 Task: Look for space in Zarzal, Colombia from 3rd June, 2023 to 9th June, 2023 for 2 adults in price range Rs.6000 to Rs.12000. Place can be entire place with 1  bedroom having 1 bed and 1 bathroom. Property type can be house, flat, guest house, hotel. Booking option can be shelf check-in. Required host language is English.
Action: Mouse moved to (673, 173)
Screenshot: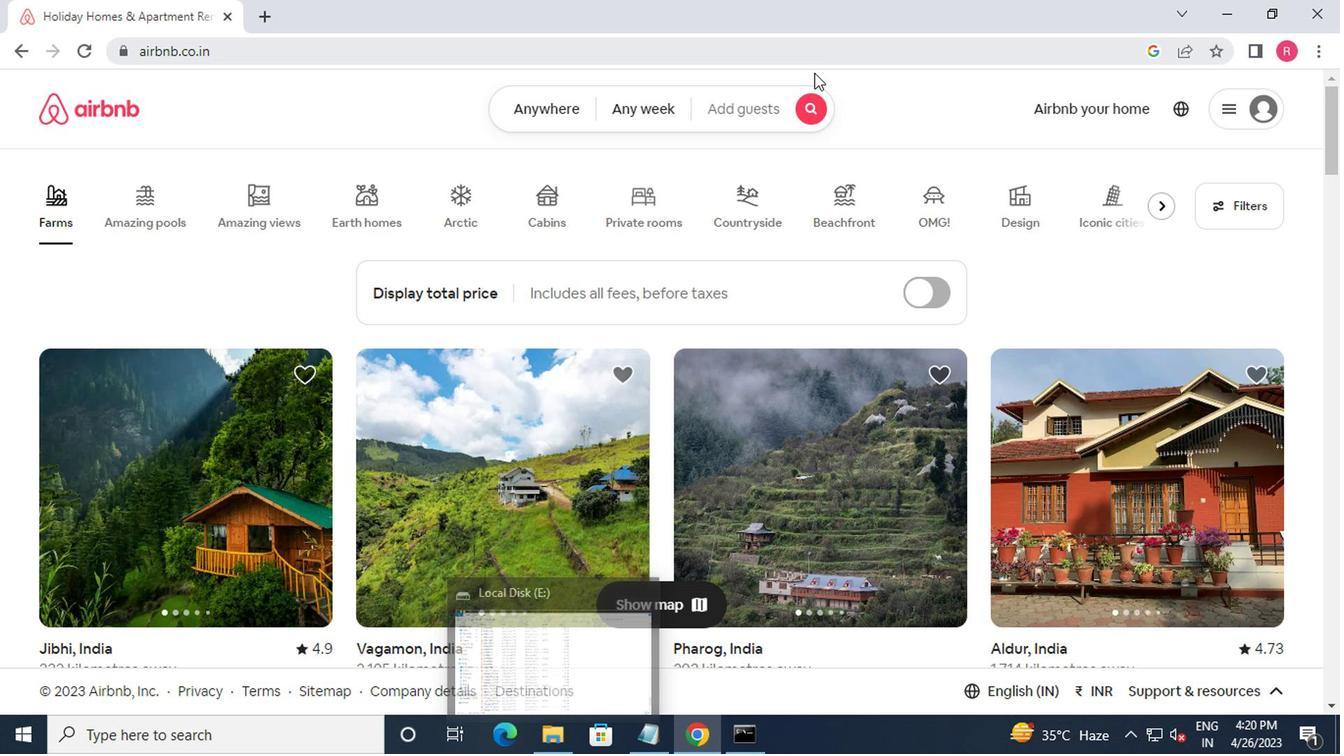 
Action: Mouse pressed left at (673, 173)
Screenshot: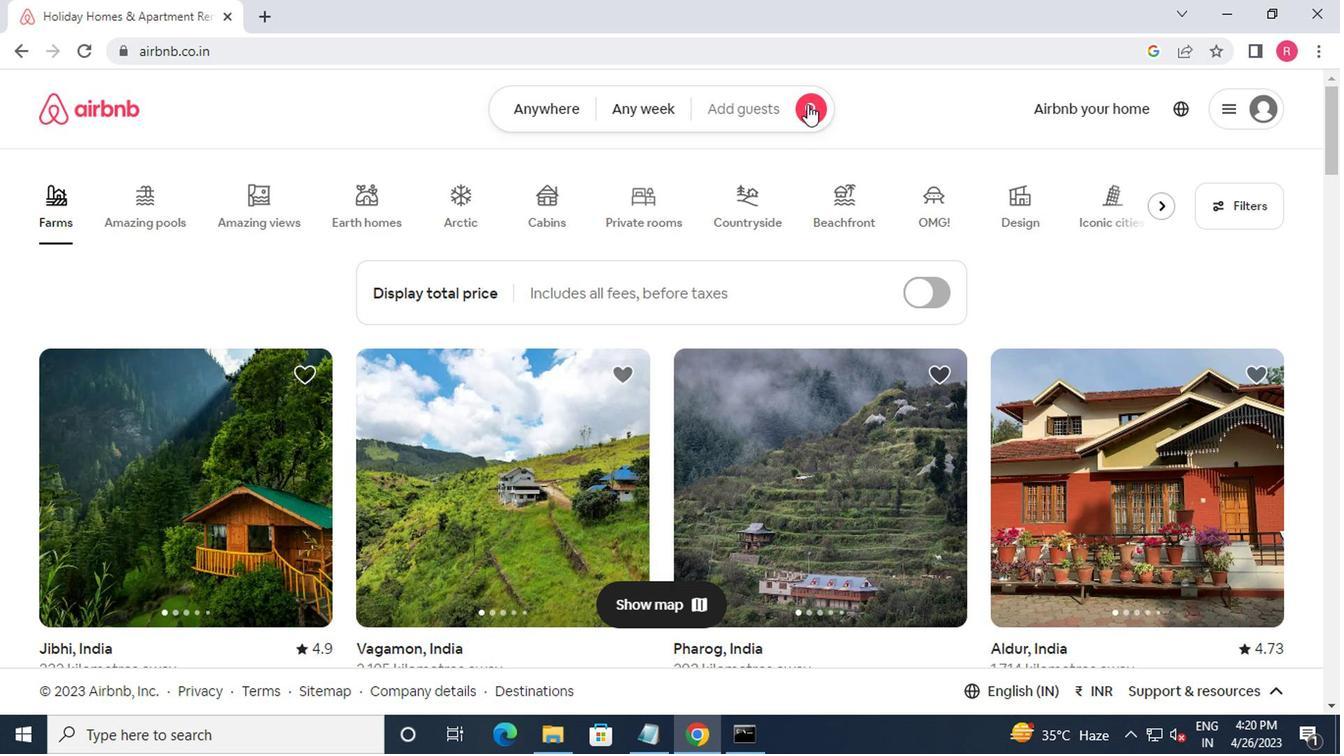
Action: Mouse moved to (387, 235)
Screenshot: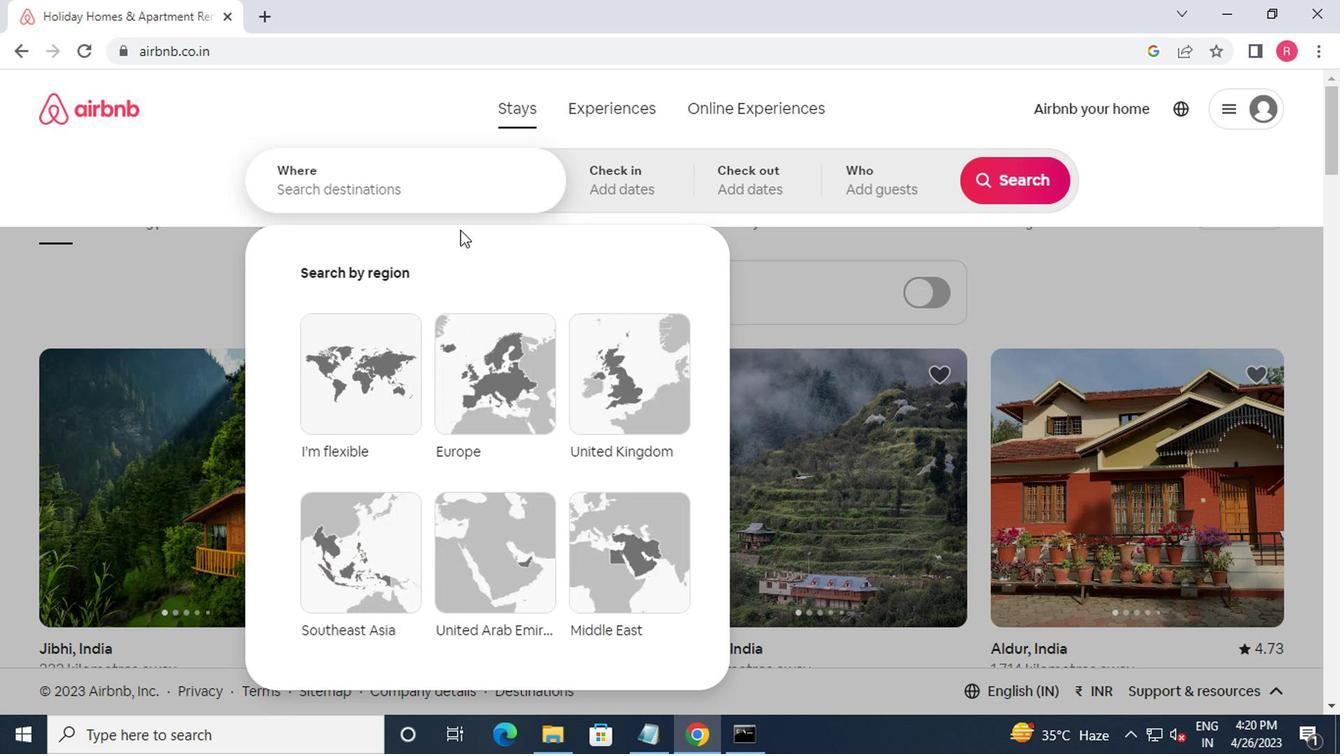 
Action: Mouse pressed left at (387, 235)
Screenshot: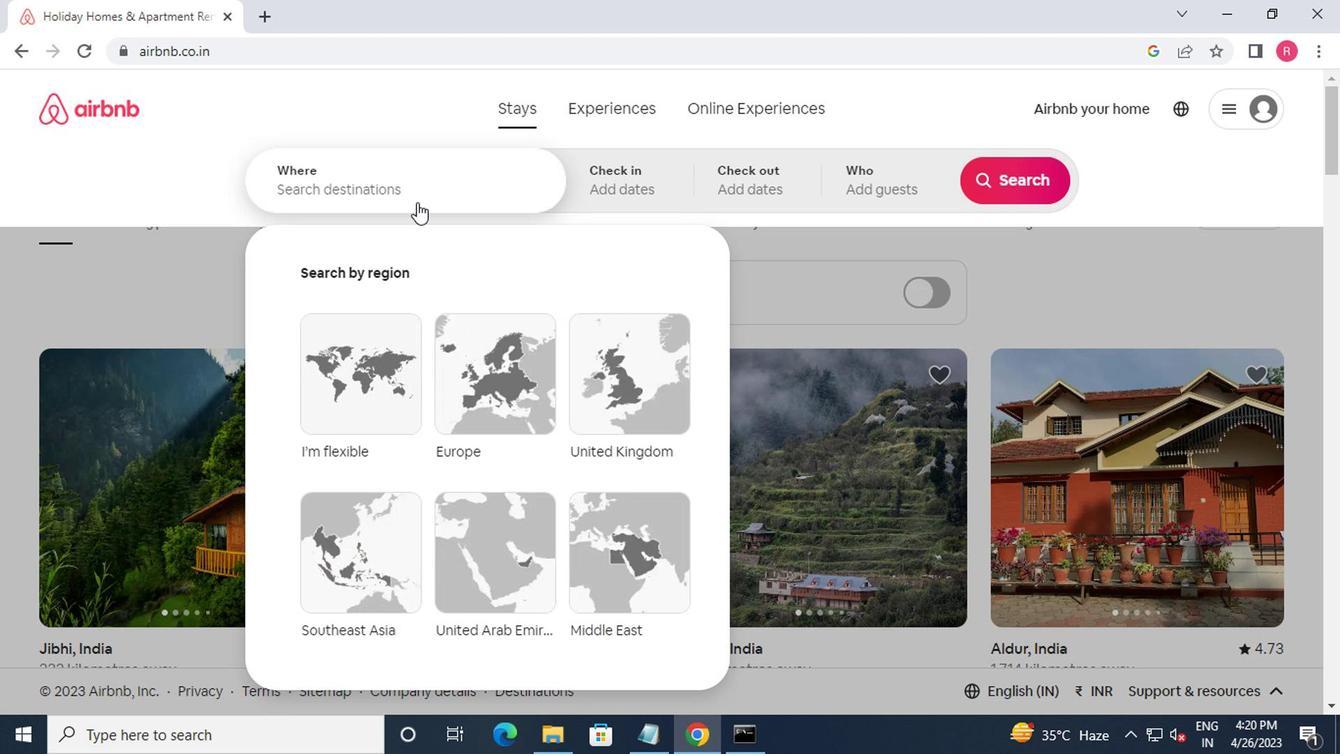 
Action: Mouse moved to (389, 236)
Screenshot: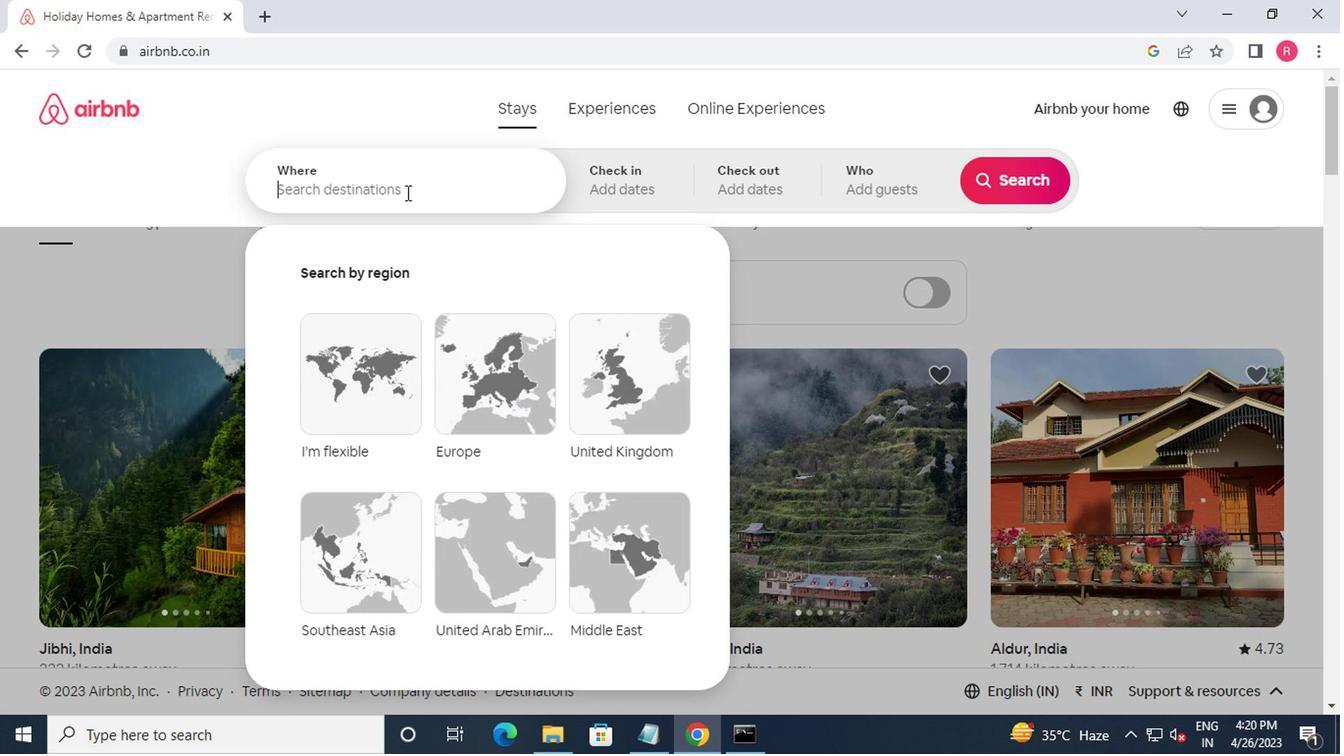 
Action: Key pressed zarzal,colo<Key.down><Key.enter>
Screenshot: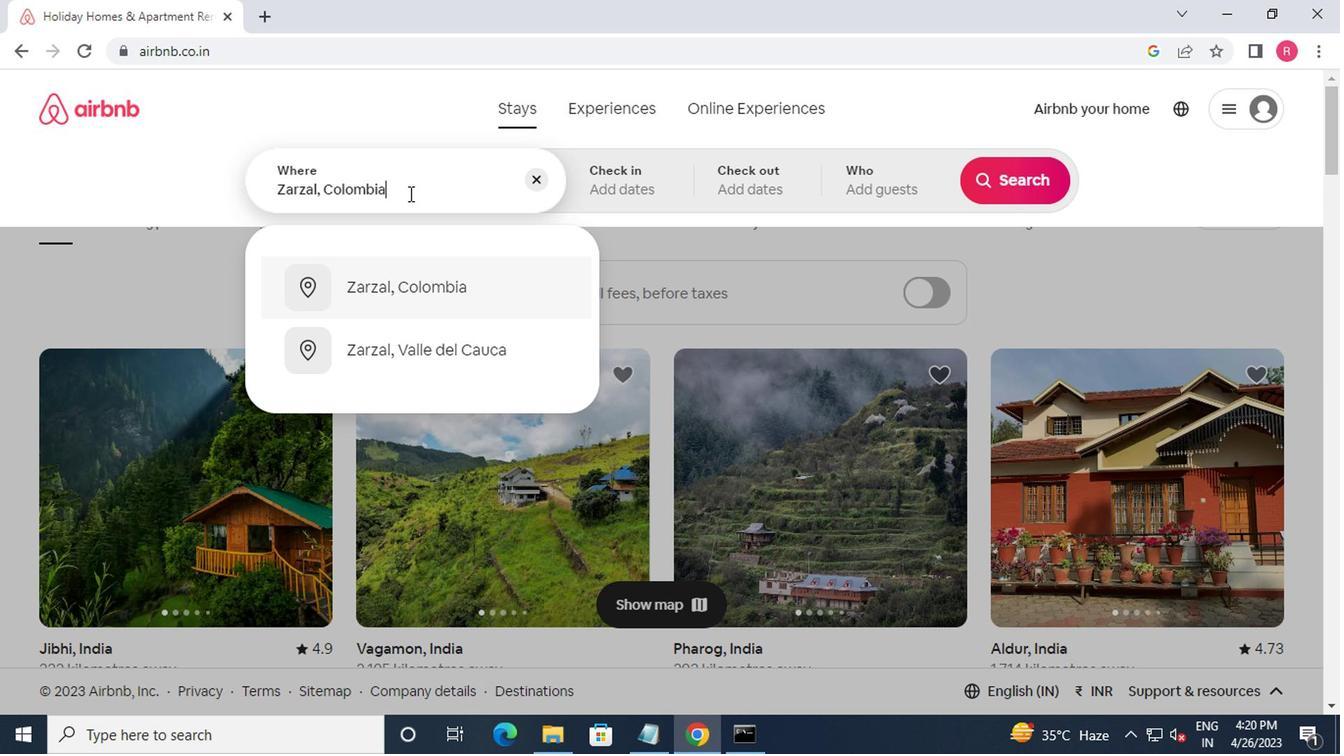 
Action: Mouse moved to (803, 326)
Screenshot: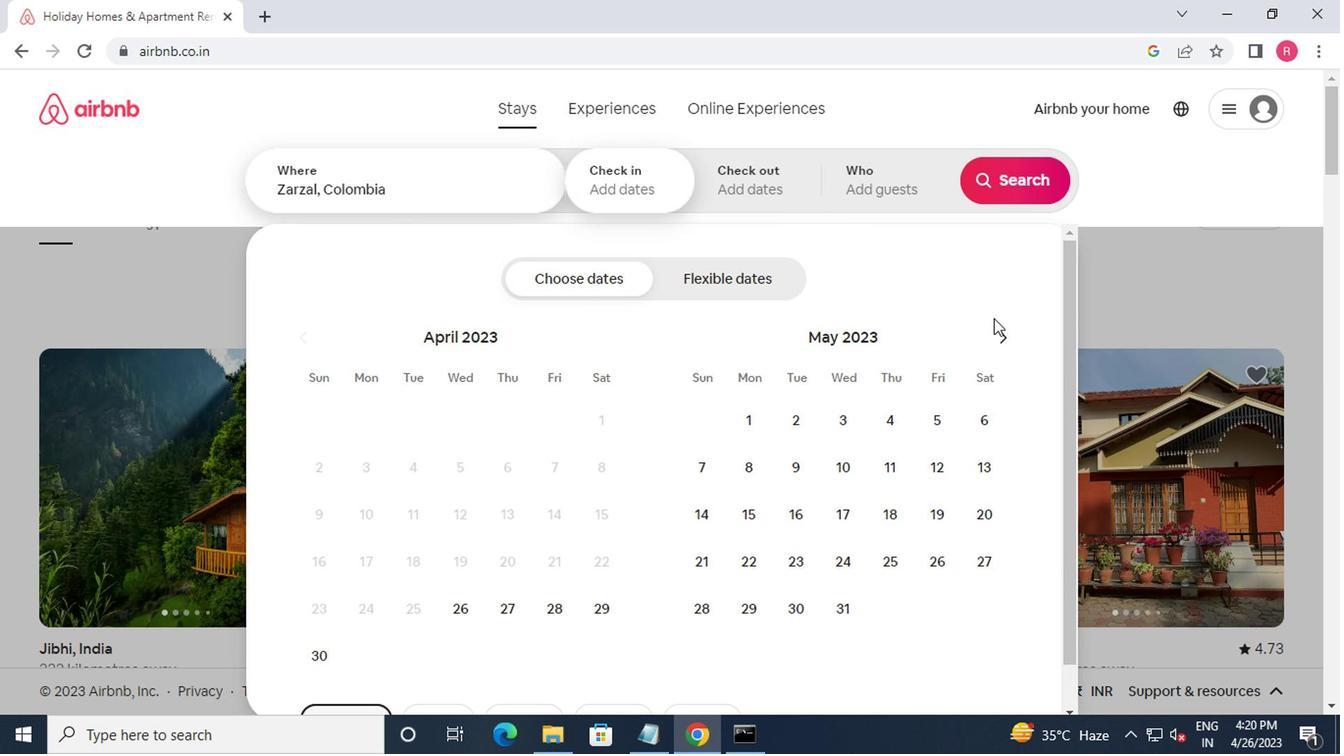 
Action: Mouse pressed left at (803, 326)
Screenshot: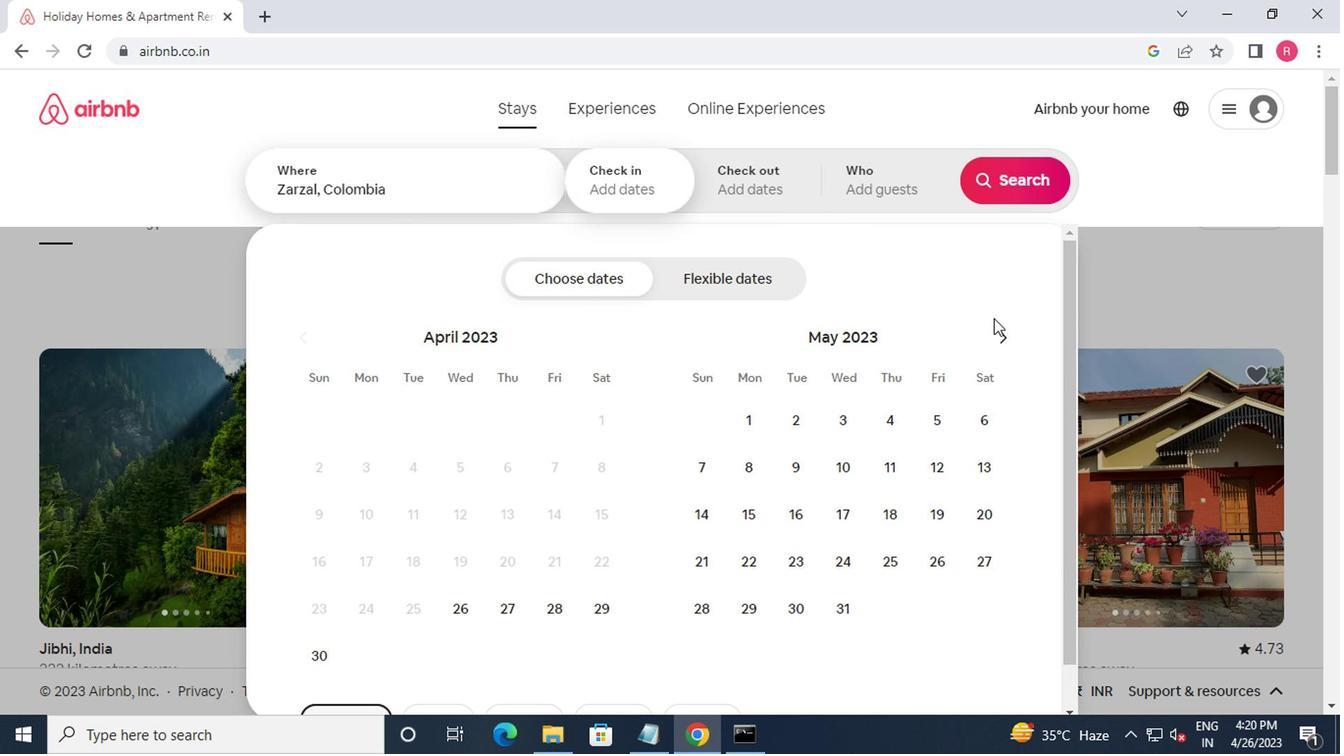 
Action: Mouse moved to (809, 340)
Screenshot: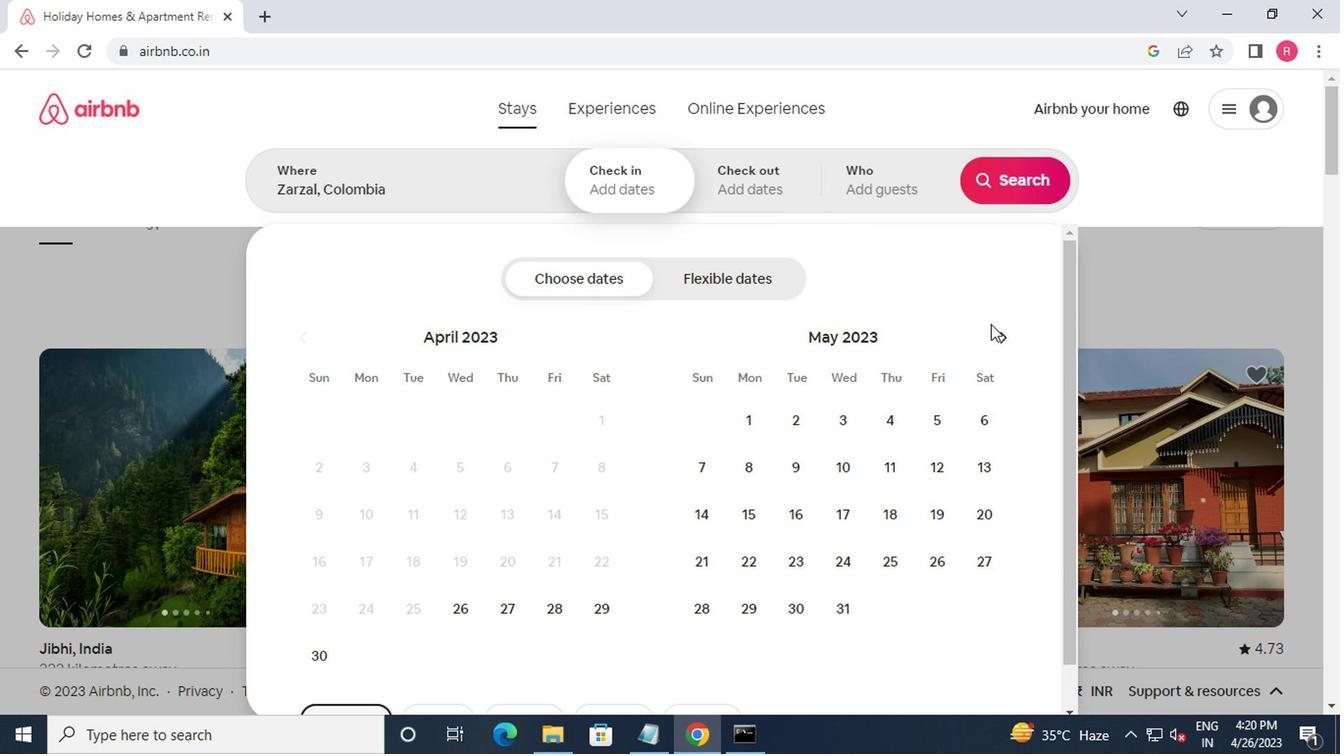 
Action: Mouse pressed left at (809, 340)
Screenshot: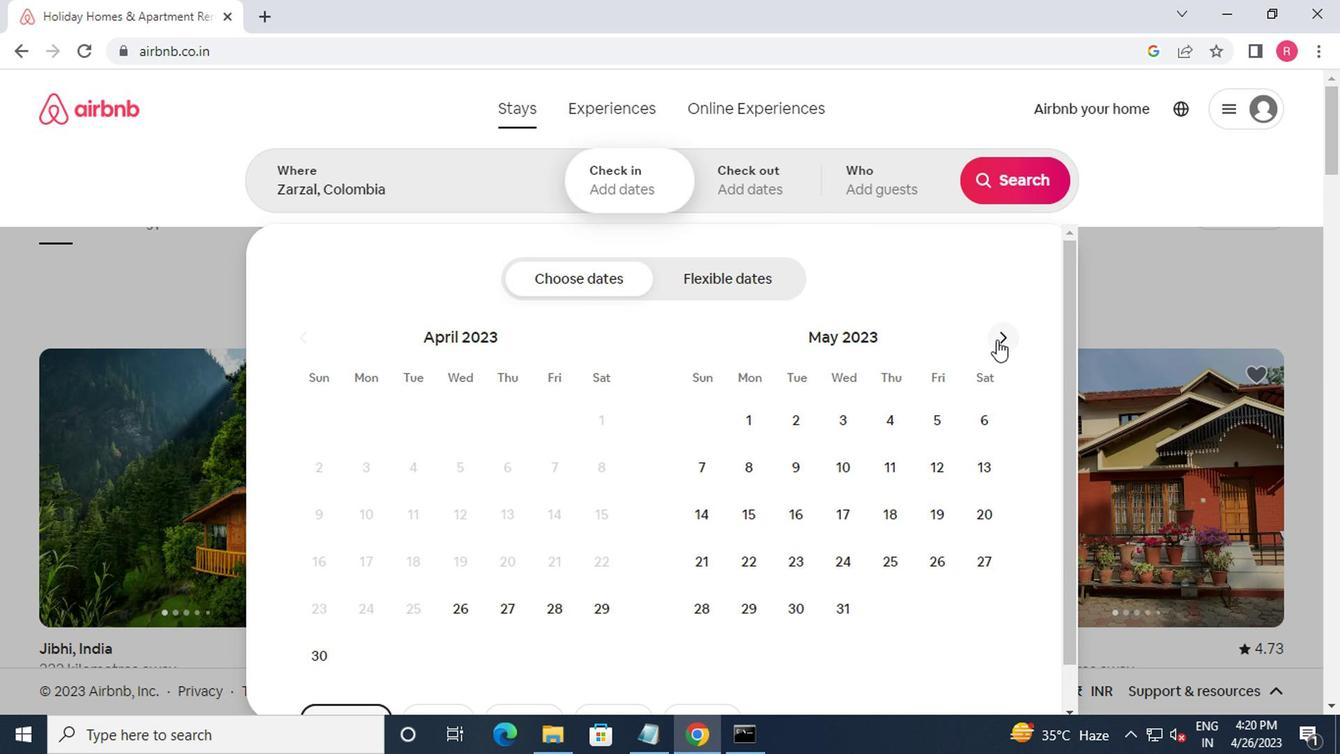 
Action: Mouse pressed left at (809, 340)
Screenshot: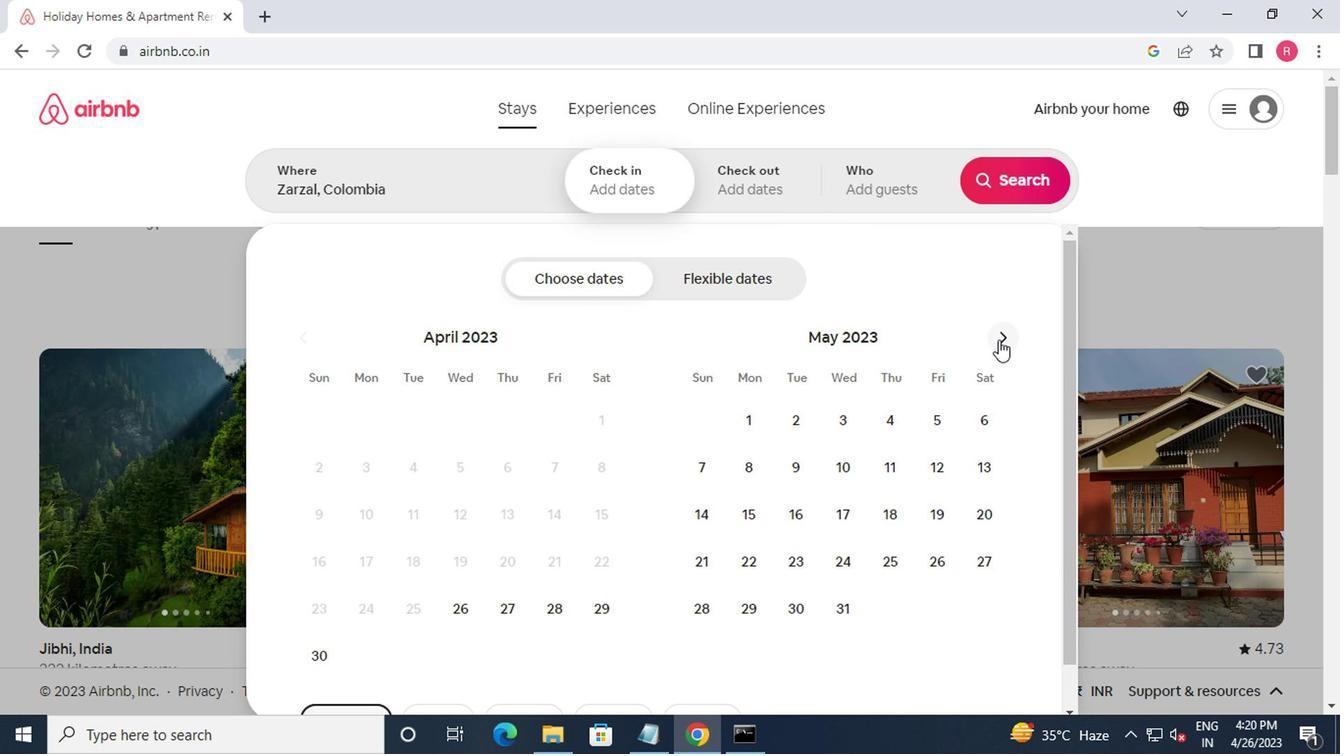 
Action: Mouse pressed left at (809, 340)
Screenshot: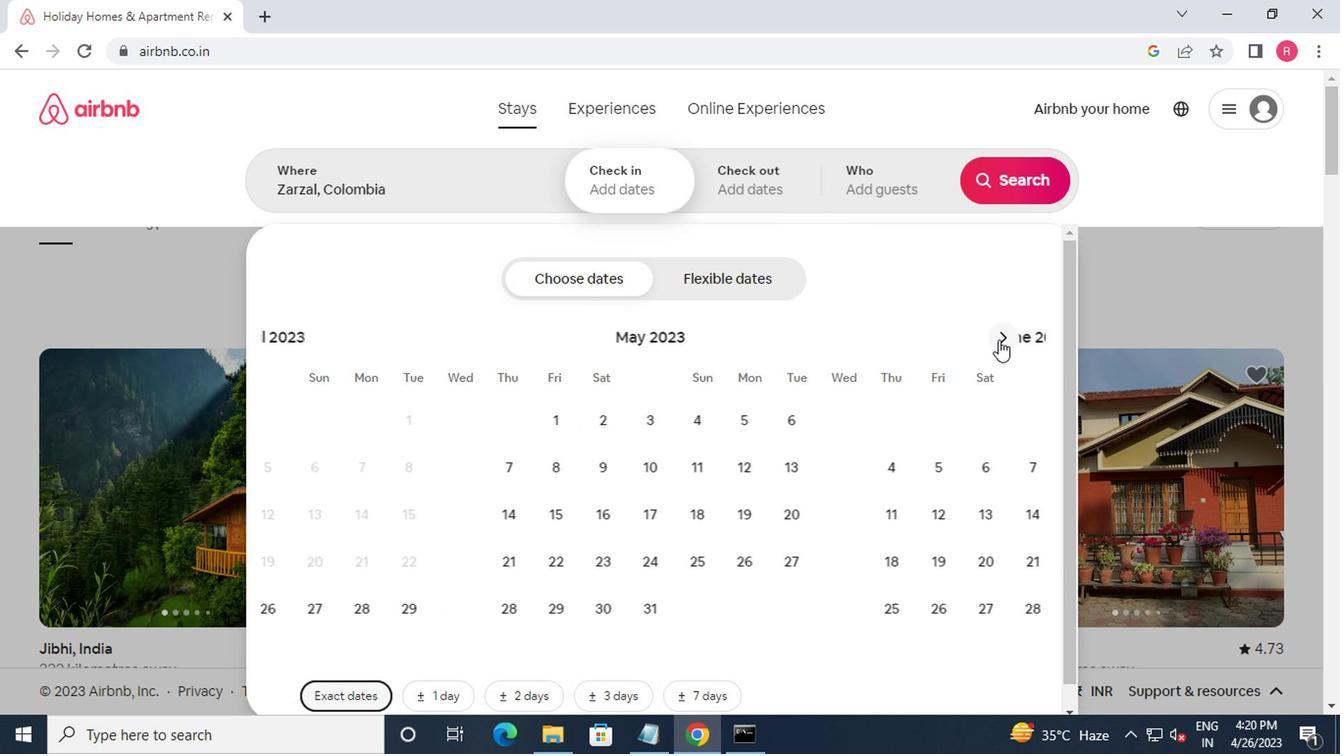 
Action: Mouse pressed left at (809, 340)
Screenshot: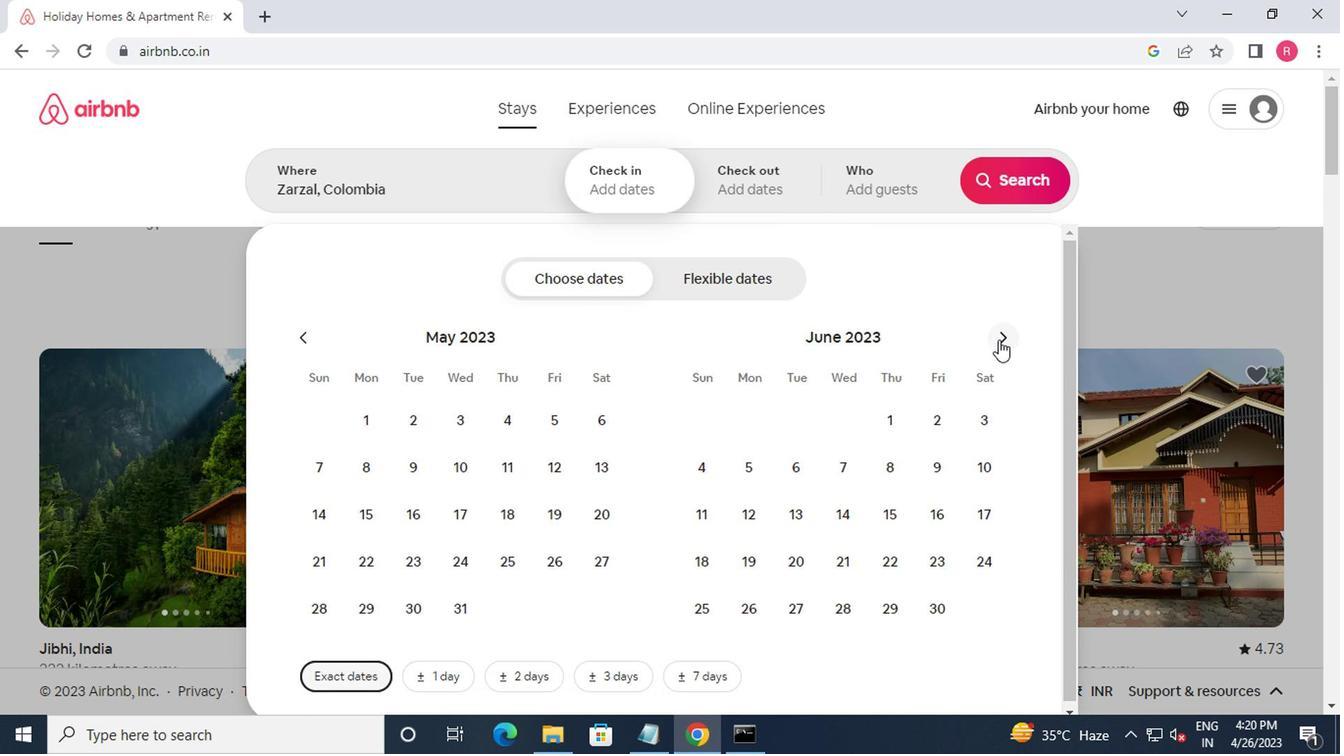 
Action: Mouse pressed left at (809, 340)
Screenshot: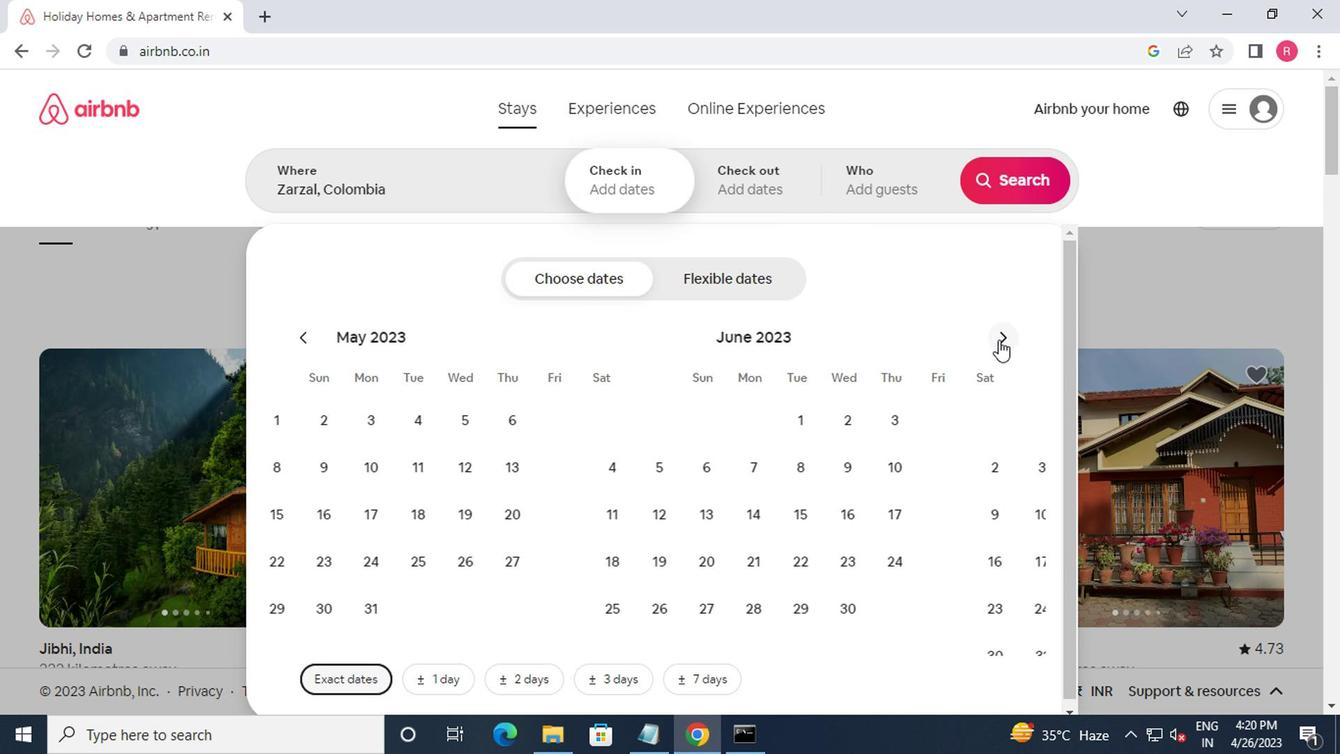 
Action: Mouse pressed left at (809, 340)
Screenshot: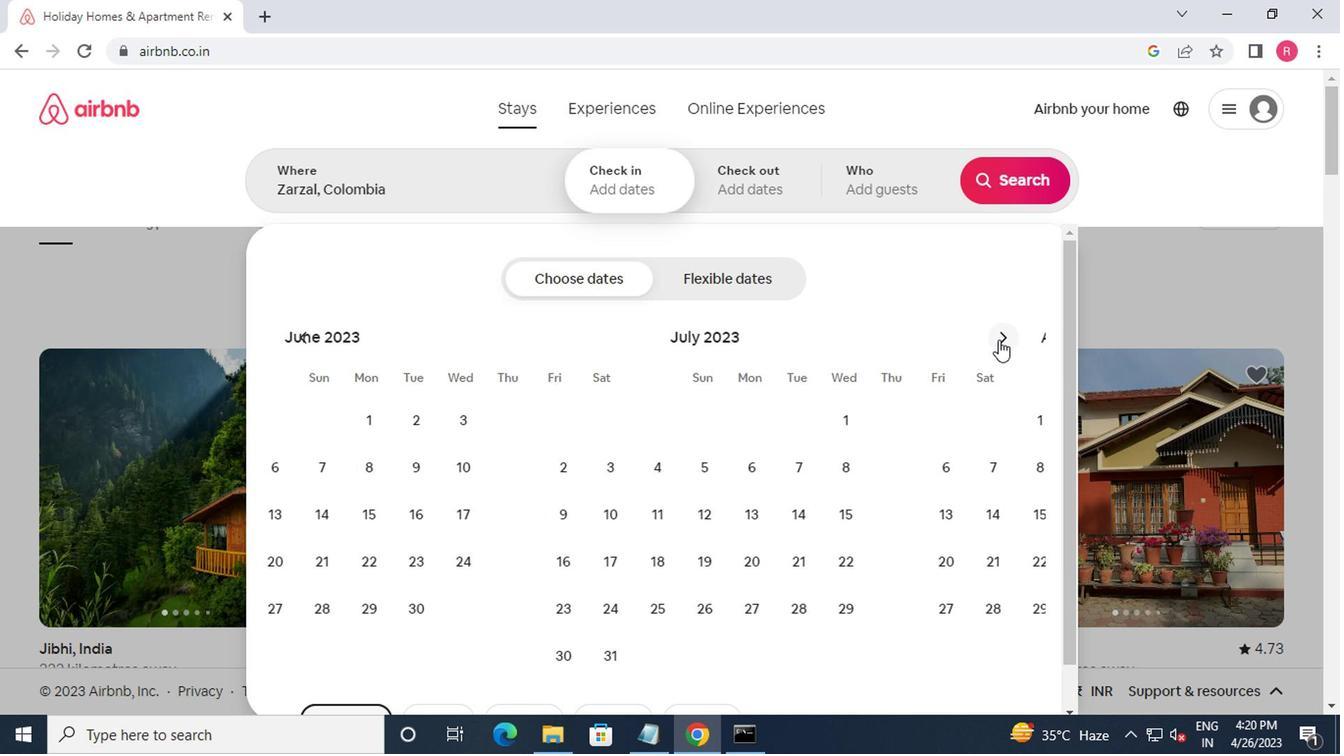 
Action: Mouse moved to (316, 335)
Screenshot: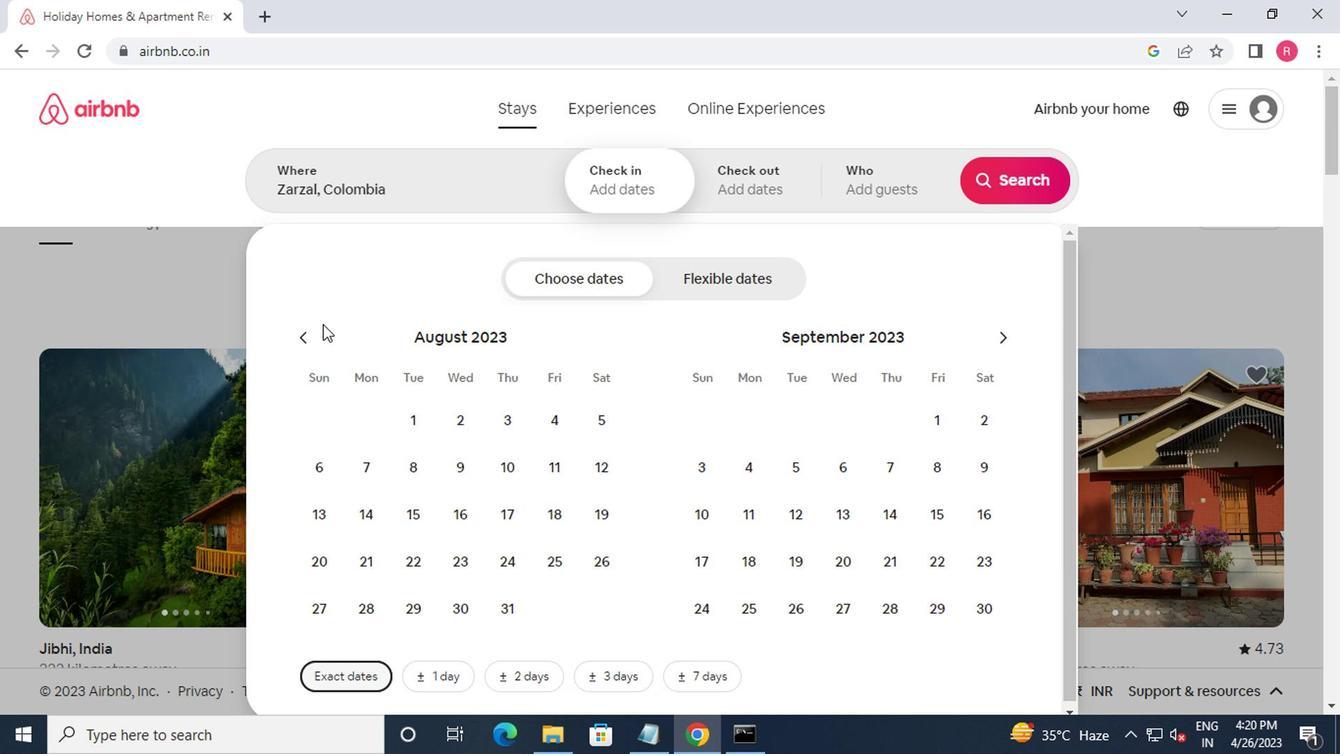 
Action: Mouse pressed left at (316, 335)
Screenshot: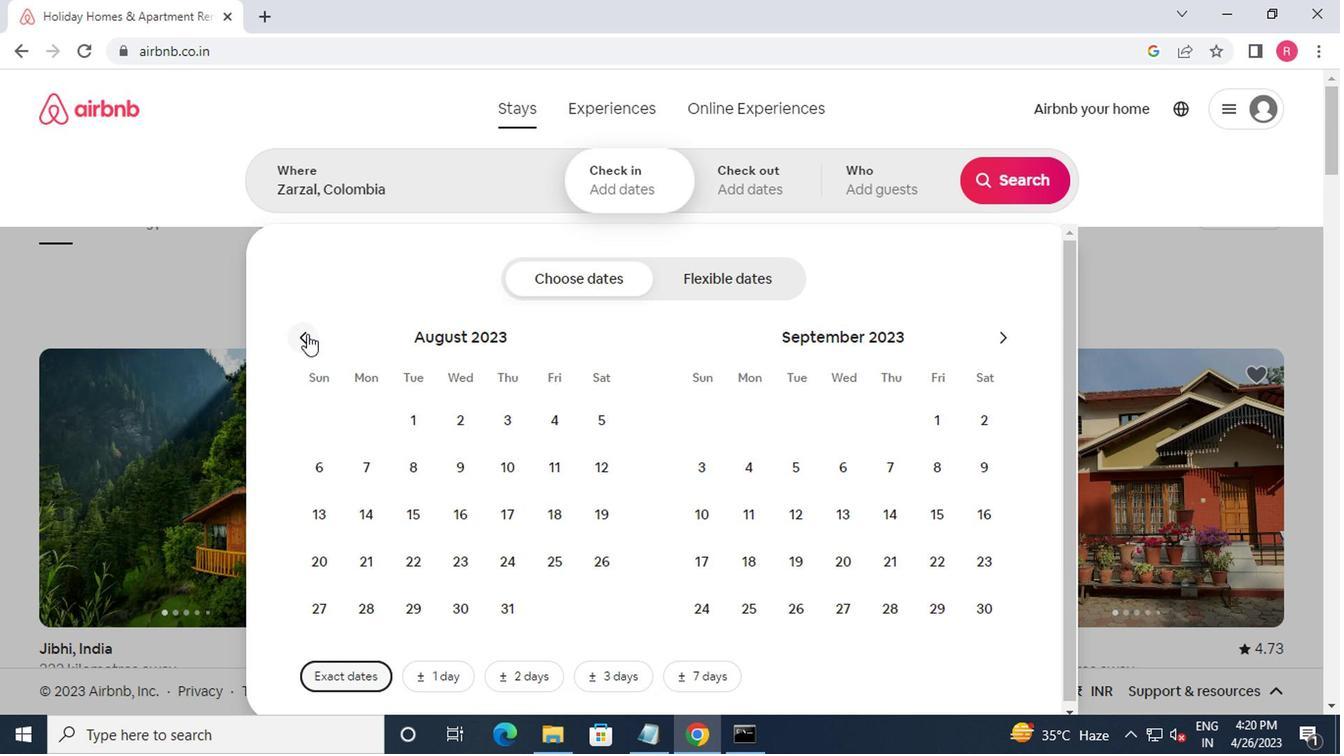 
Action: Mouse moved to (316, 335)
Screenshot: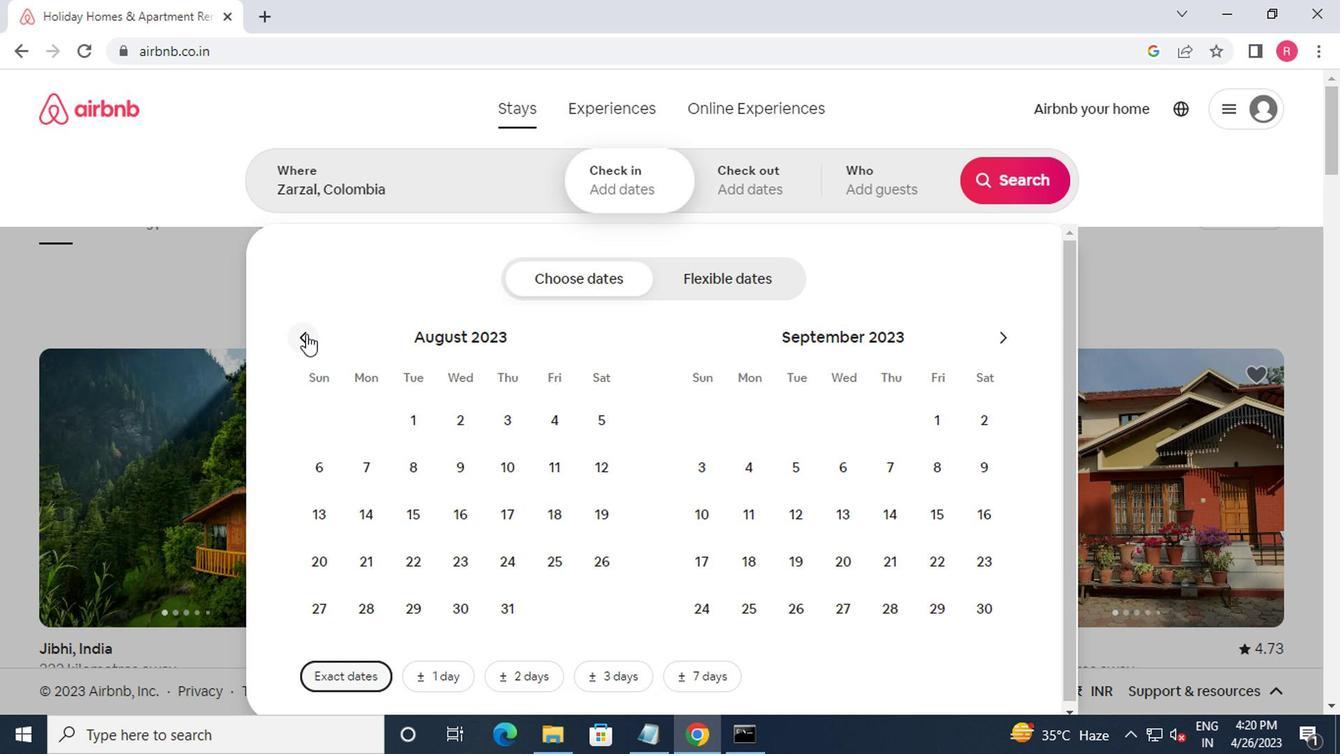 
Action: Mouse pressed left at (316, 335)
Screenshot: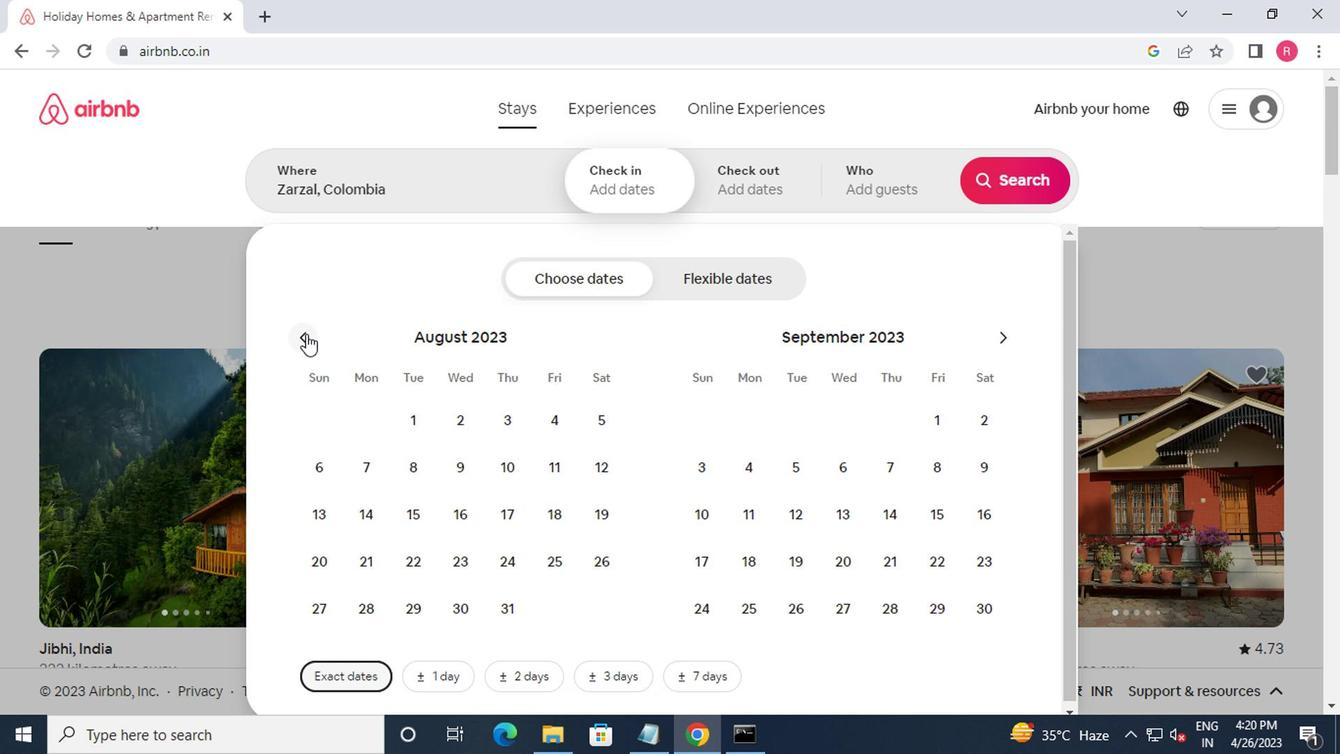 
Action: Mouse pressed left at (316, 335)
Screenshot: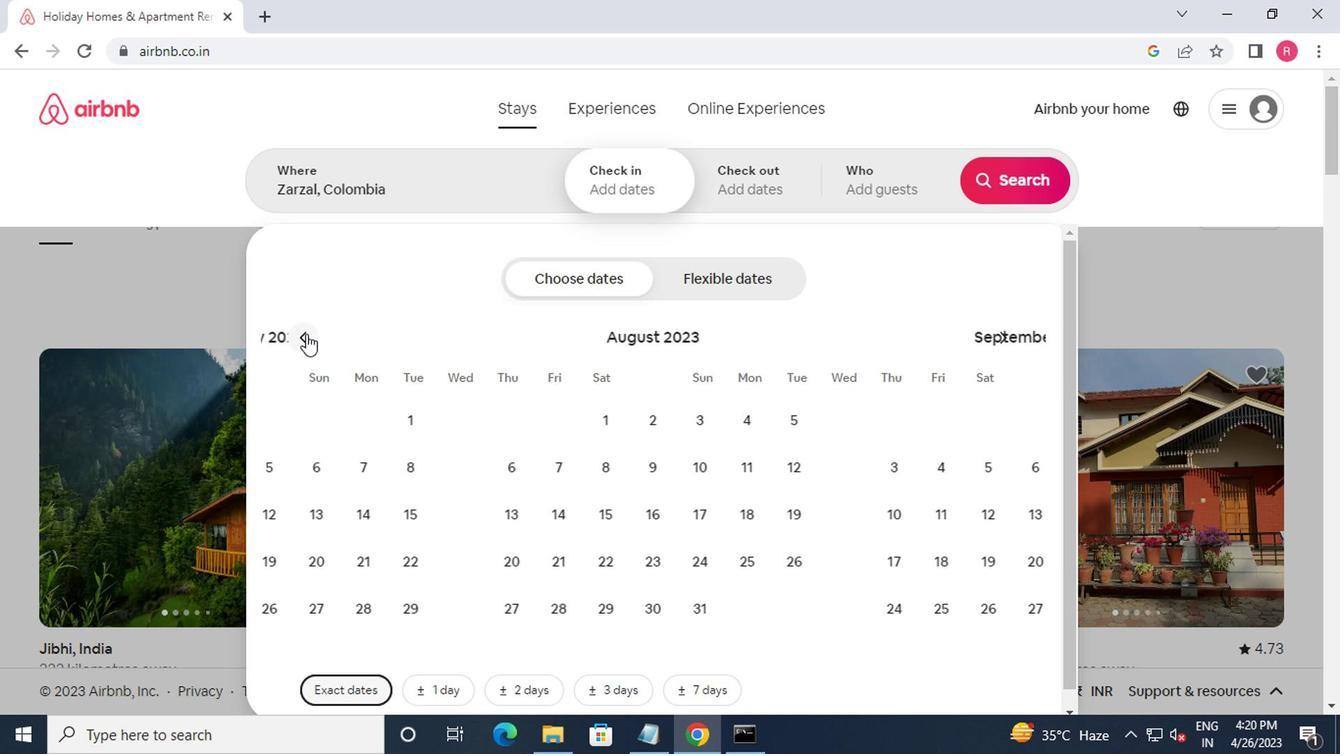 
Action: Mouse moved to (492, 426)
Screenshot: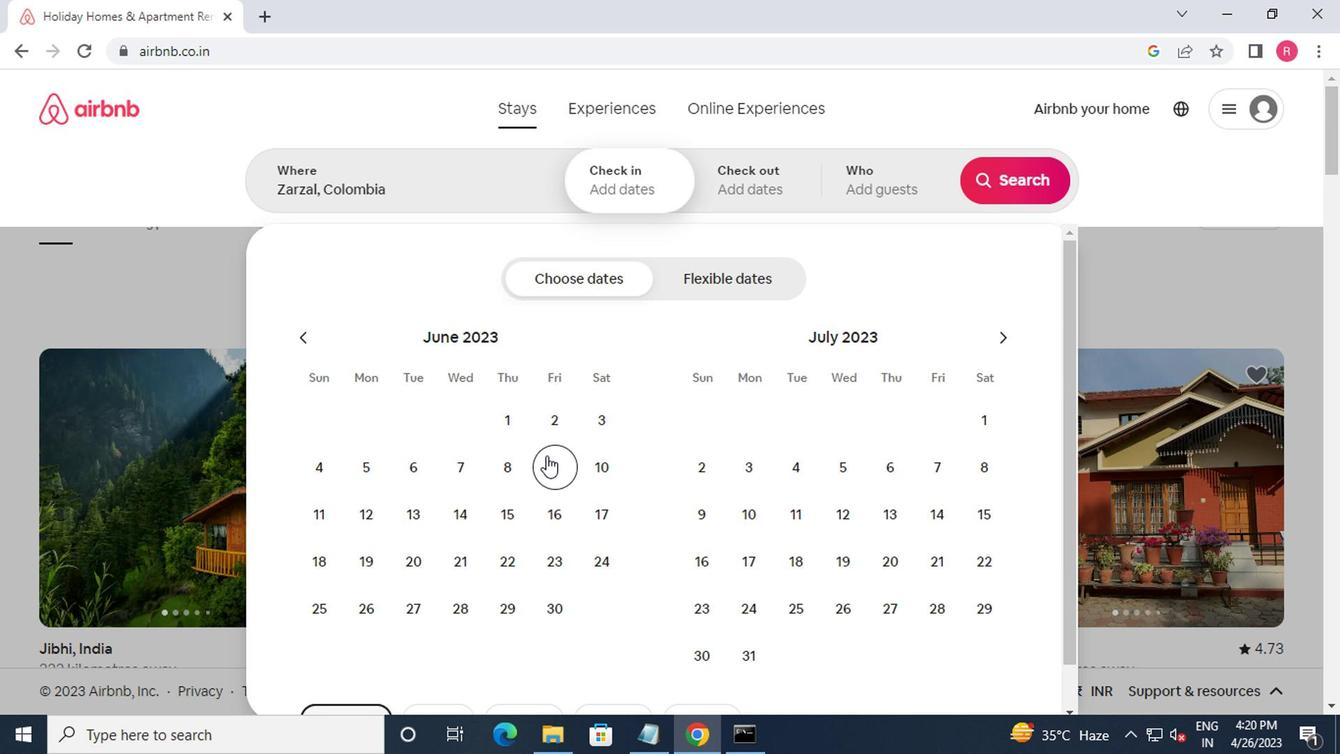 
Action: Mouse pressed left at (492, 426)
Screenshot: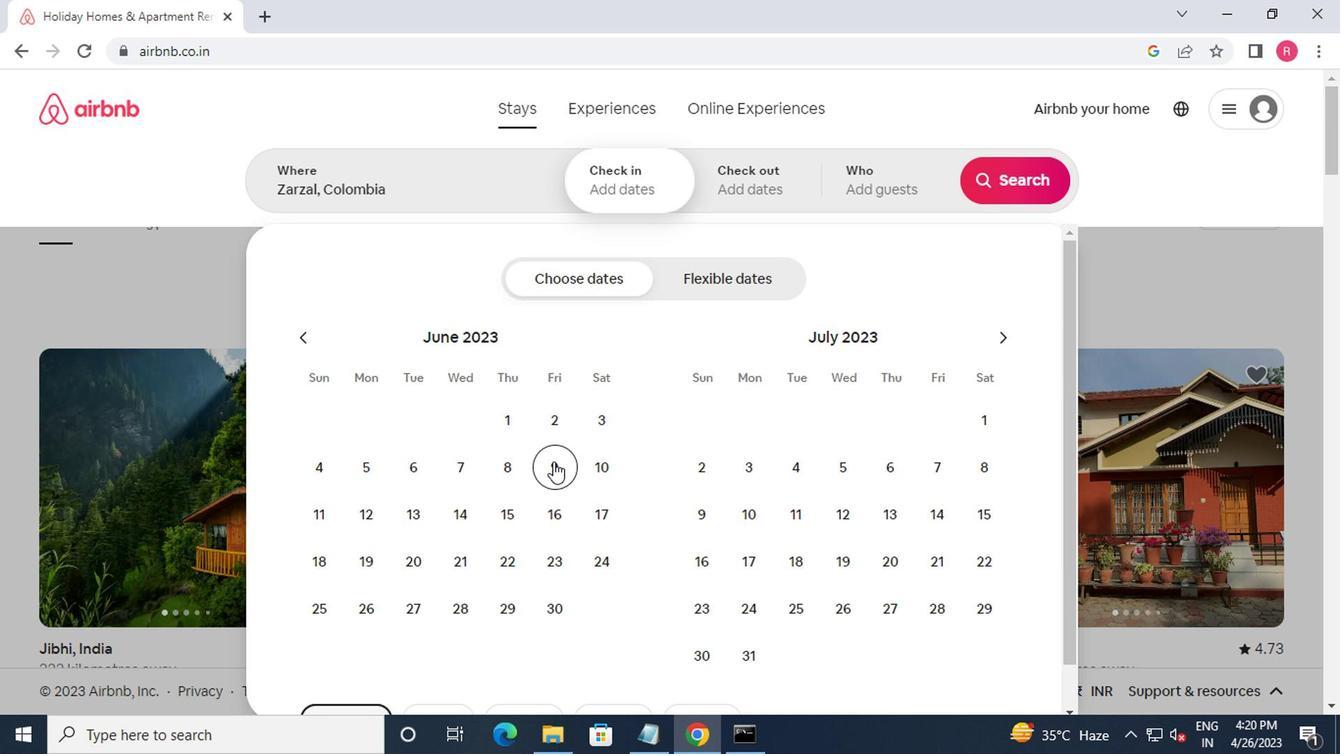 
Action: Mouse moved to (519, 405)
Screenshot: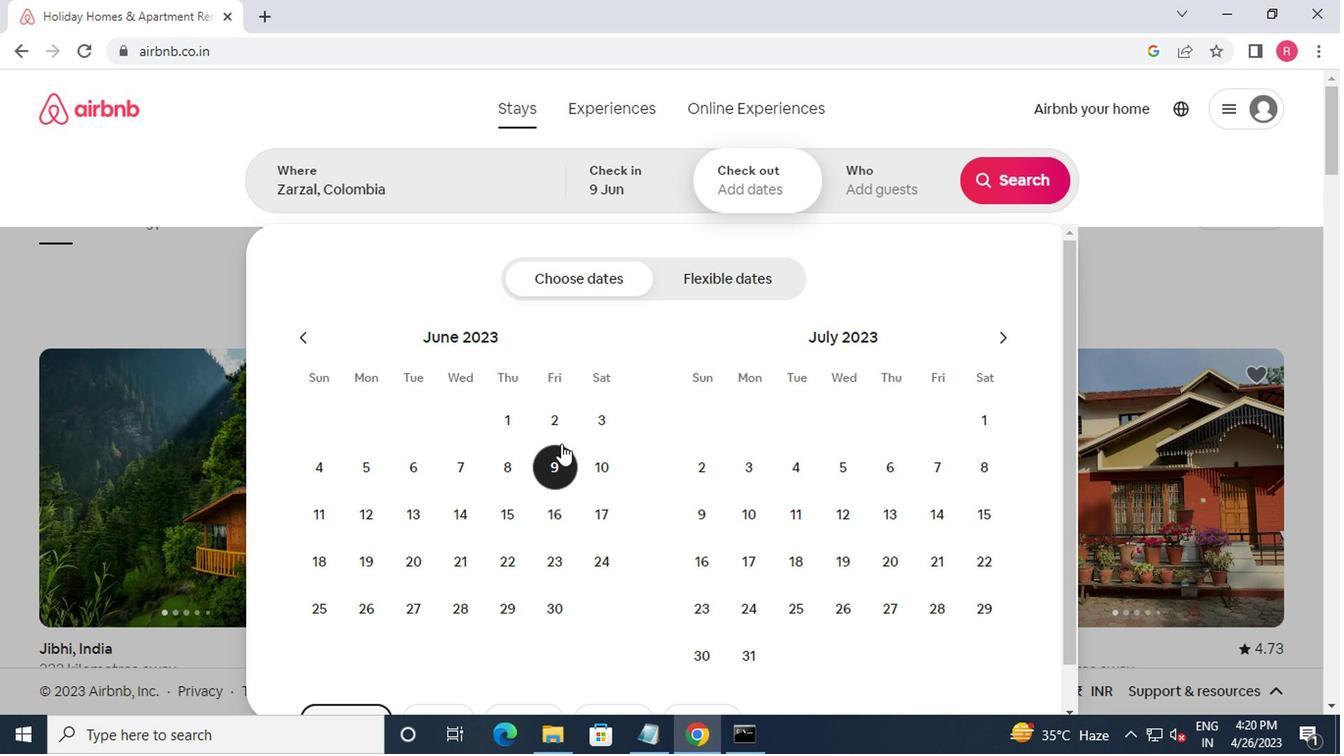 
Action: Mouse pressed left at (519, 405)
Screenshot: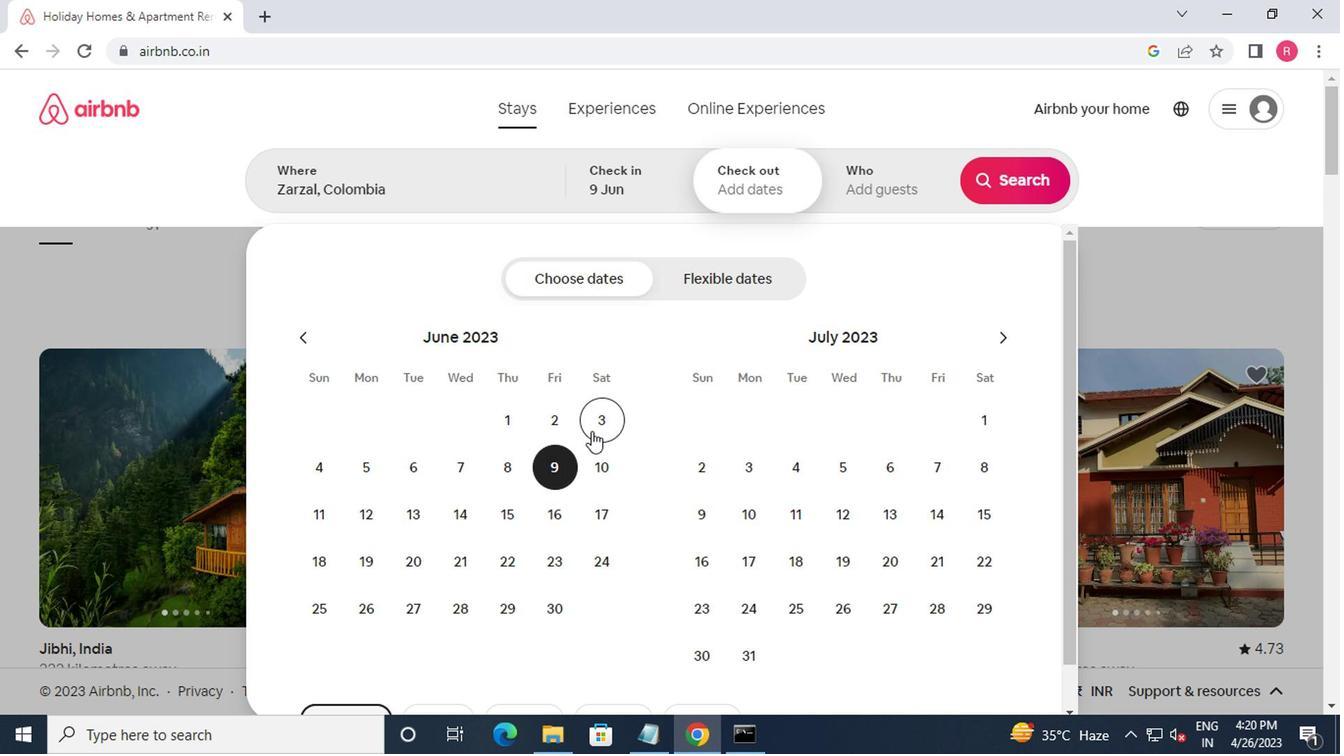 
Action: Mouse moved to (495, 423)
Screenshot: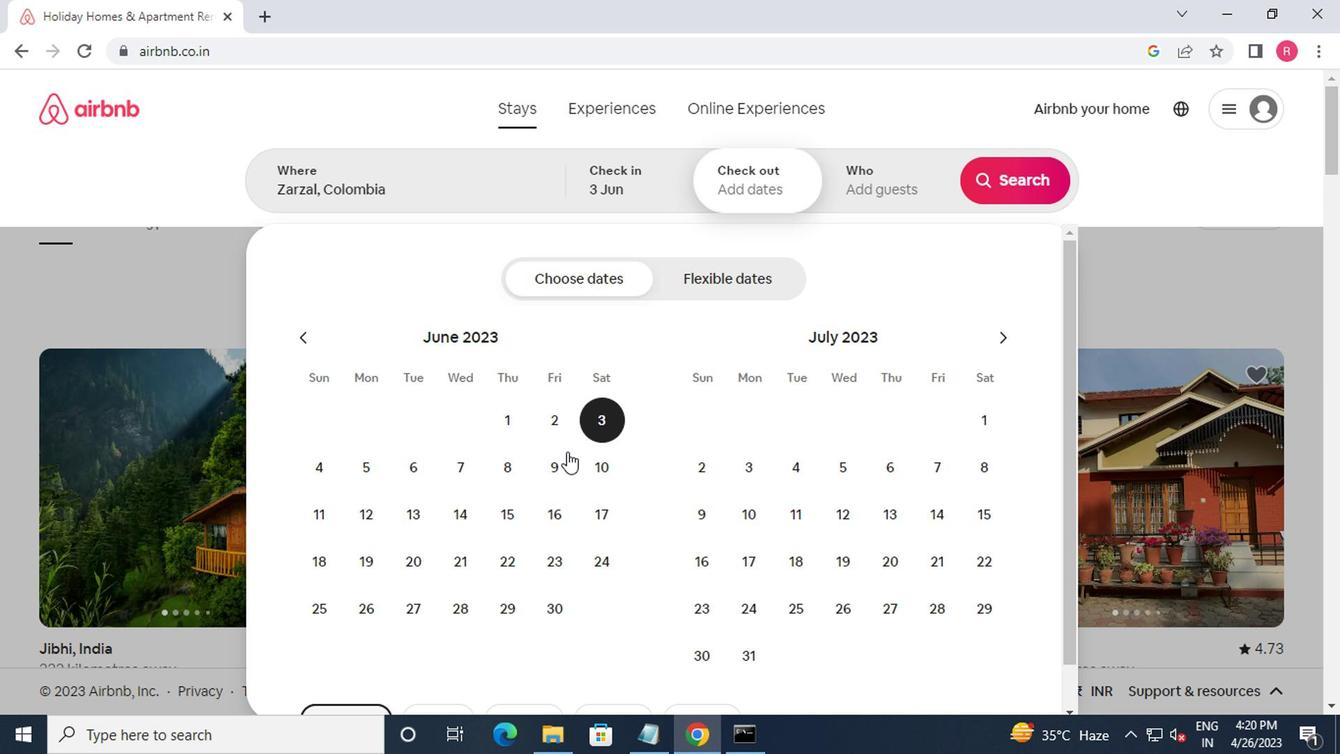 
Action: Mouse pressed left at (495, 423)
Screenshot: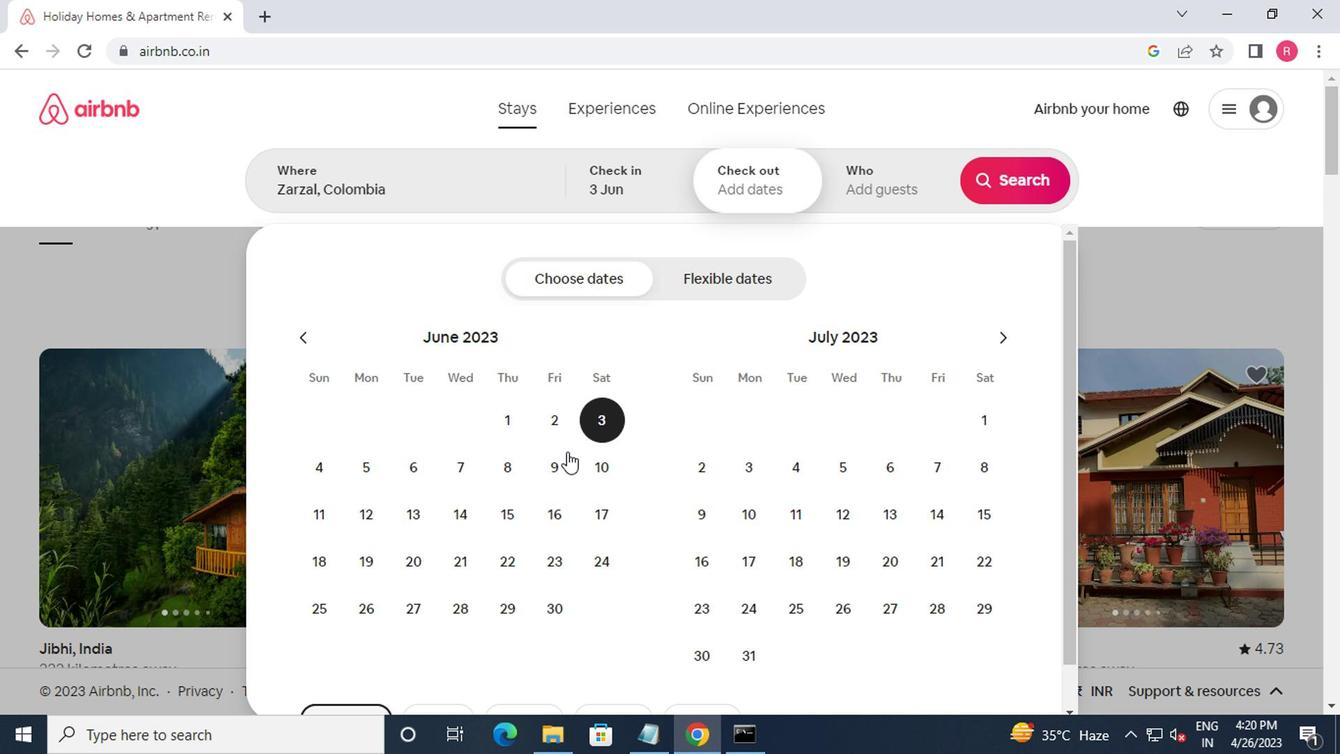 
Action: Mouse moved to (712, 241)
Screenshot: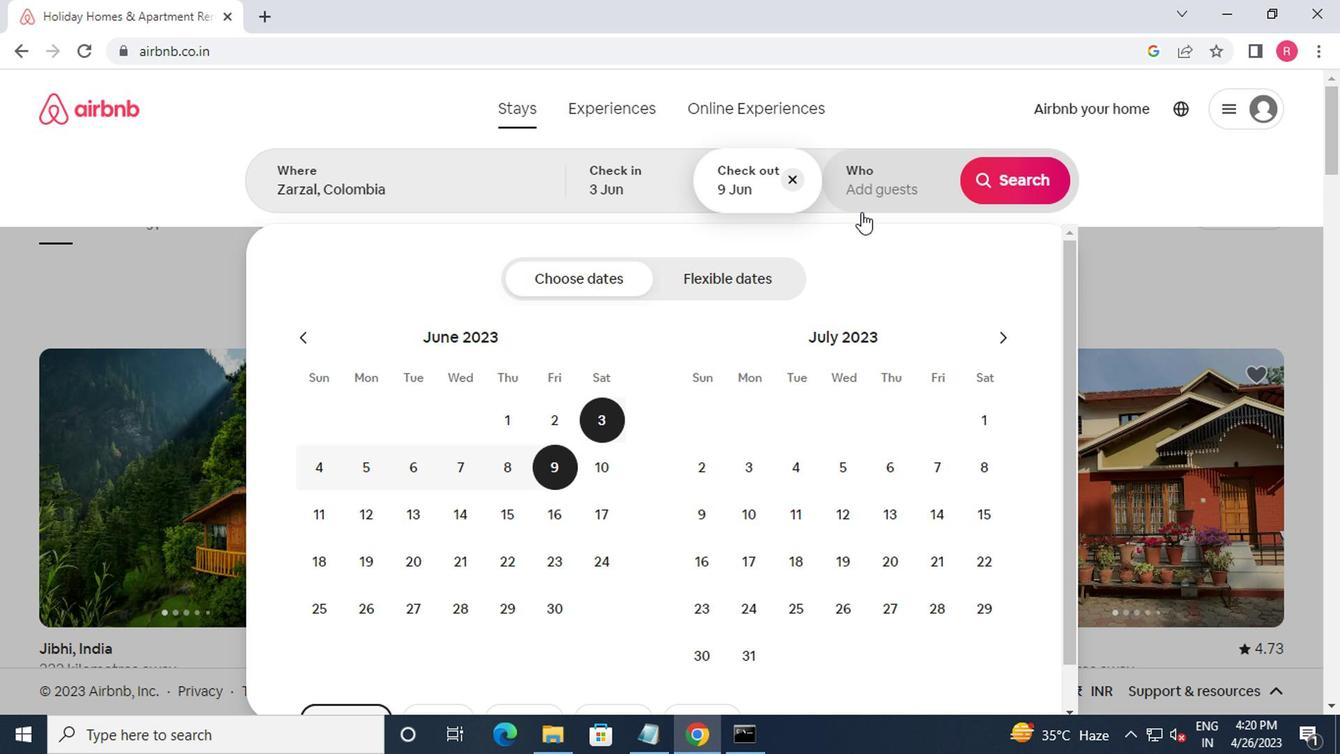 
Action: Mouse pressed left at (712, 241)
Screenshot: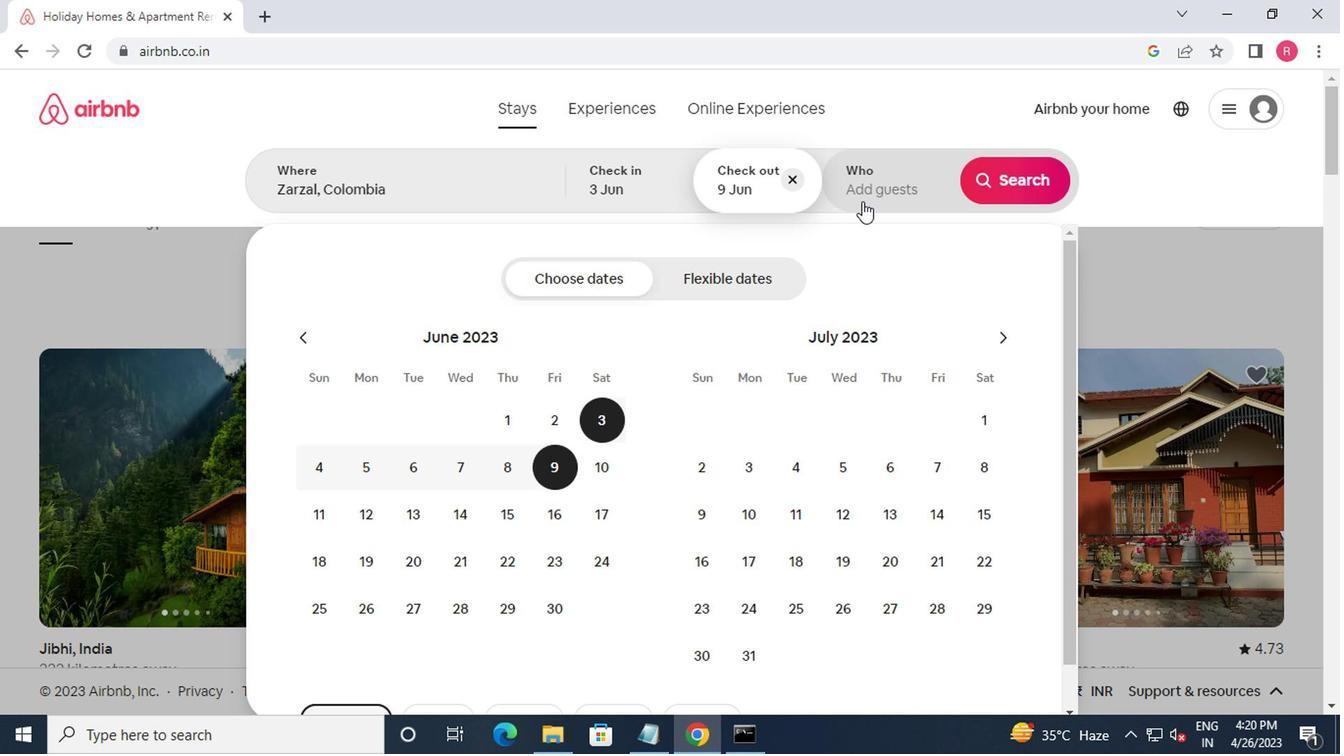 
Action: Mouse moved to (816, 301)
Screenshot: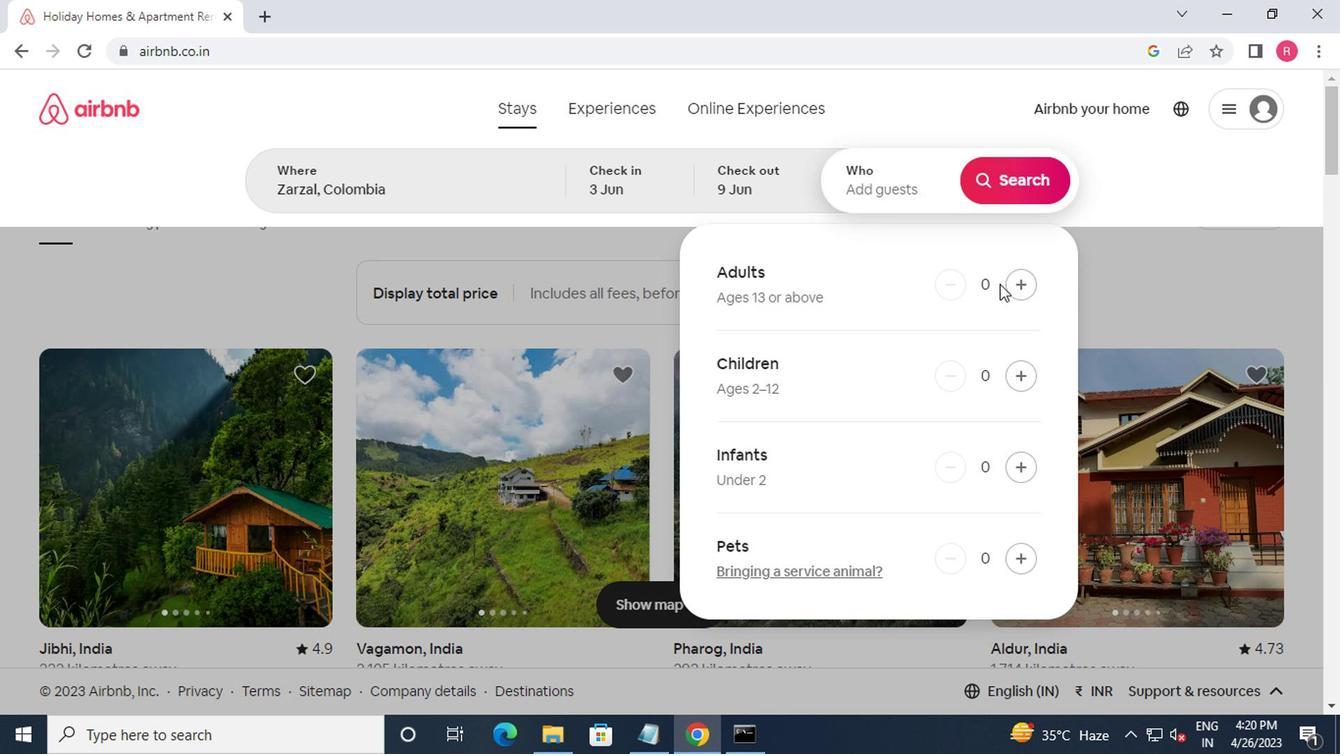 
Action: Mouse pressed left at (816, 301)
Screenshot: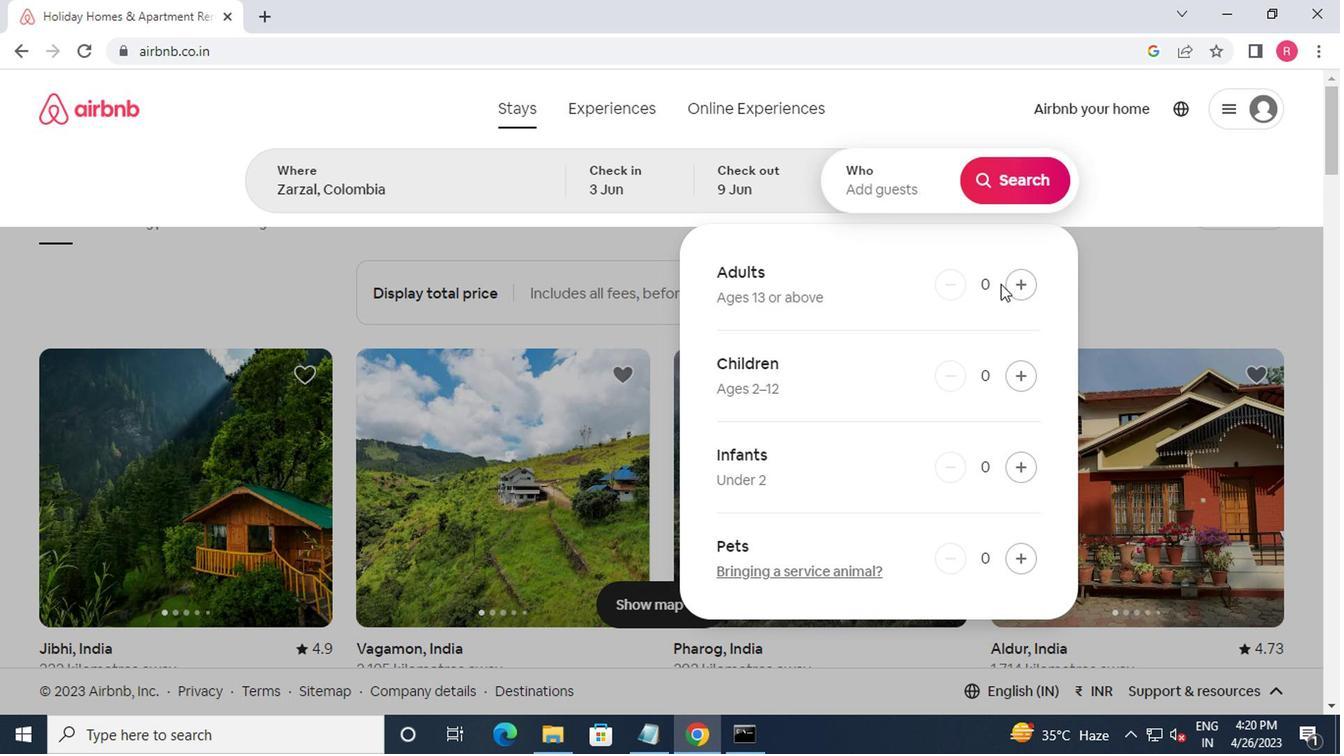 
Action: Mouse moved to (816, 301)
Screenshot: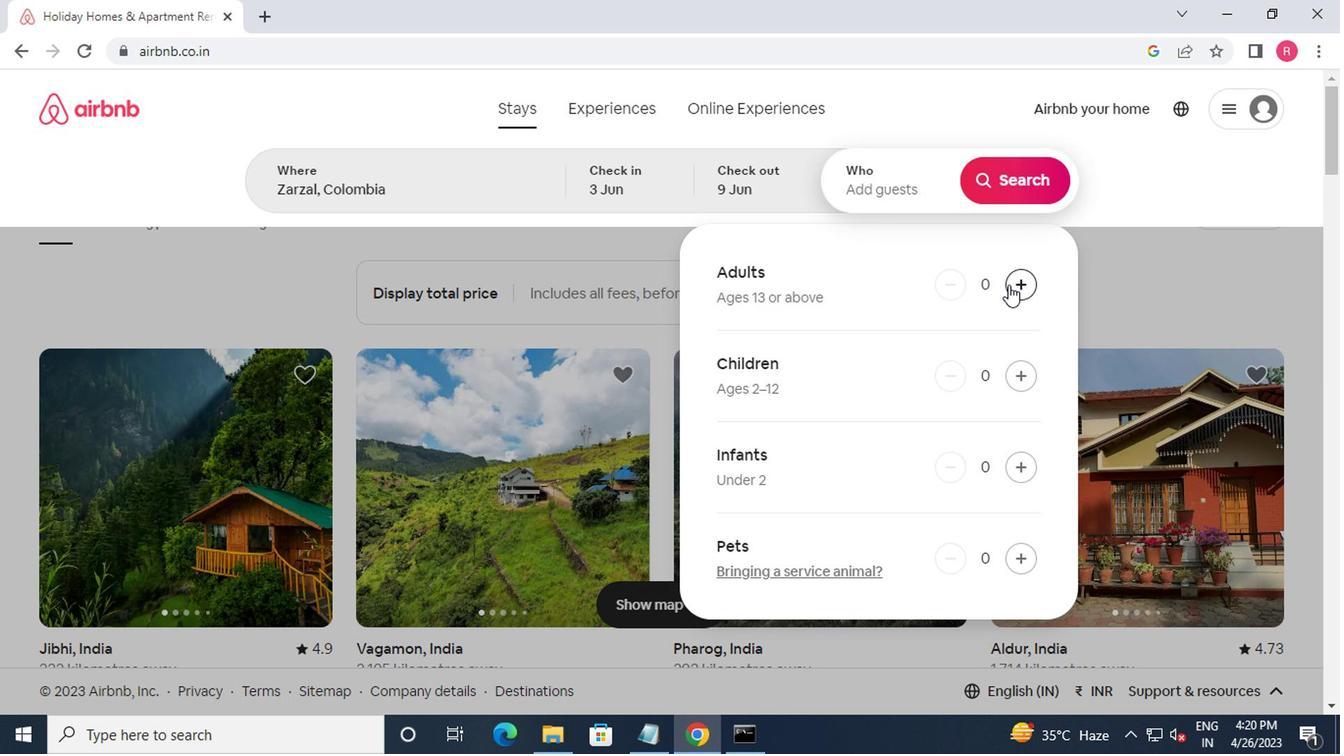 
Action: Mouse pressed left at (816, 301)
Screenshot: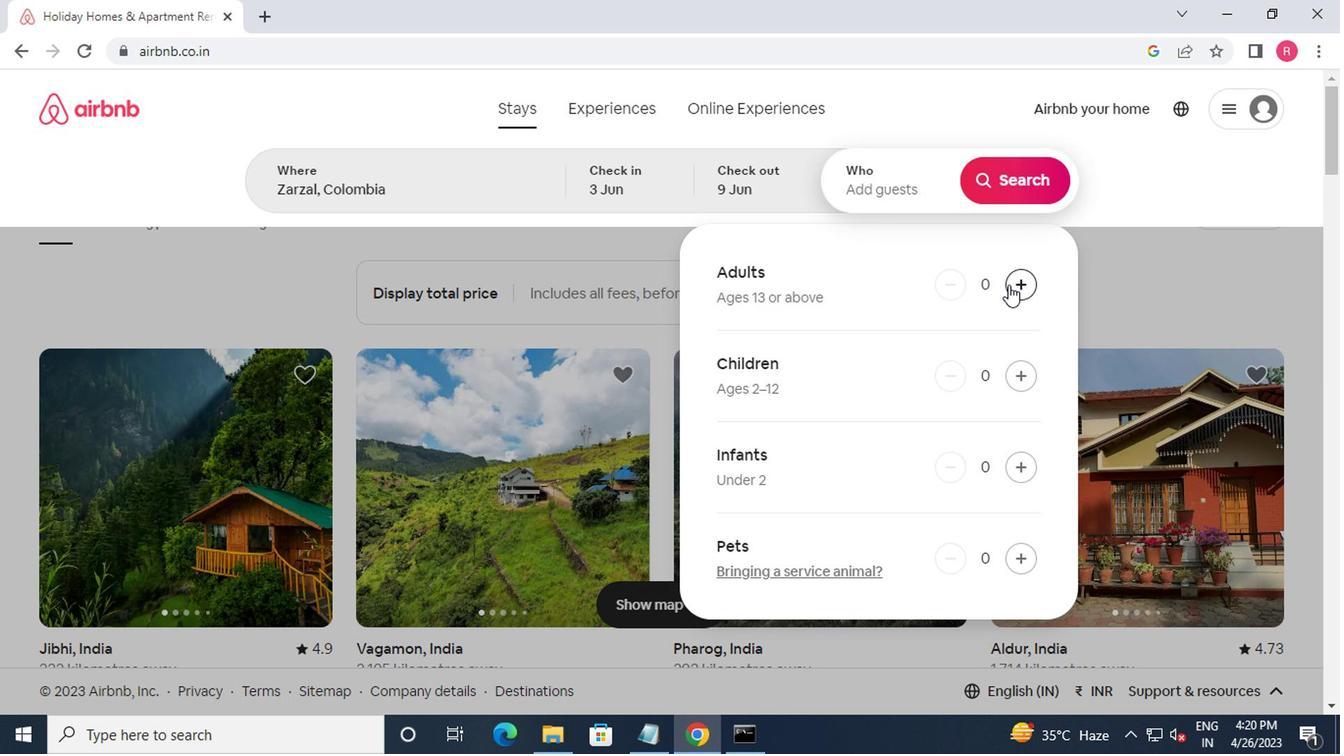 
Action: Mouse moved to (812, 235)
Screenshot: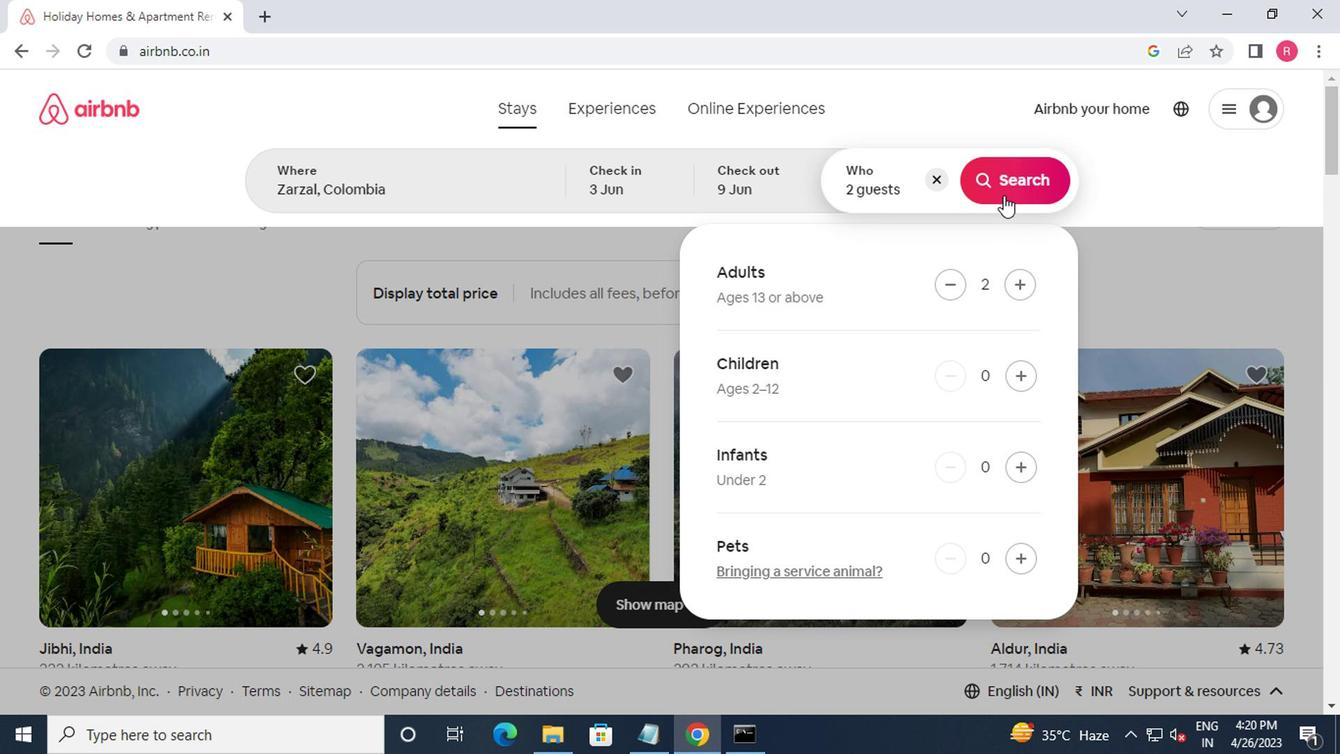 
Action: Mouse pressed left at (812, 235)
Screenshot: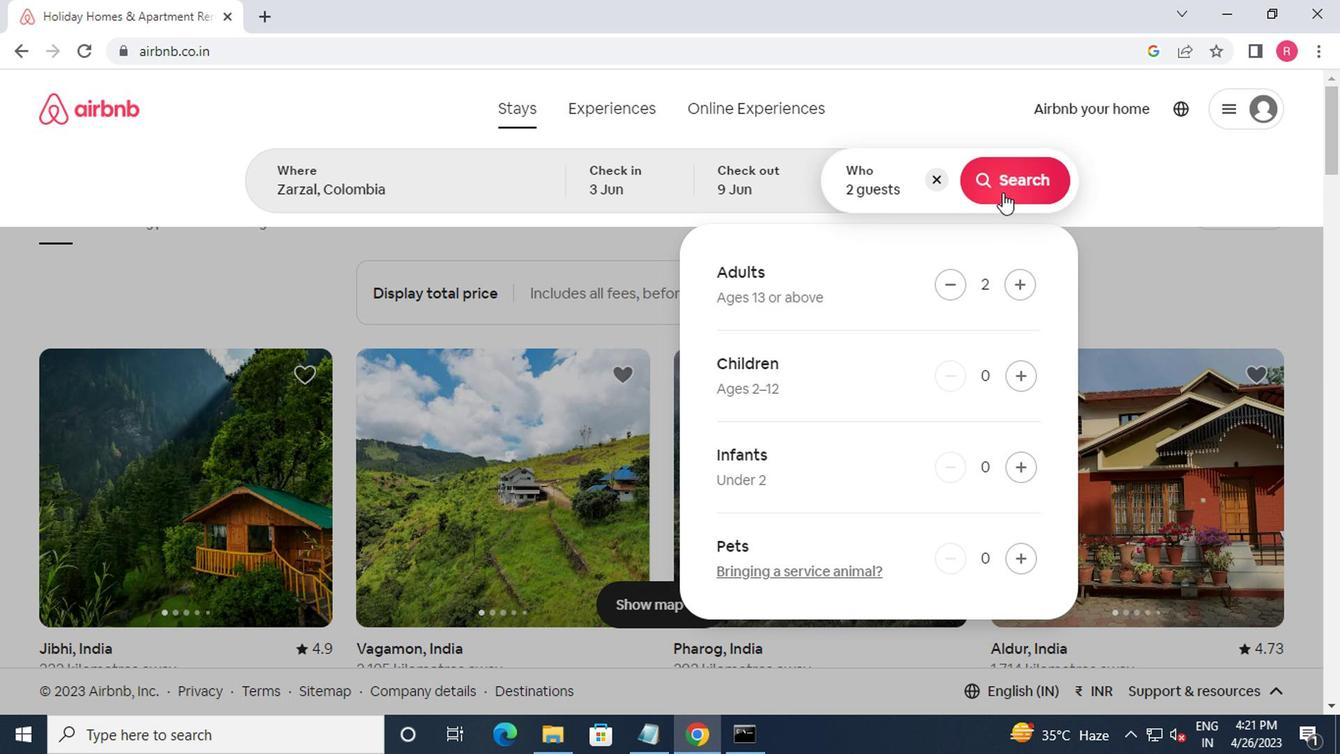 
Action: Mouse moved to (988, 226)
Screenshot: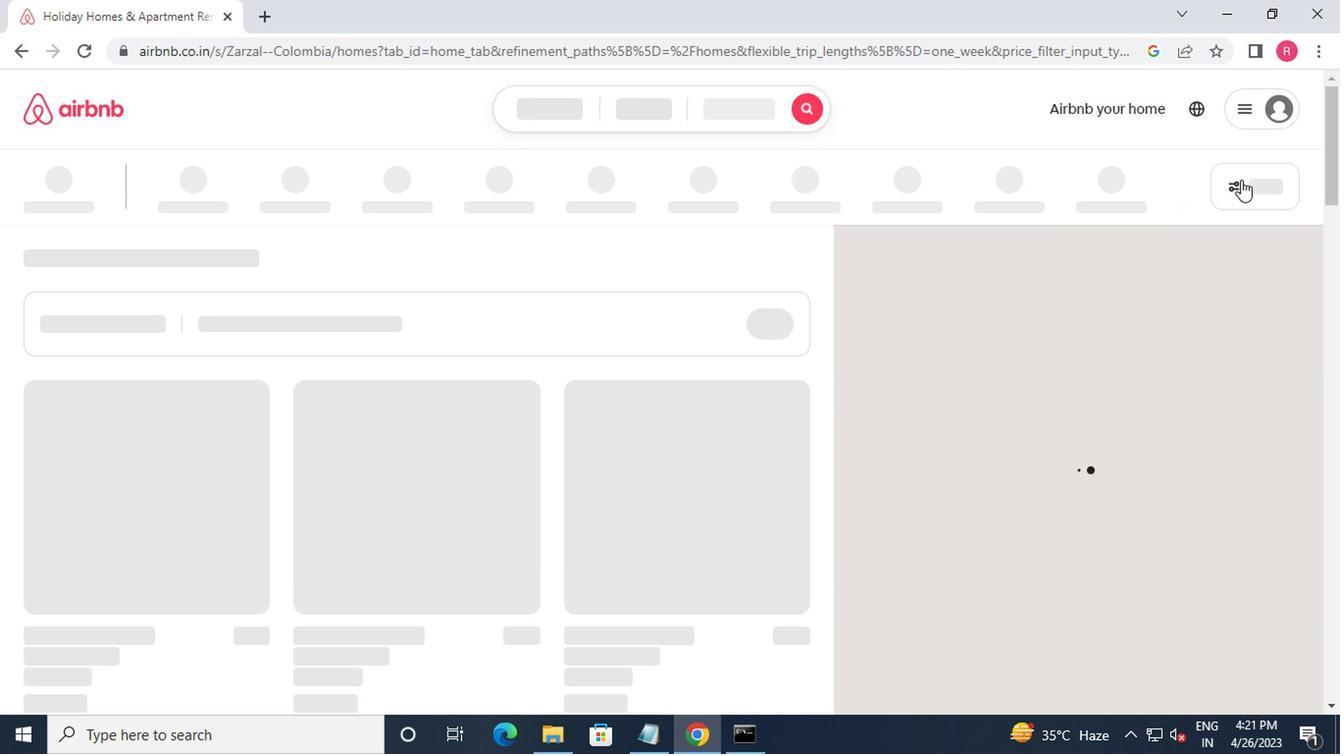 
Action: Mouse pressed left at (988, 226)
Screenshot: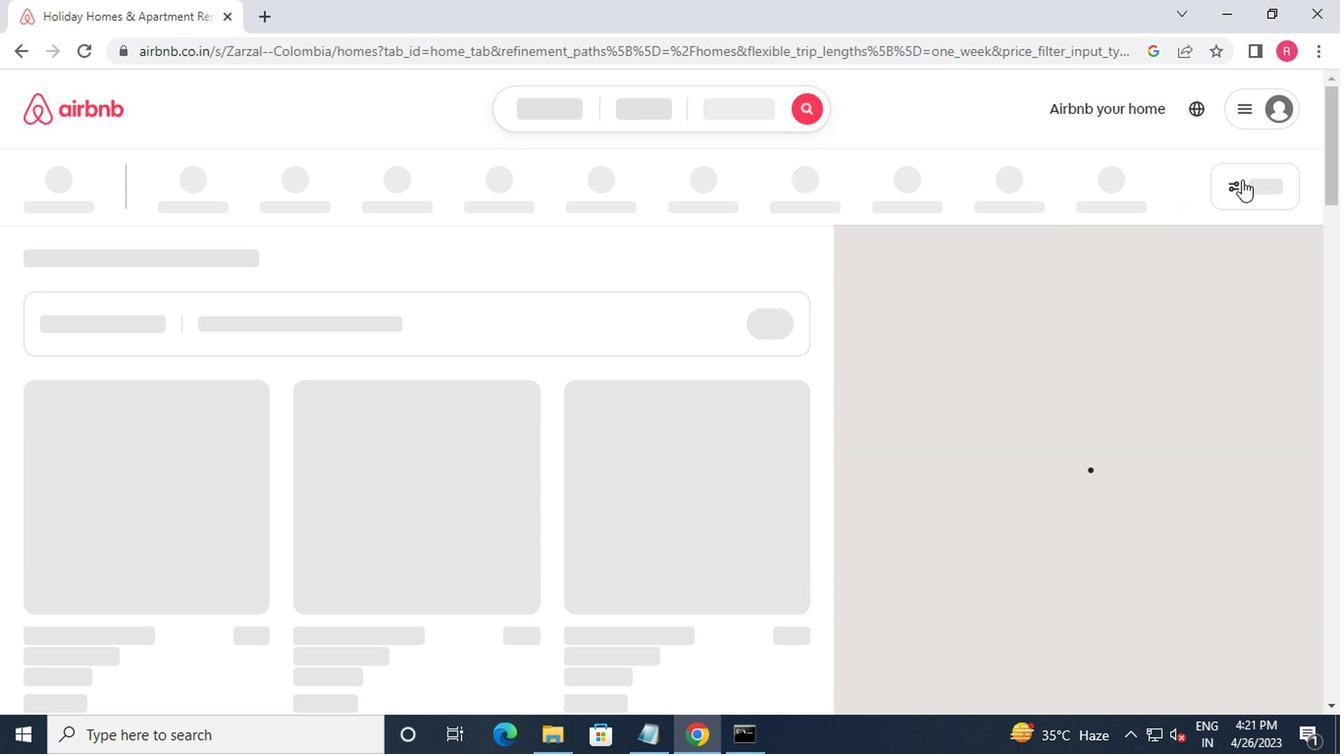
Action: Mouse moved to (1002, 231)
Screenshot: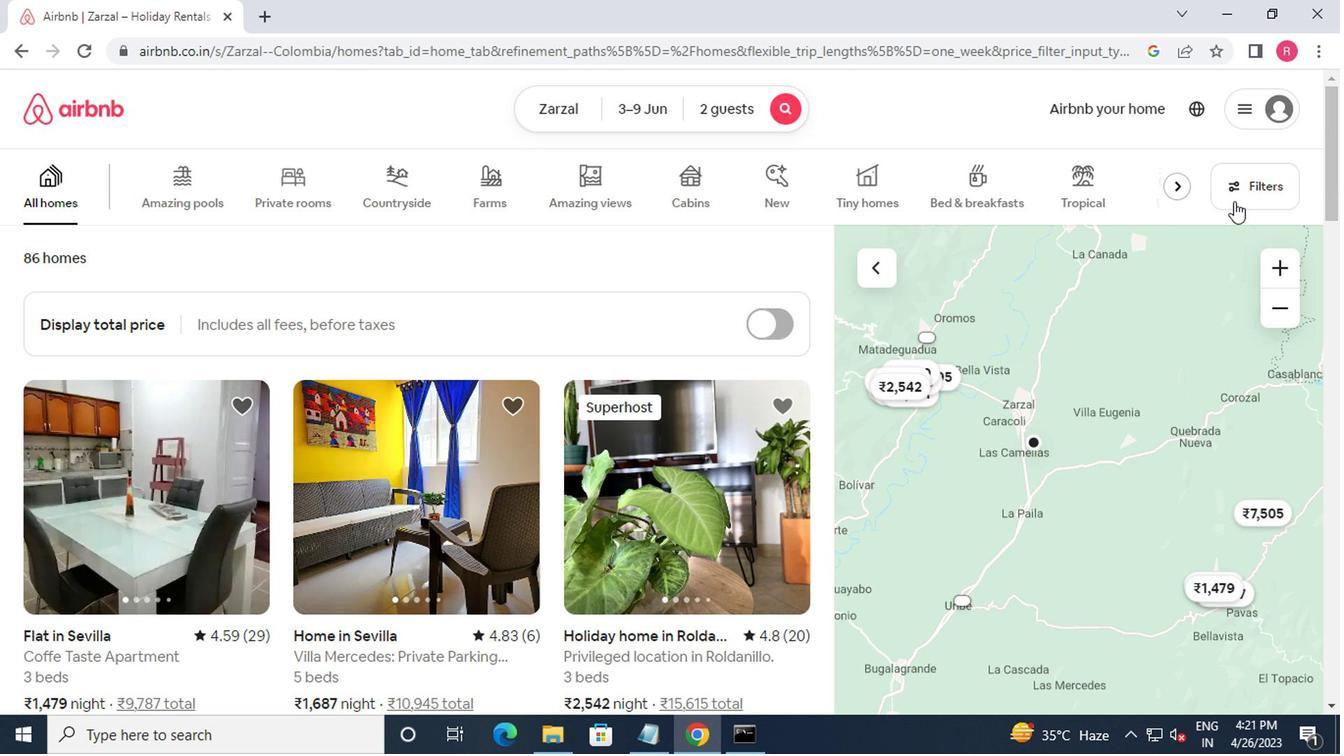 
Action: Mouse pressed left at (1002, 231)
Screenshot: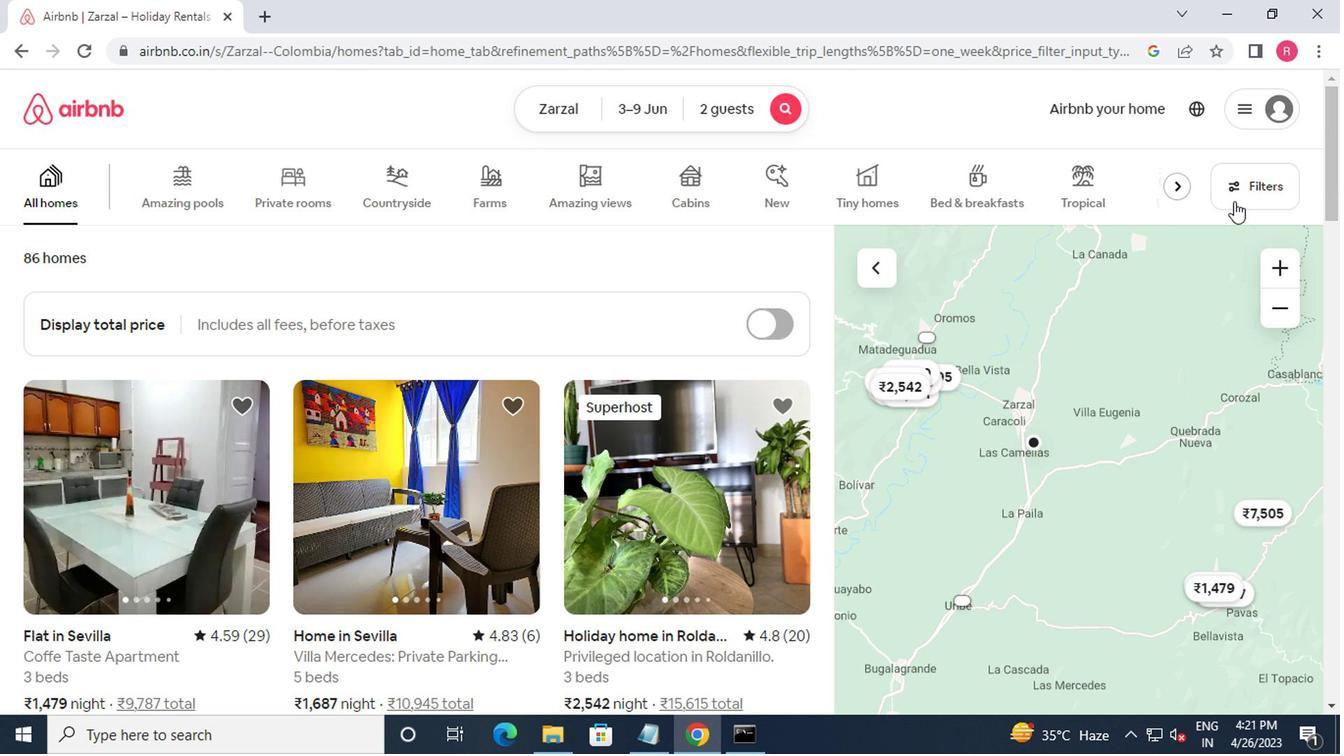 
Action: Mouse moved to (470, 409)
Screenshot: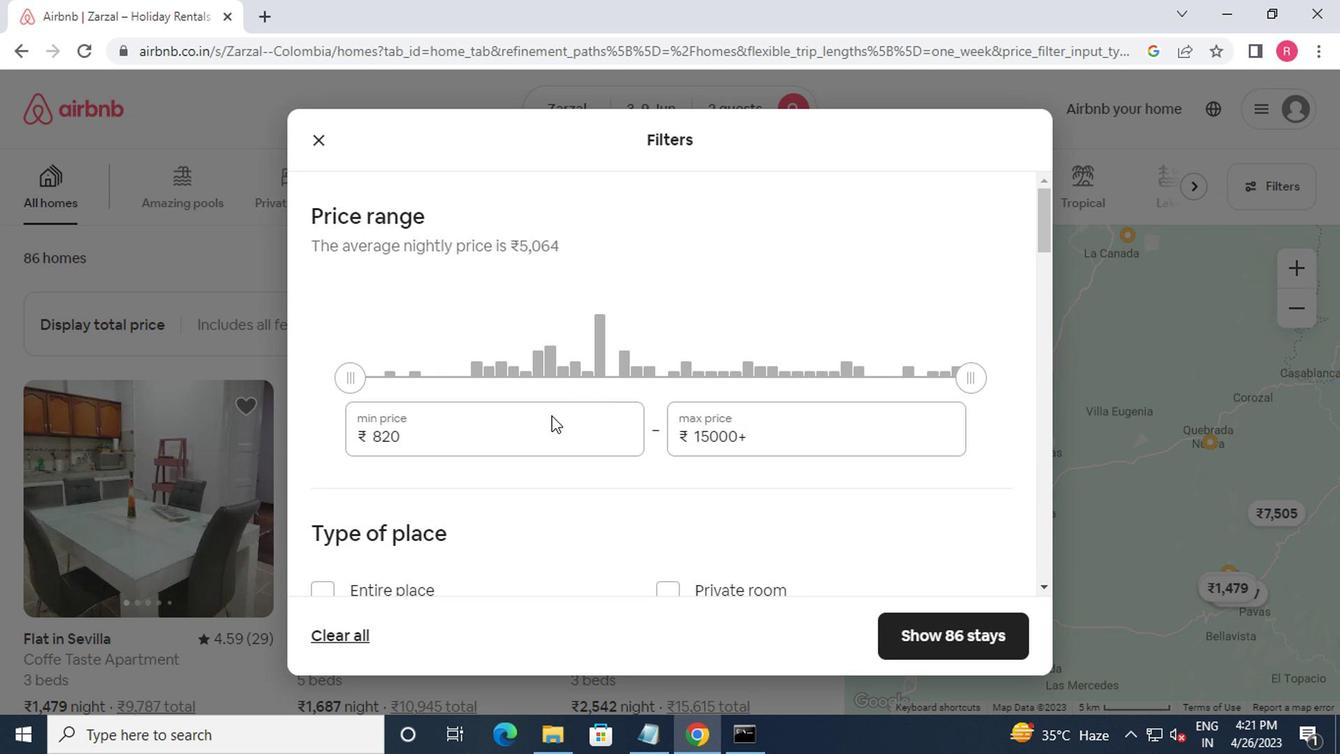
Action: Mouse pressed left at (470, 409)
Screenshot: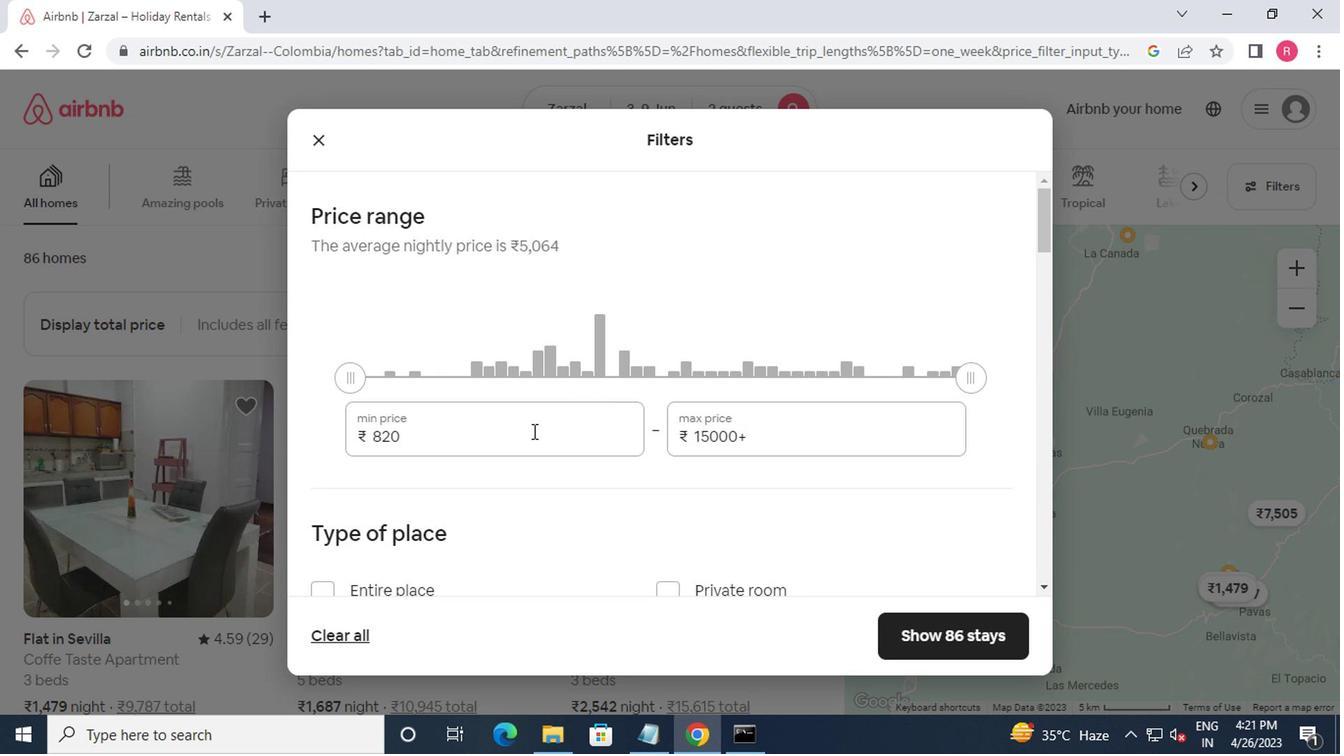 
Action: Mouse moved to (398, 431)
Screenshot: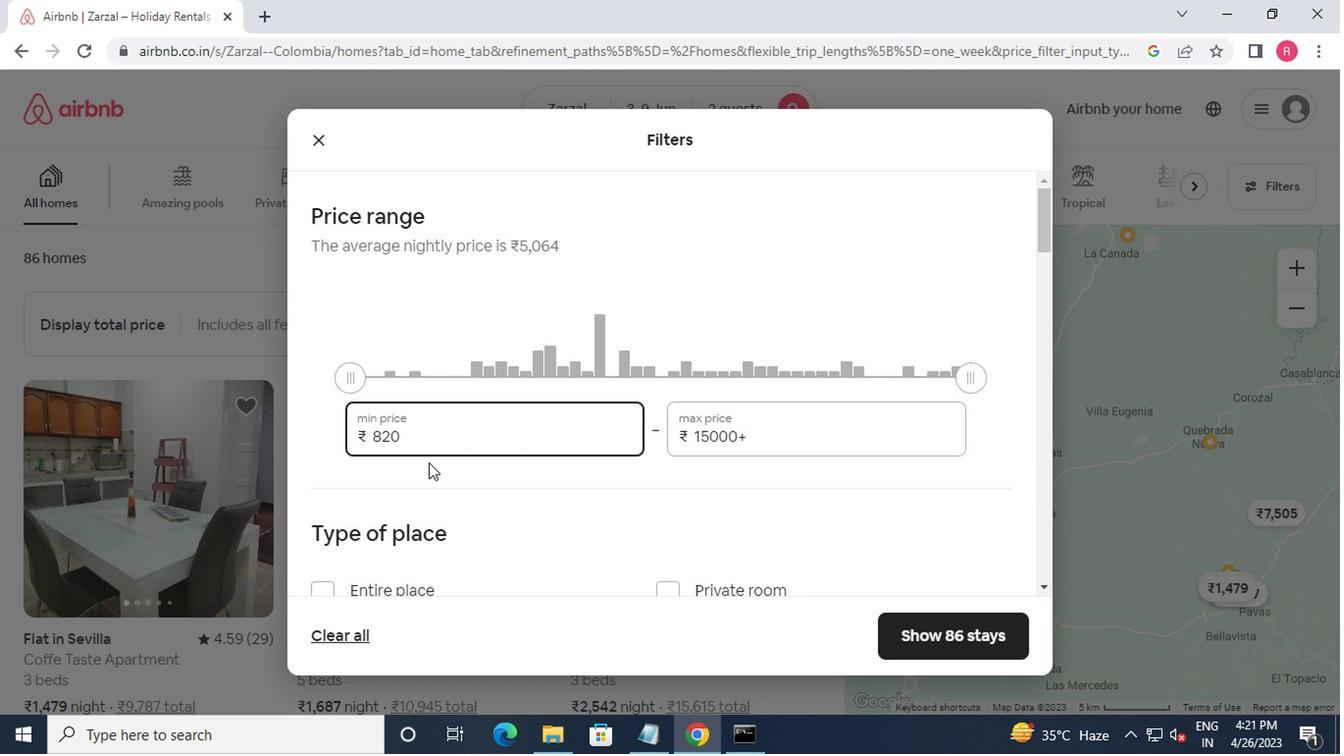 
Action: Key pressed <Key.backspace><Key.backspace><Key.backspace><Key.backspace>690<Key.backspace><Key.backspace>000<Key.tab>12000
Screenshot: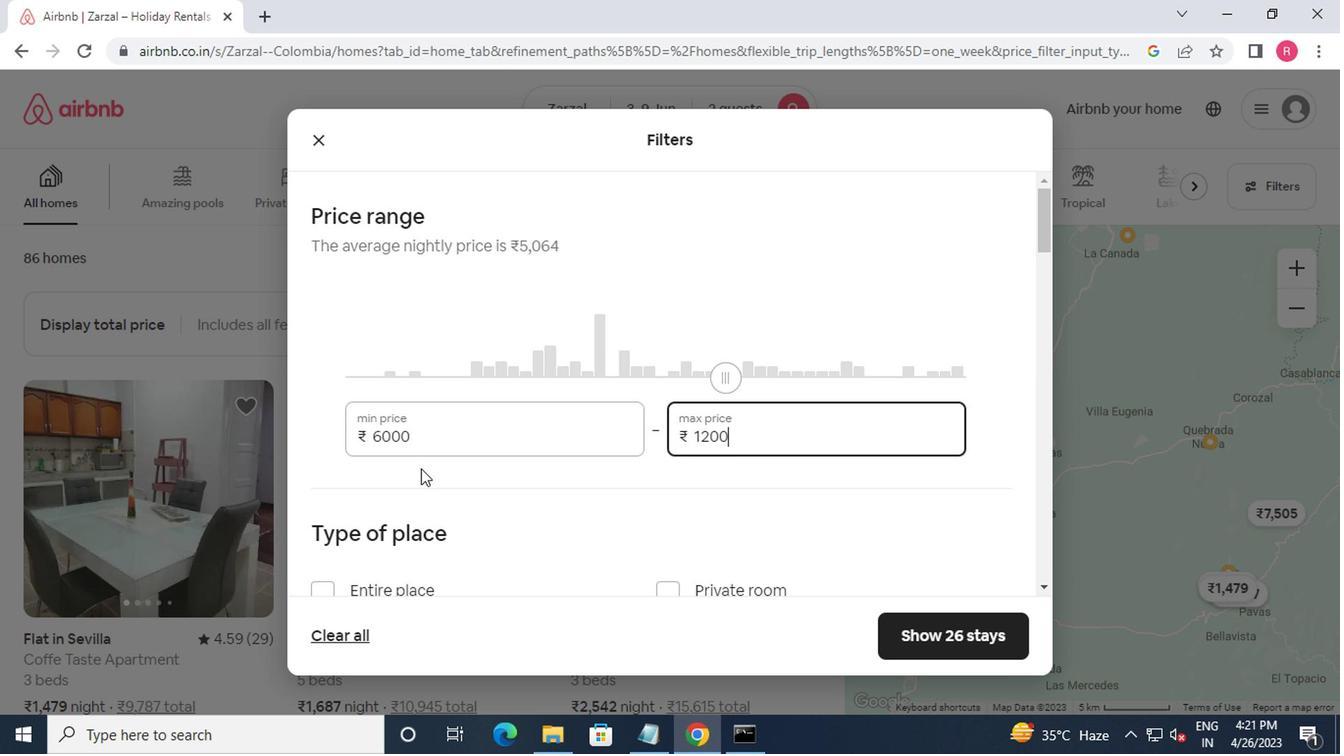 
Action: Mouse moved to (349, 457)
Screenshot: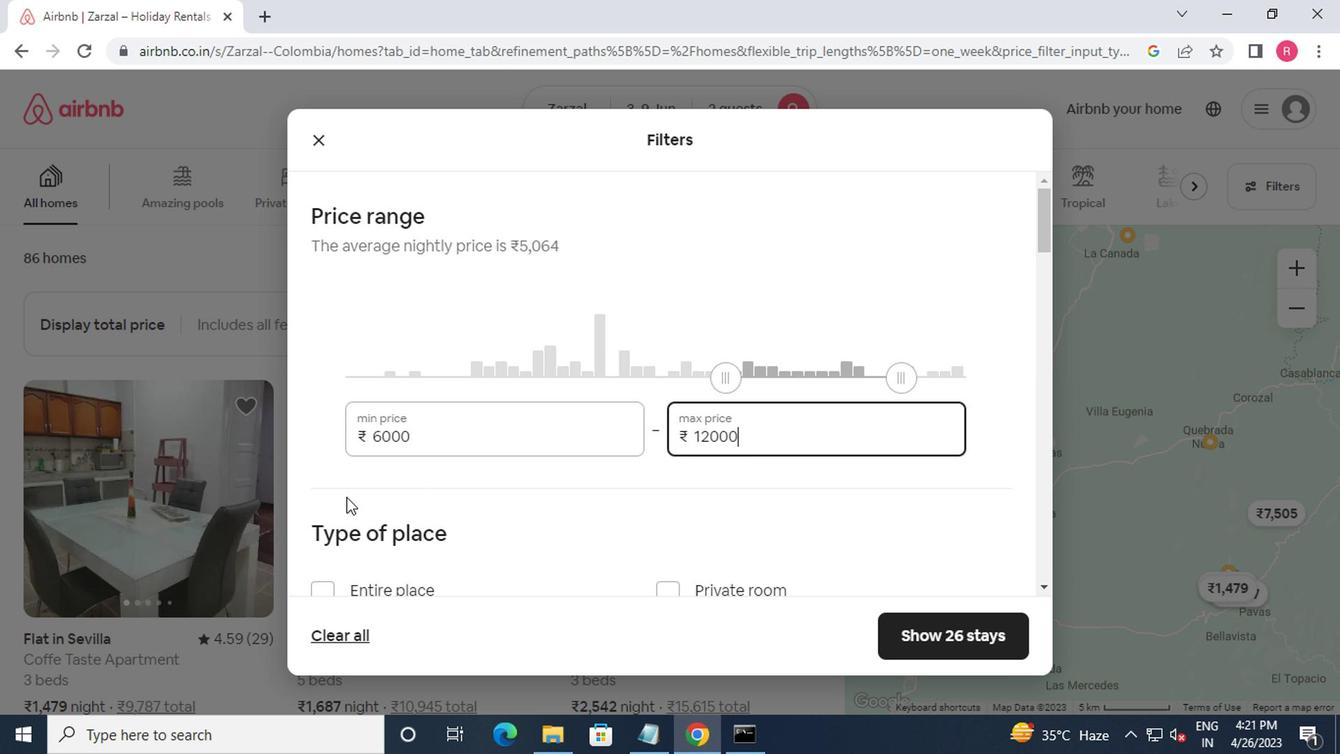
Action: Mouse scrolled (349, 456) with delta (0, 0)
Screenshot: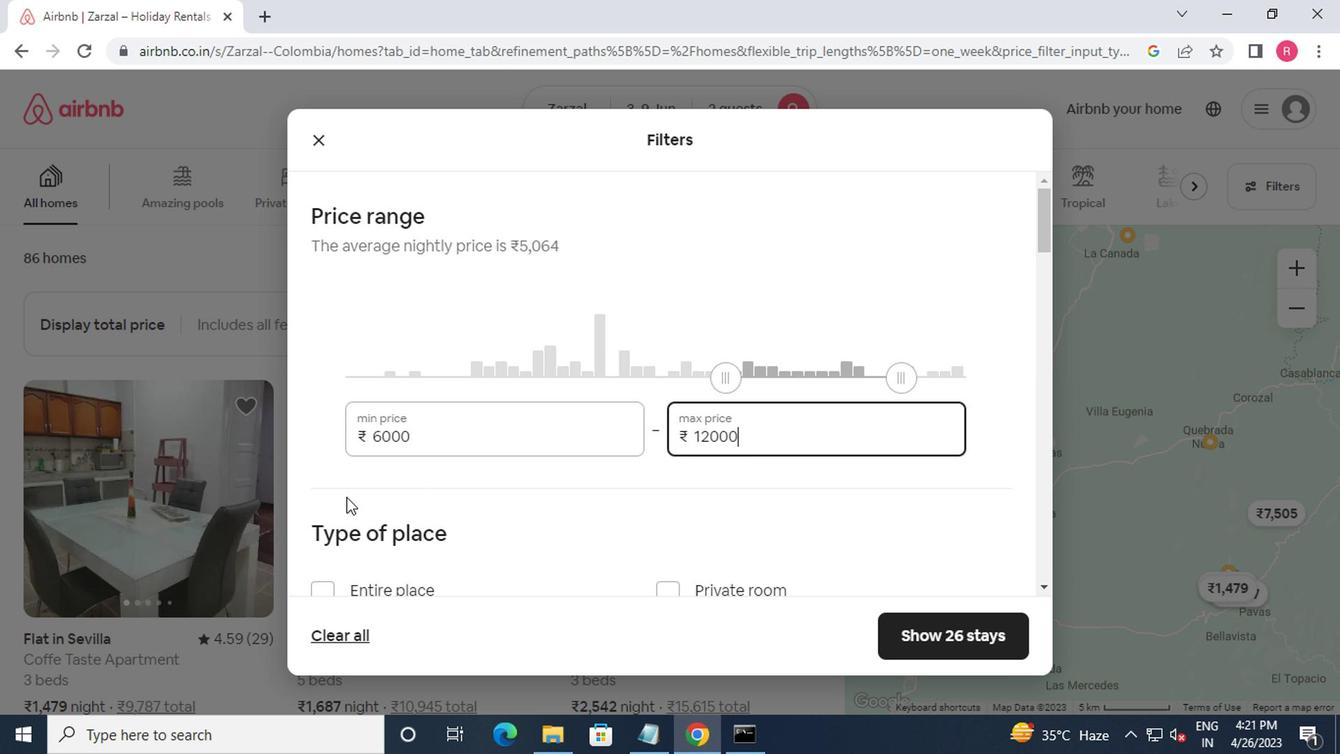 
Action: Mouse moved to (361, 465)
Screenshot: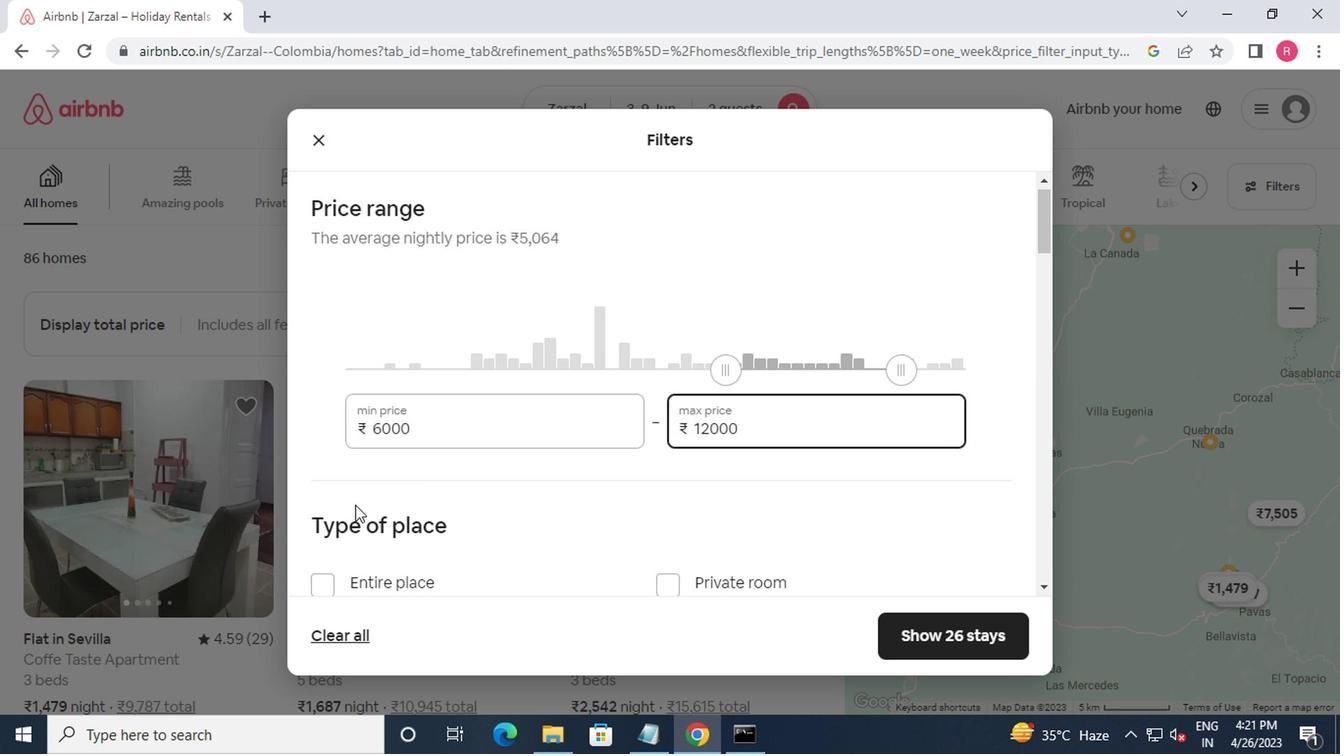 
Action: Mouse scrolled (361, 464) with delta (0, 0)
Screenshot: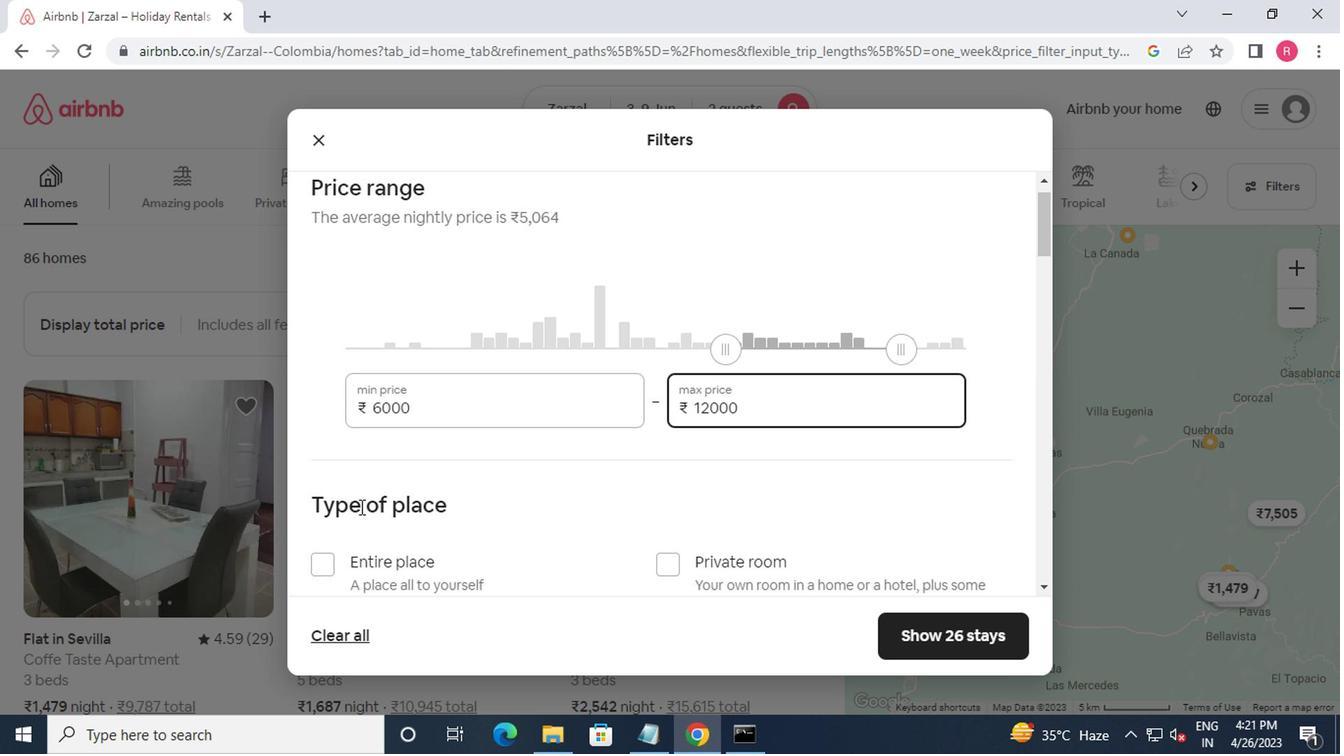 
Action: Mouse moved to (326, 378)
Screenshot: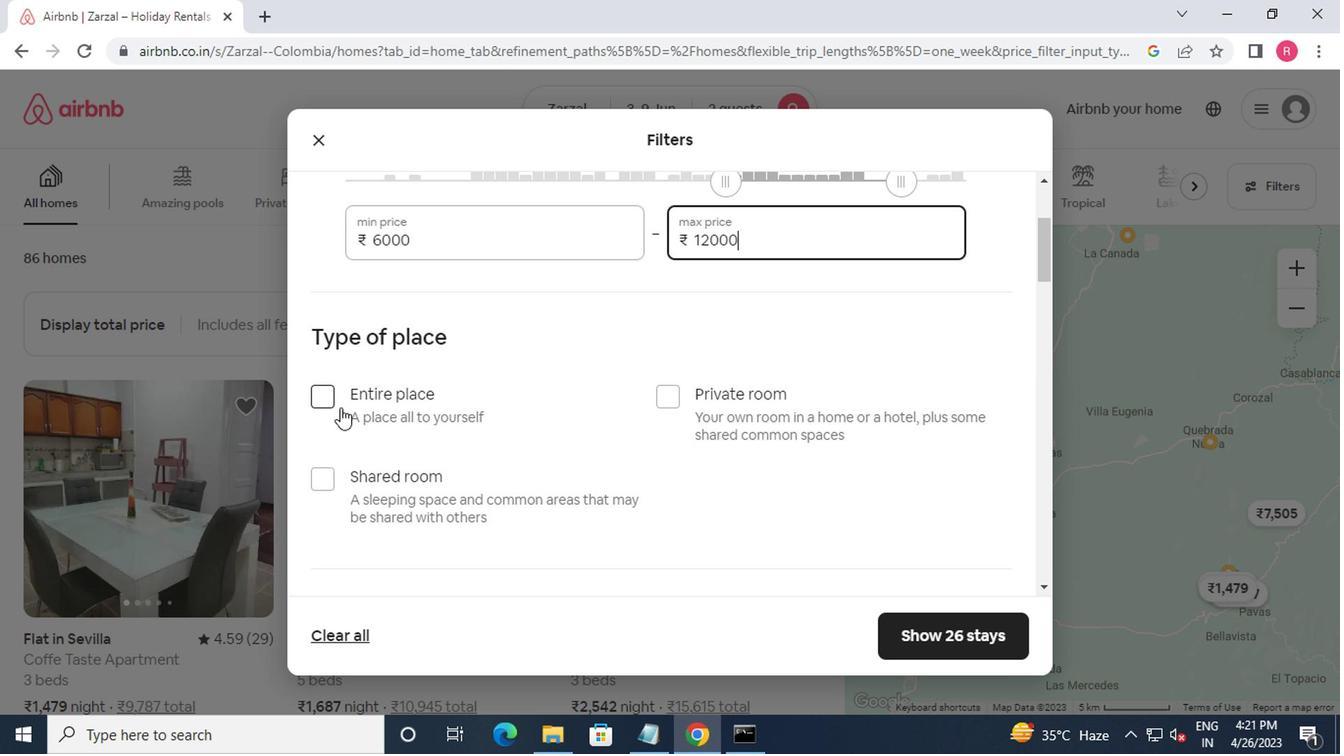 
Action: Mouse pressed left at (326, 378)
Screenshot: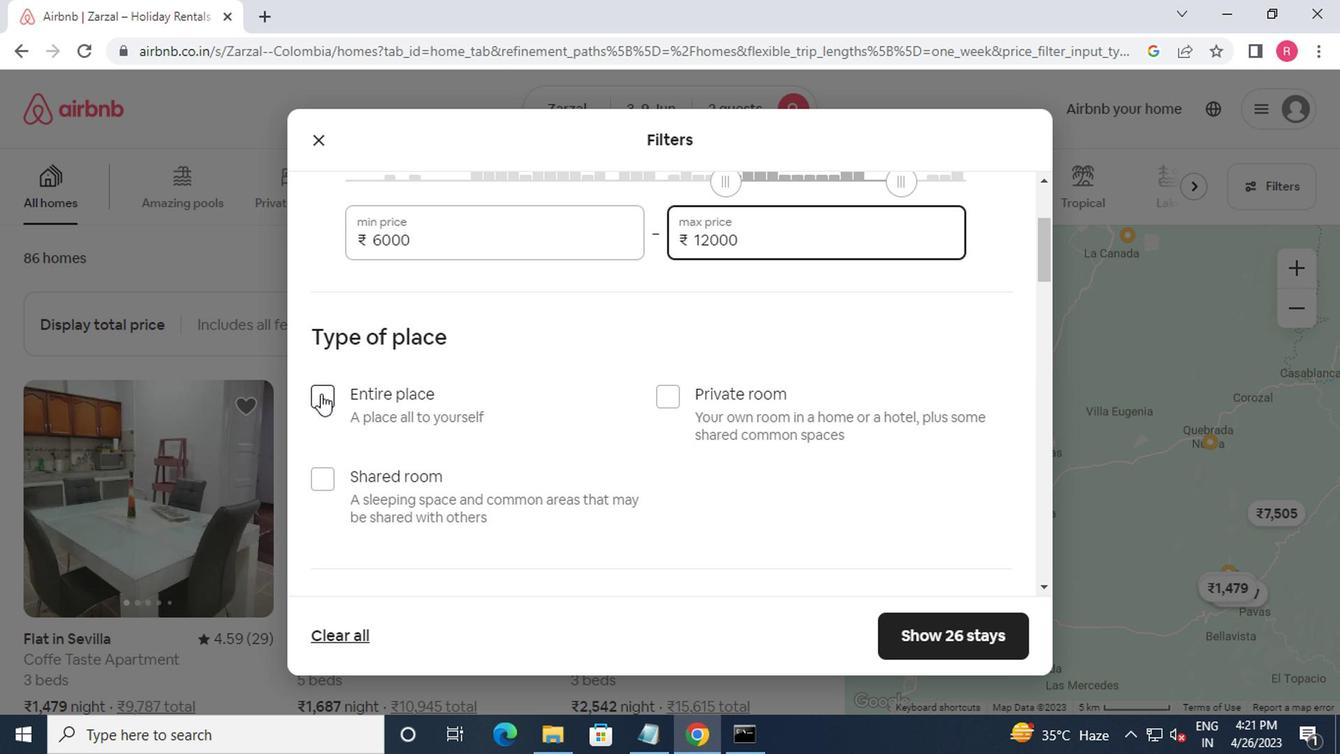 
Action: Mouse moved to (432, 401)
Screenshot: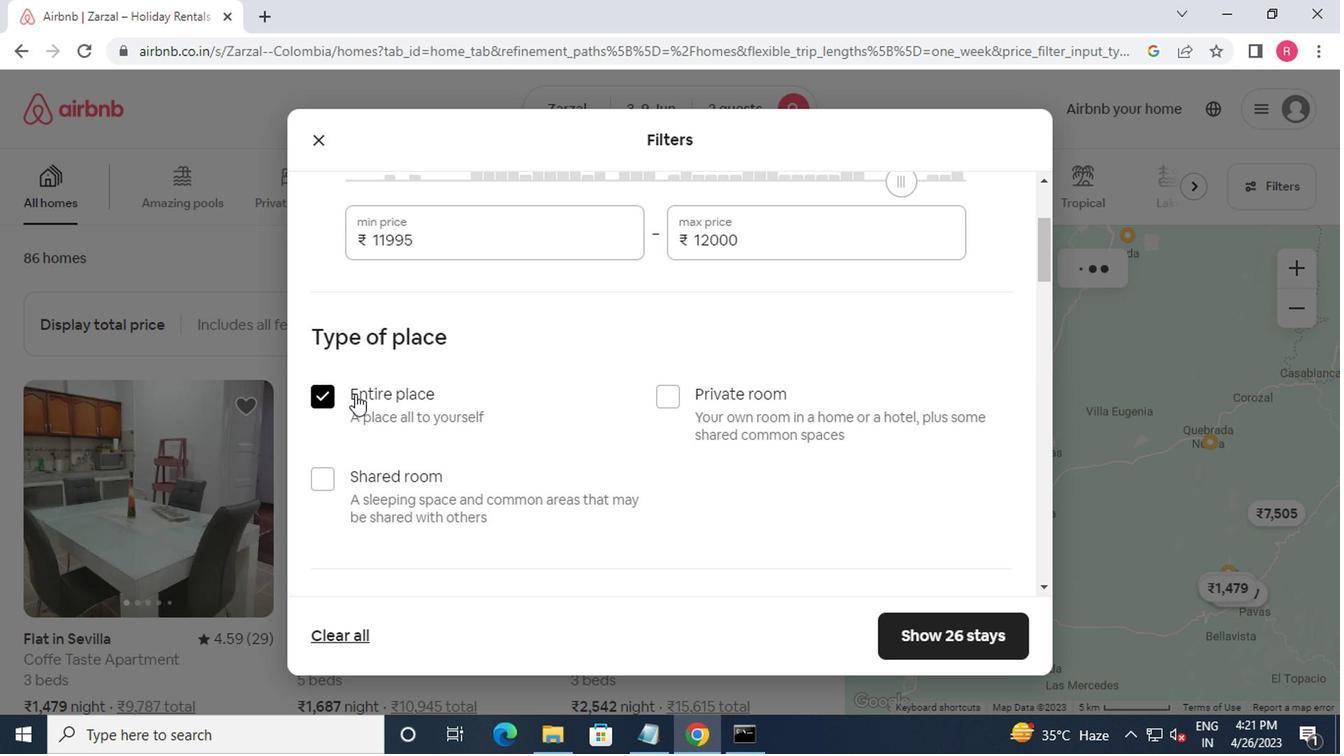 
Action: Mouse scrolled (432, 400) with delta (0, 0)
Screenshot: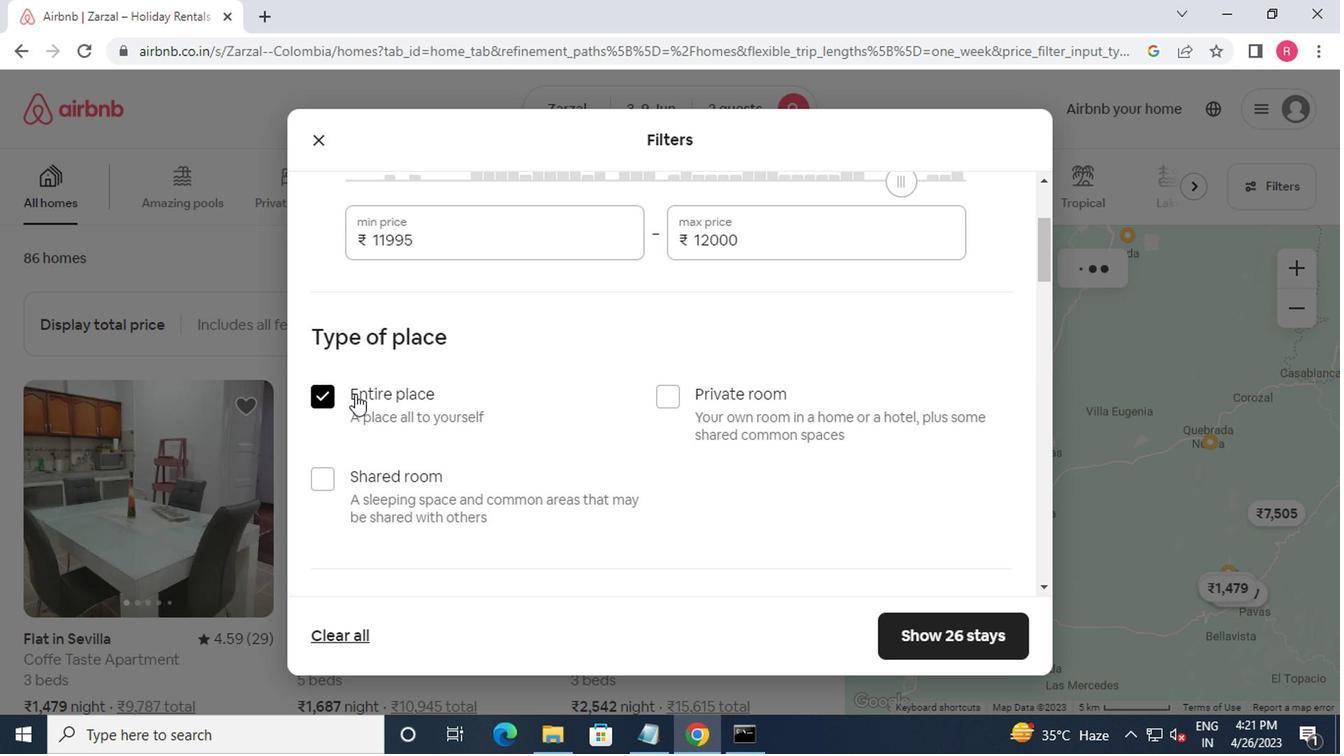 
Action: Mouse moved to (442, 405)
Screenshot: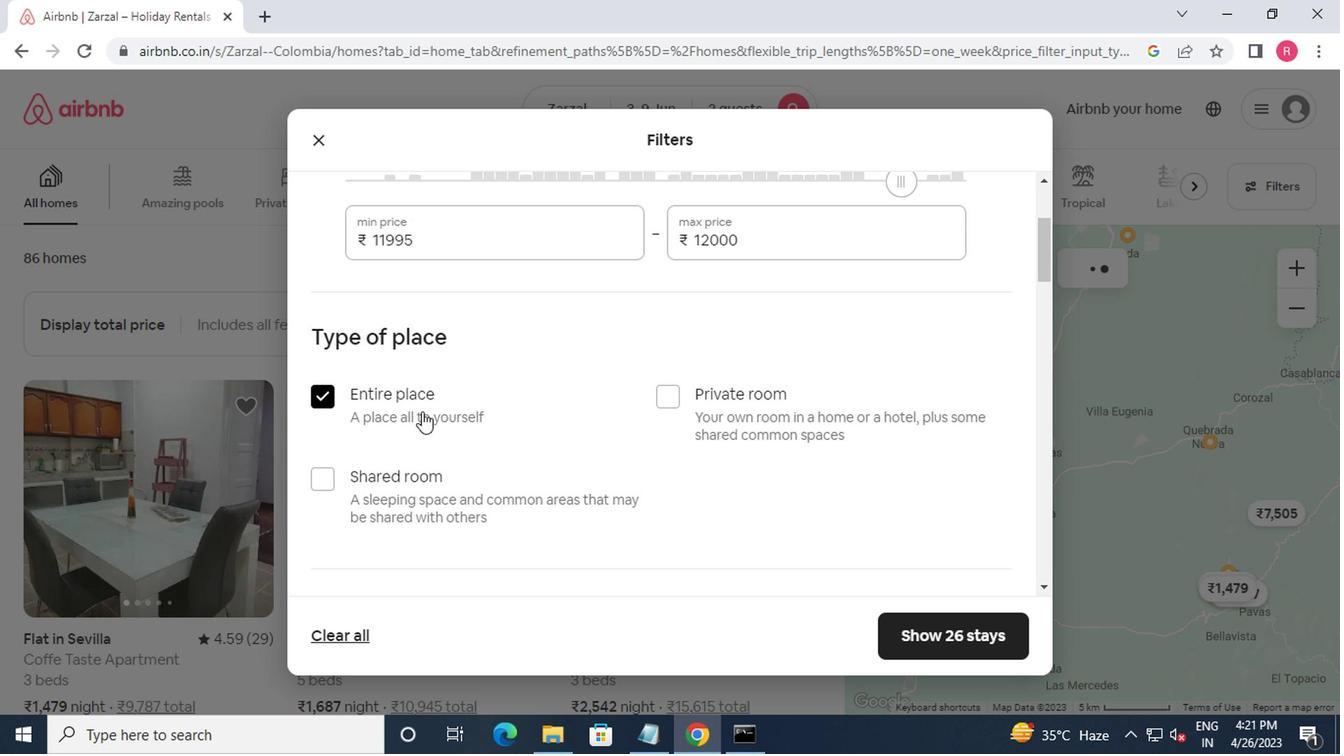 
Action: Mouse scrolled (442, 404) with delta (0, 0)
Screenshot: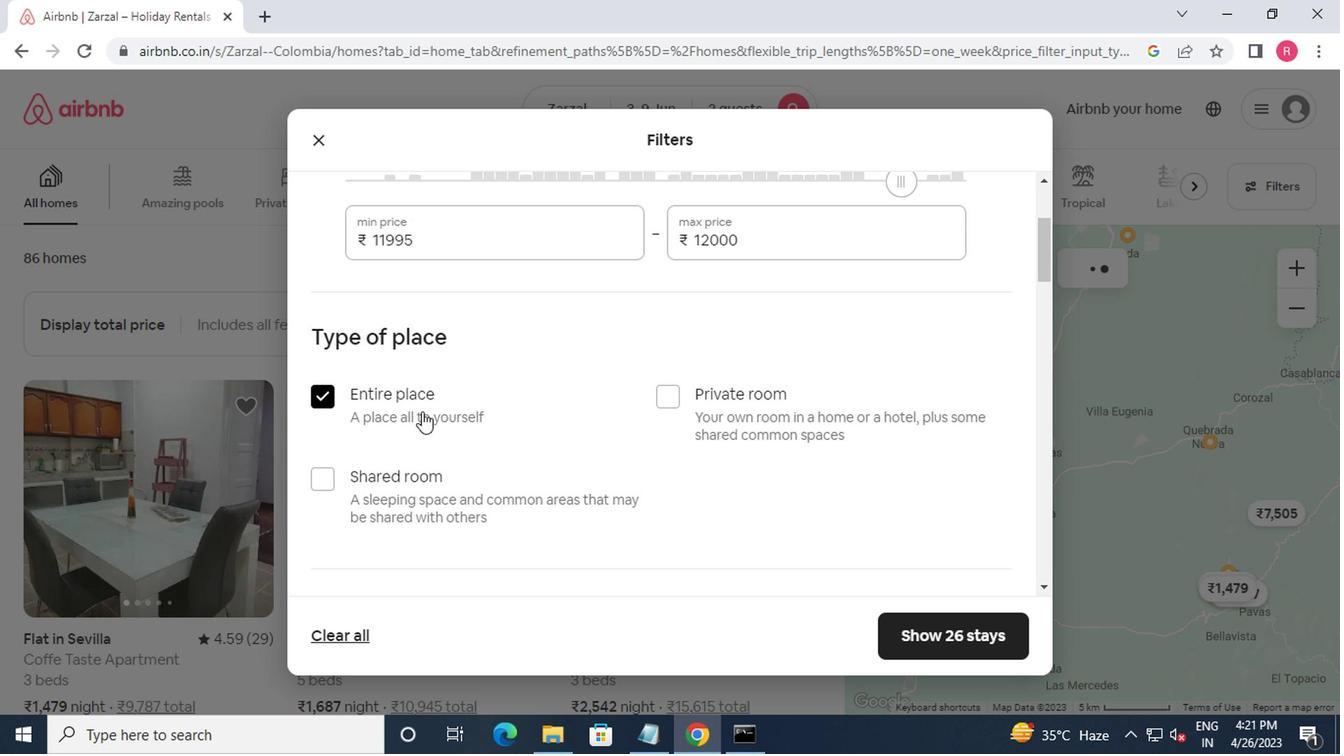 
Action: Mouse moved to (447, 407)
Screenshot: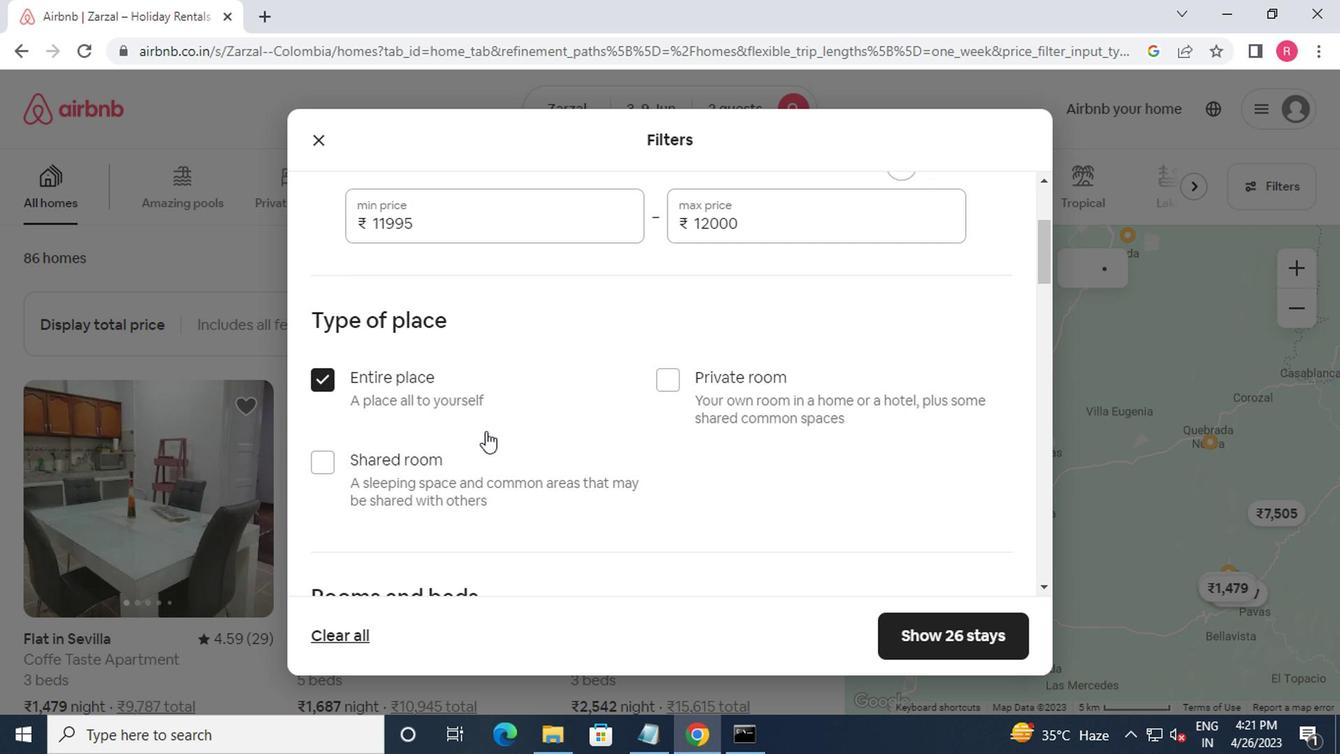 
Action: Mouse scrolled (447, 406) with delta (0, 0)
Screenshot: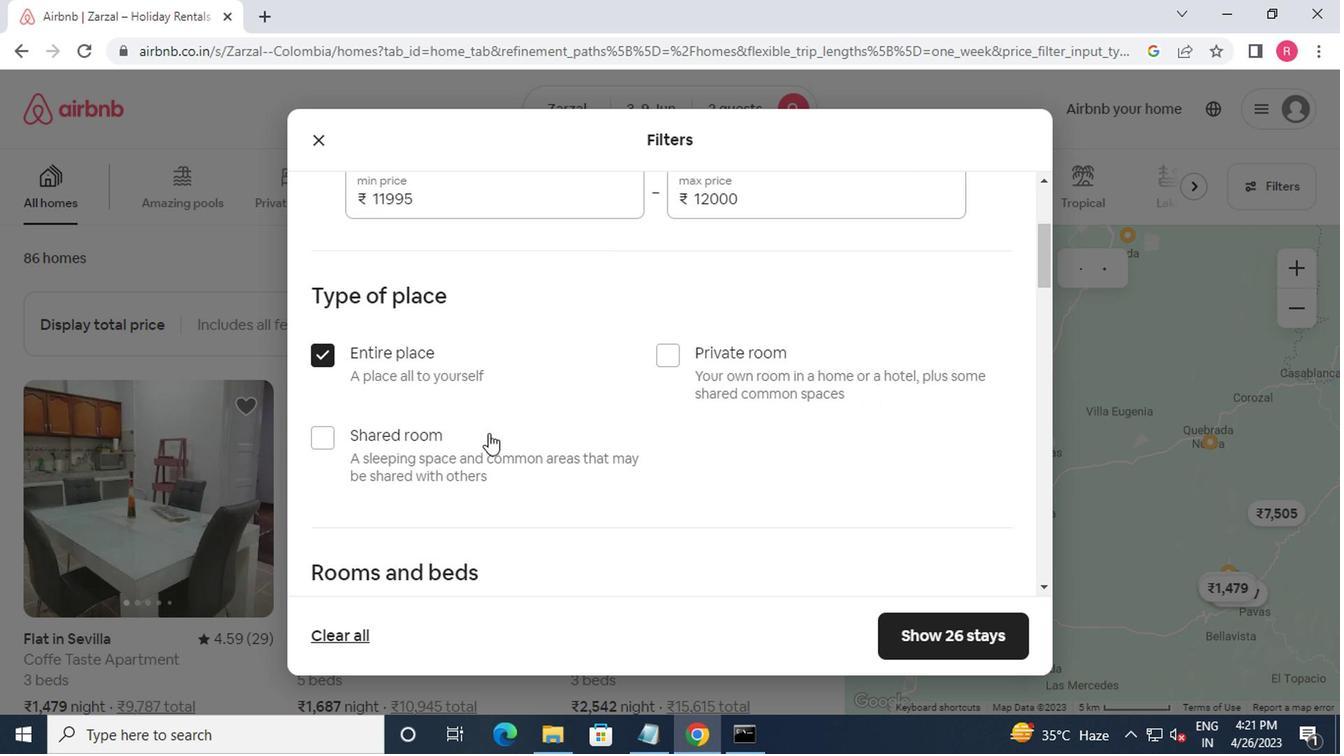 
Action: Mouse moved to (398, 408)
Screenshot: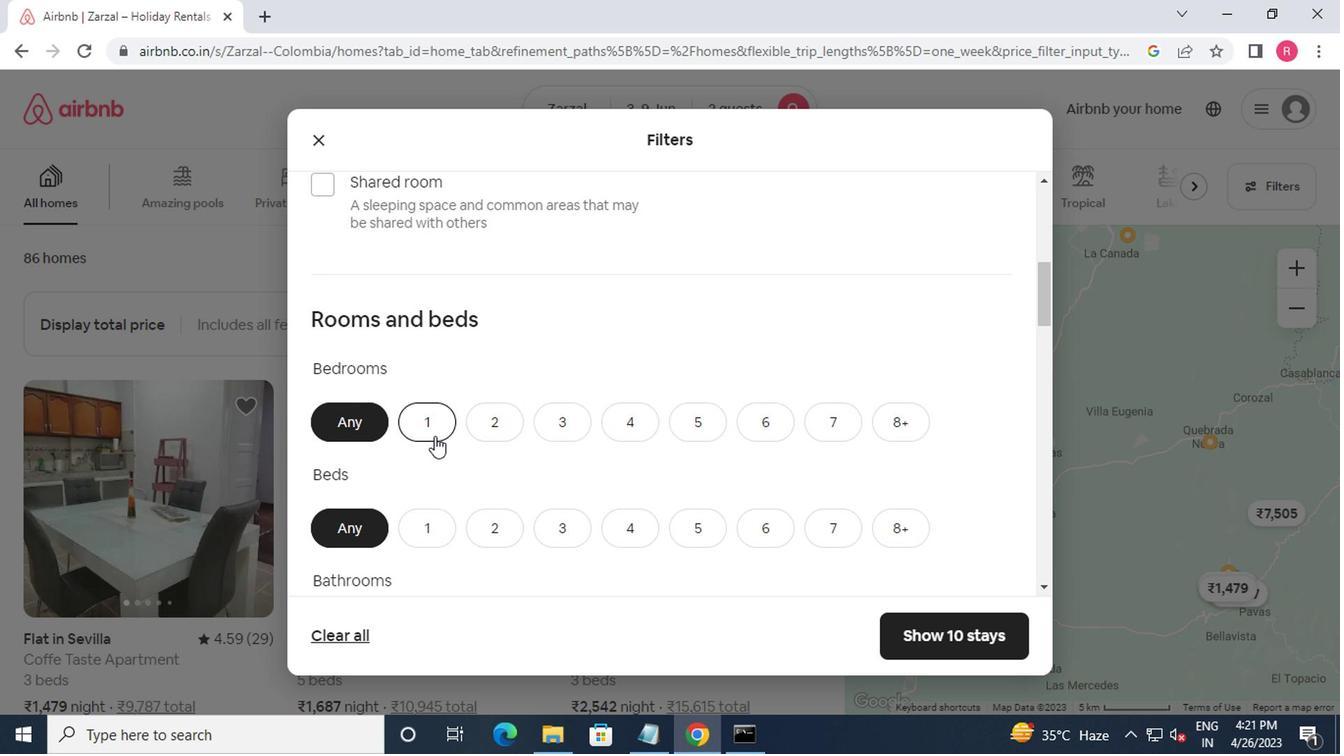
Action: Mouse pressed left at (398, 408)
Screenshot: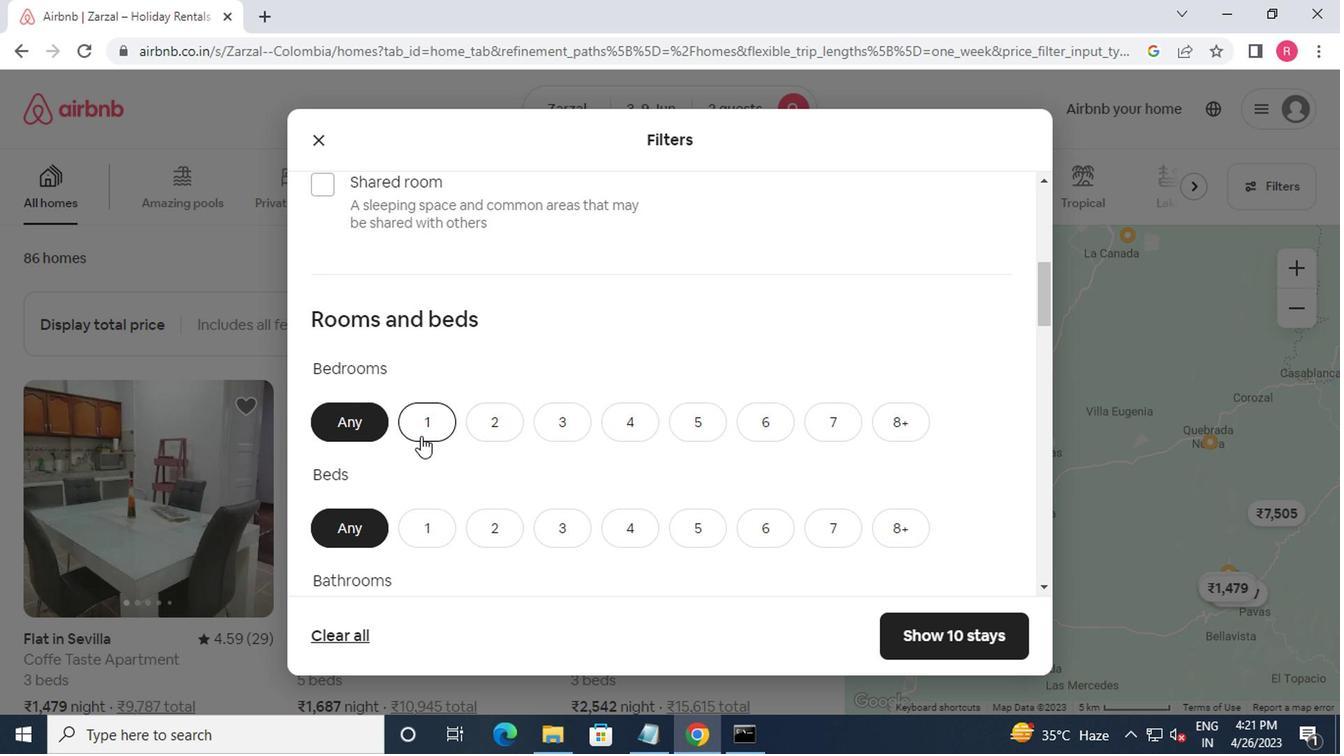 
Action: Mouse moved to (399, 410)
Screenshot: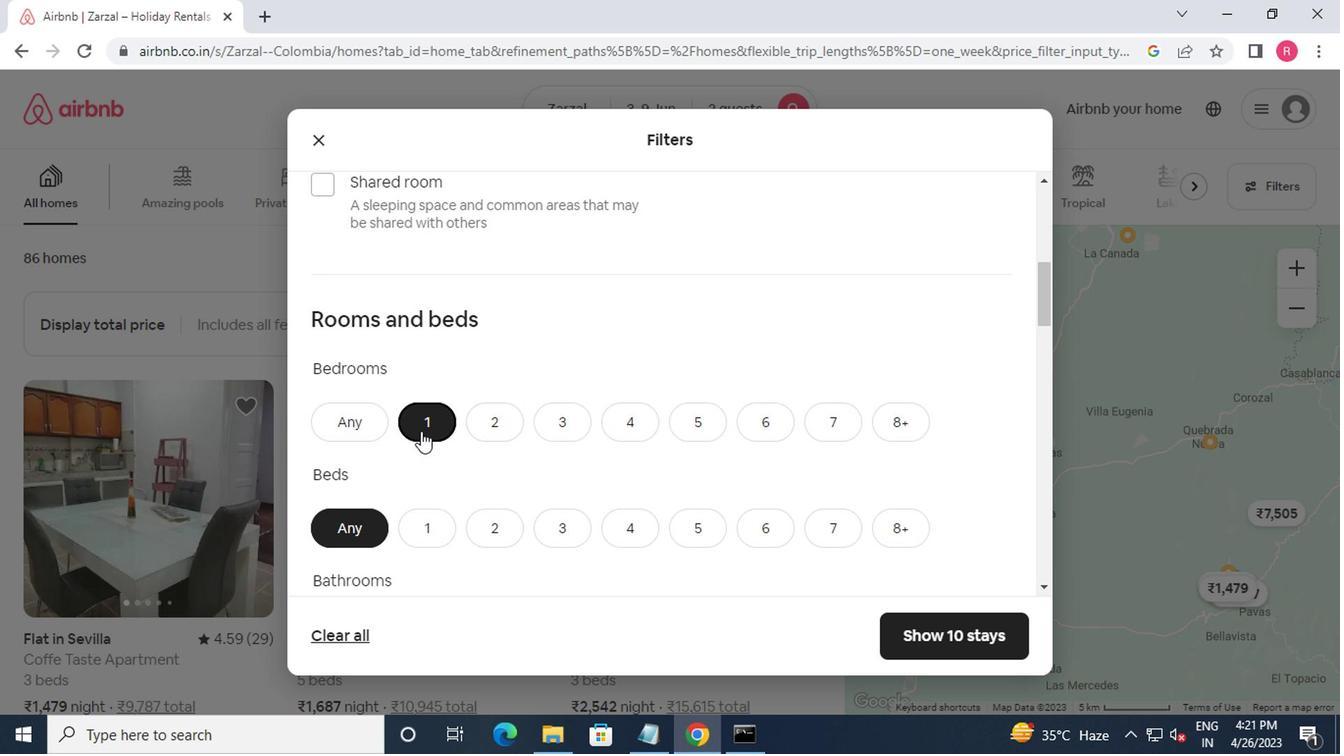 
Action: Mouse scrolled (399, 409) with delta (0, 0)
Screenshot: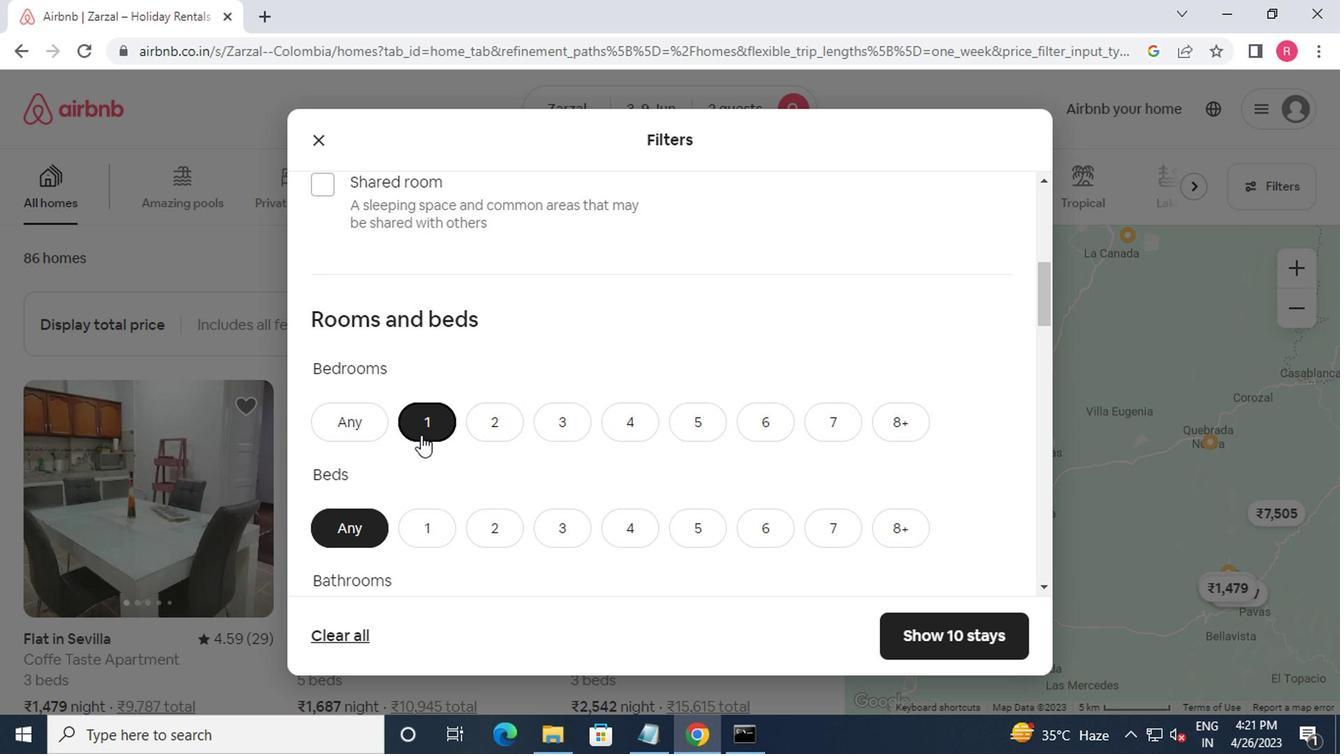 
Action: Mouse moved to (400, 414)
Screenshot: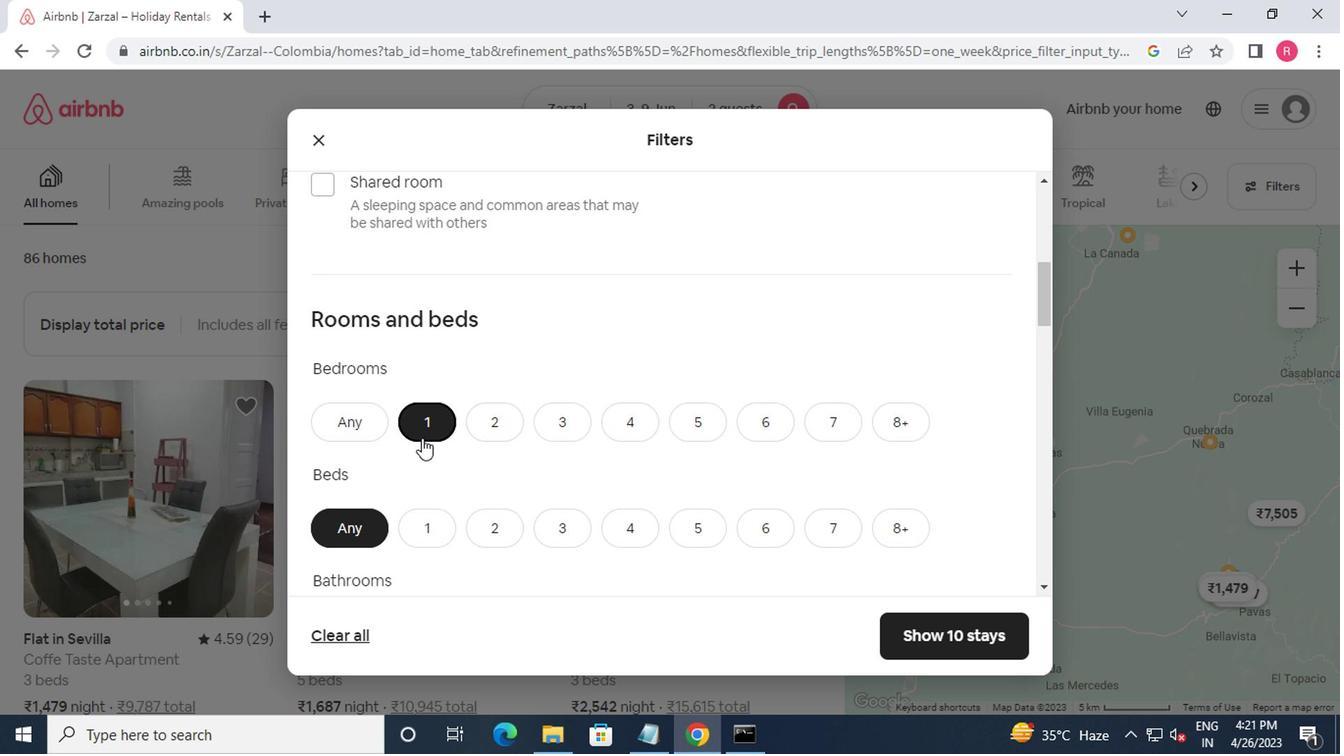 
Action: Mouse scrolled (400, 414) with delta (0, 0)
Screenshot: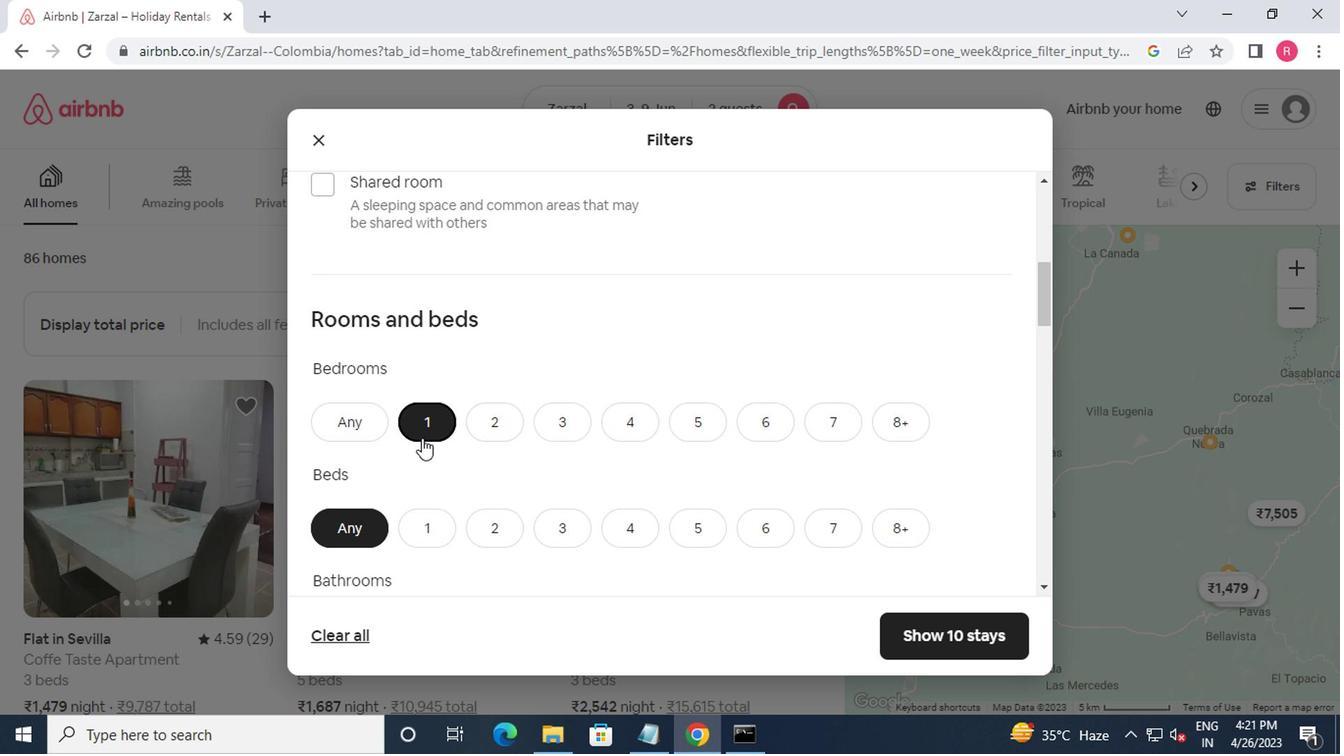 
Action: Mouse moved to (410, 343)
Screenshot: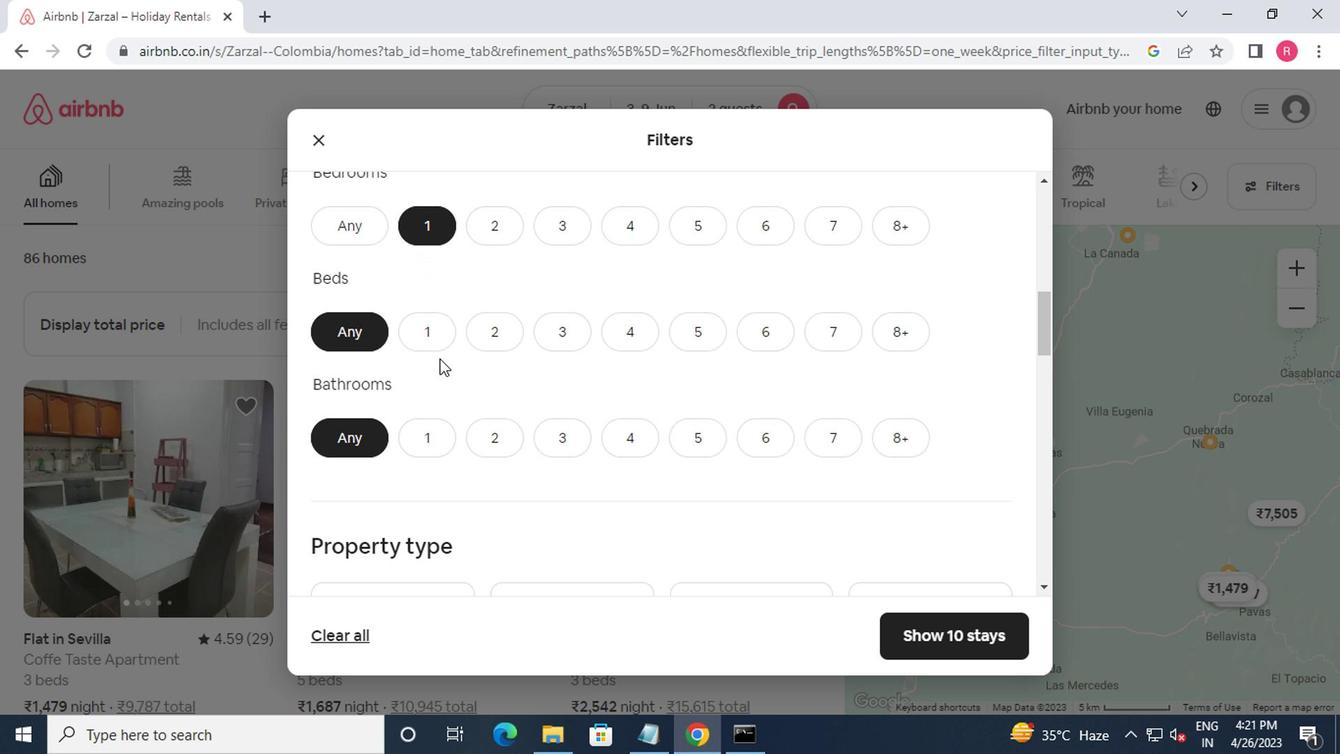 
Action: Mouse pressed left at (410, 343)
Screenshot: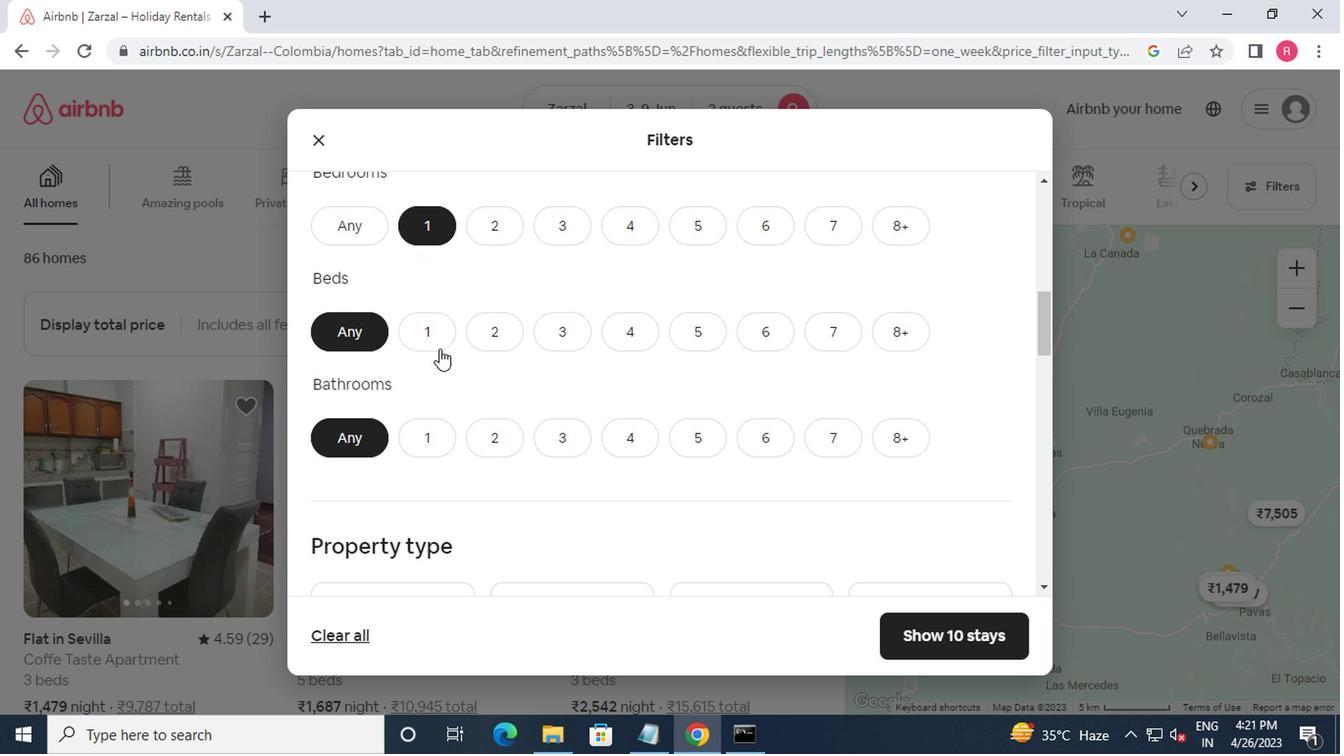 
Action: Mouse moved to (400, 419)
Screenshot: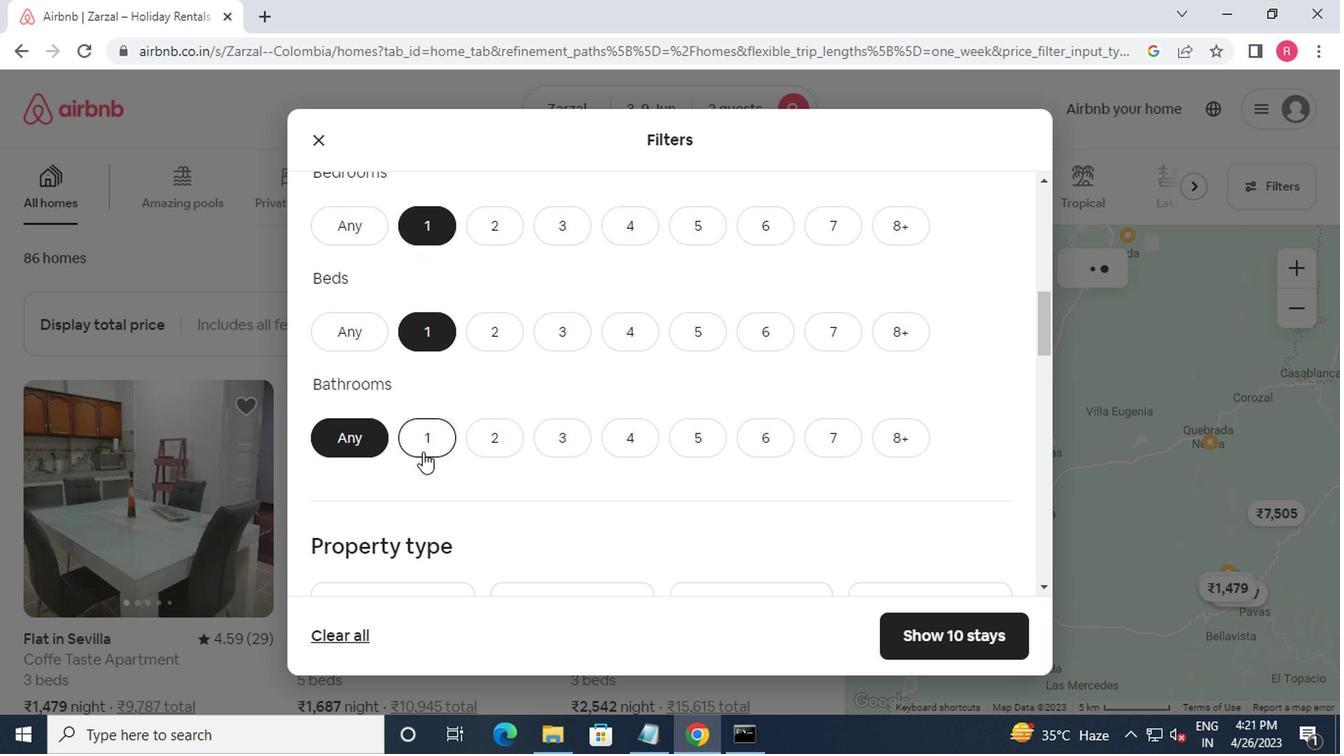 
Action: Mouse pressed left at (400, 419)
Screenshot: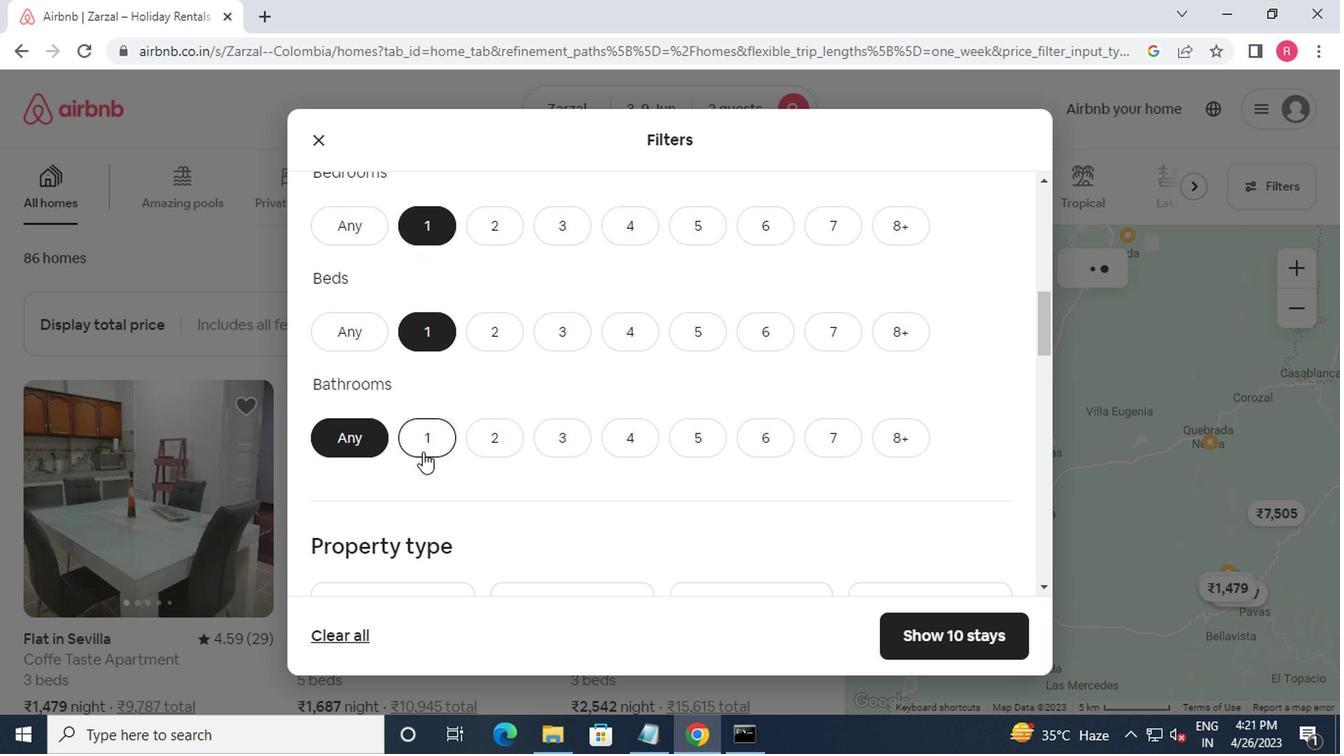 
Action: Mouse moved to (425, 387)
Screenshot: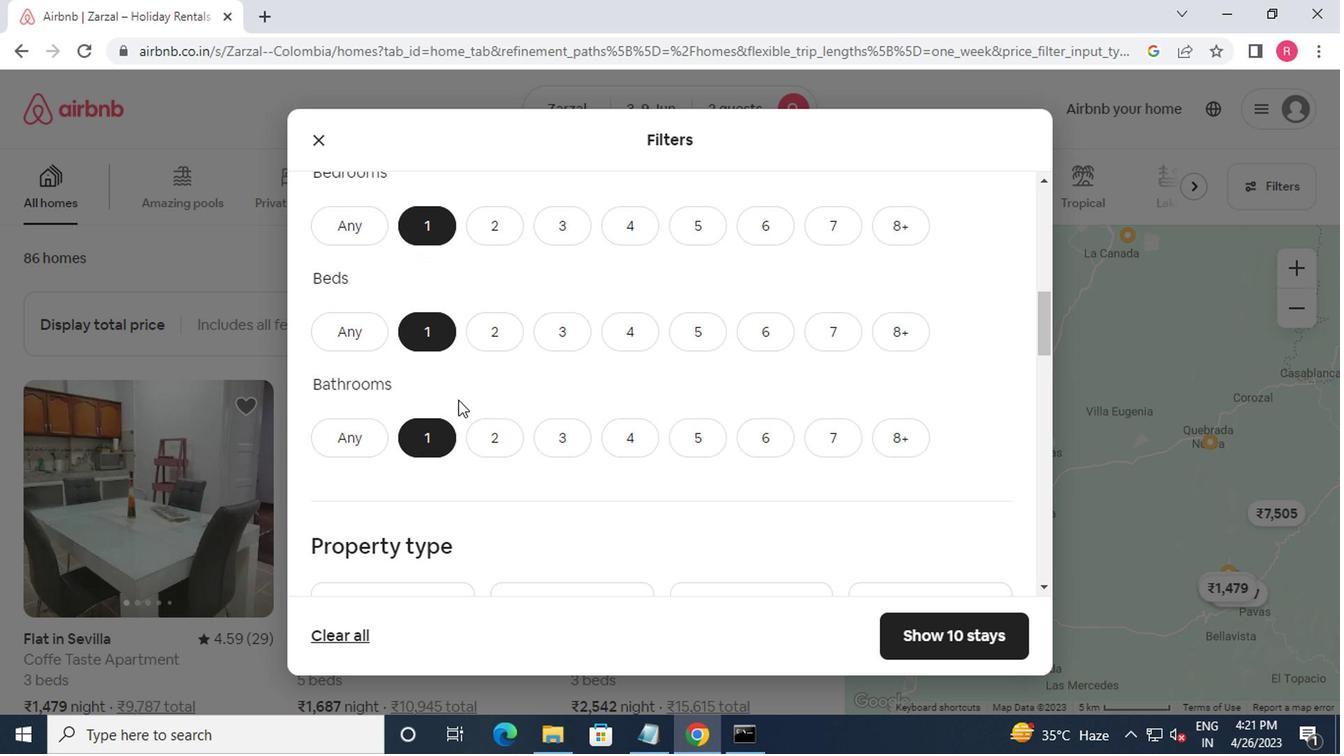 
Action: Mouse scrolled (425, 386) with delta (0, 0)
Screenshot: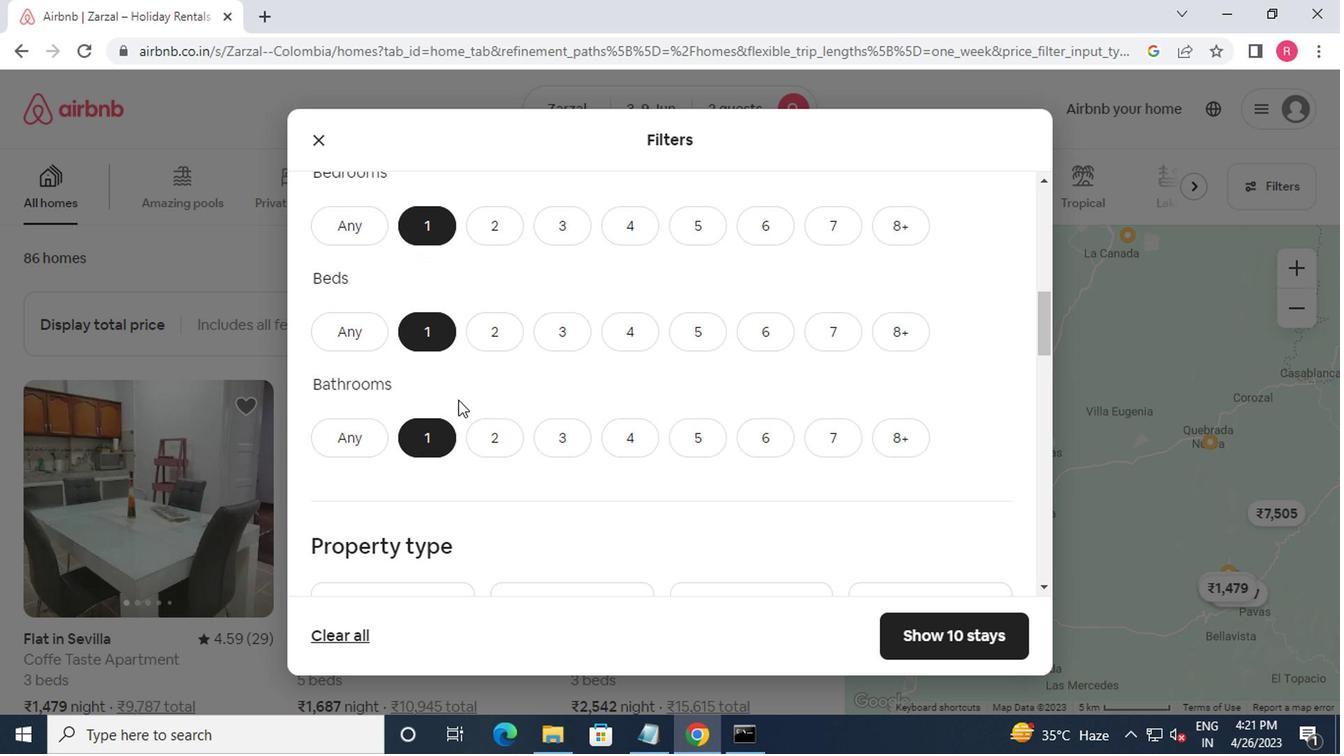 
Action: Mouse moved to (426, 391)
Screenshot: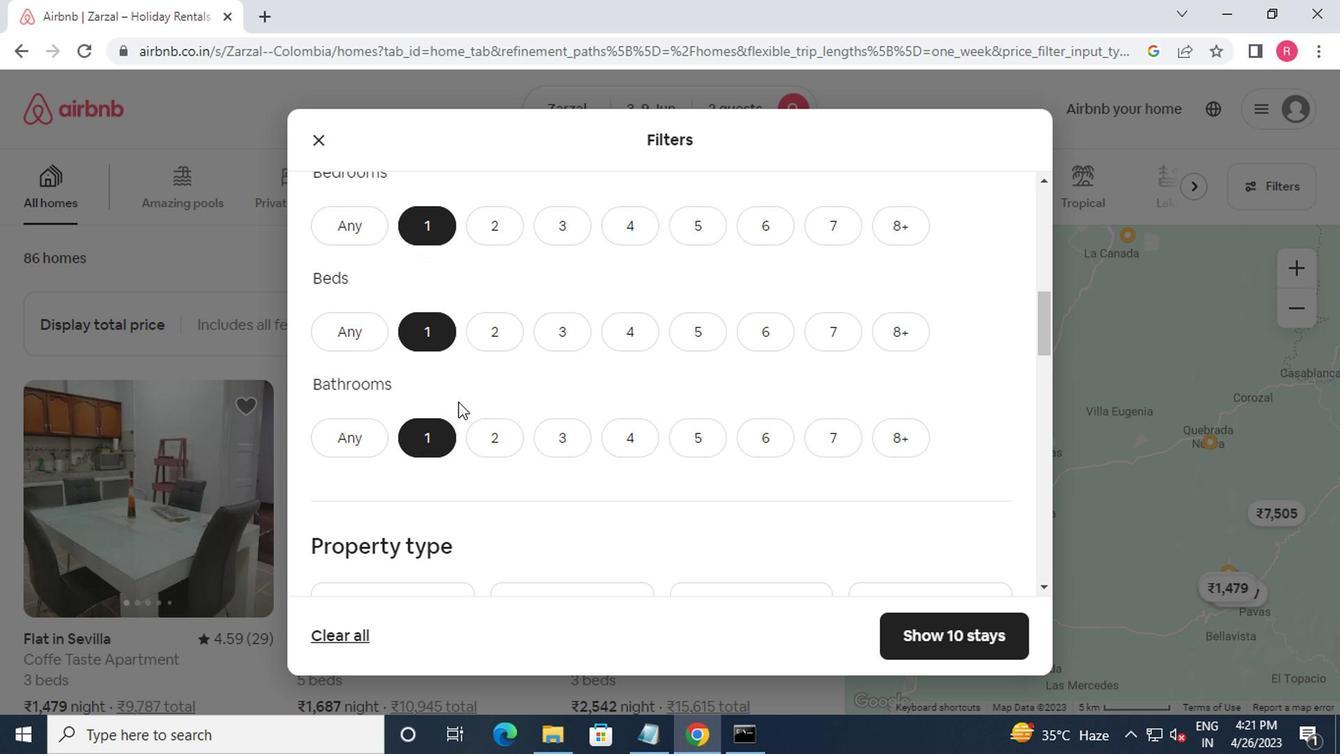 
Action: Mouse scrolled (426, 391) with delta (0, 0)
Screenshot: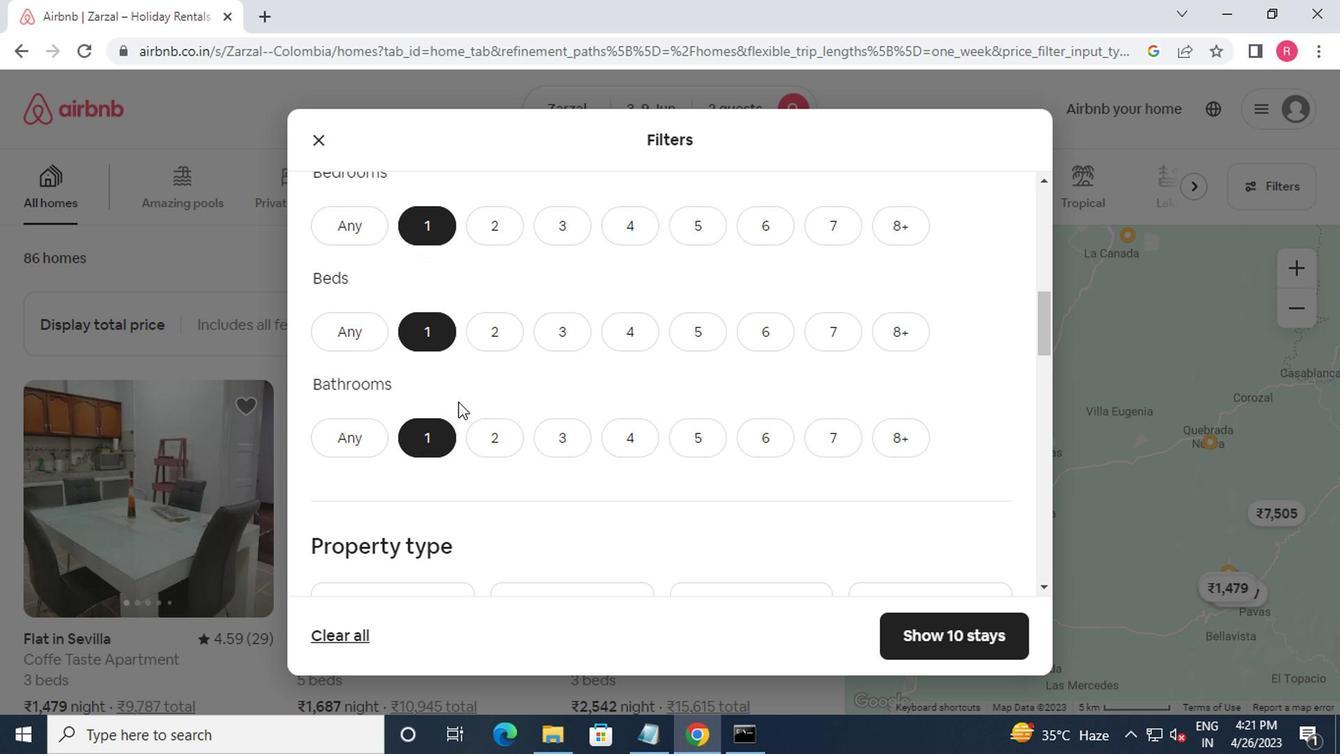 
Action: Mouse moved to (376, 398)
Screenshot: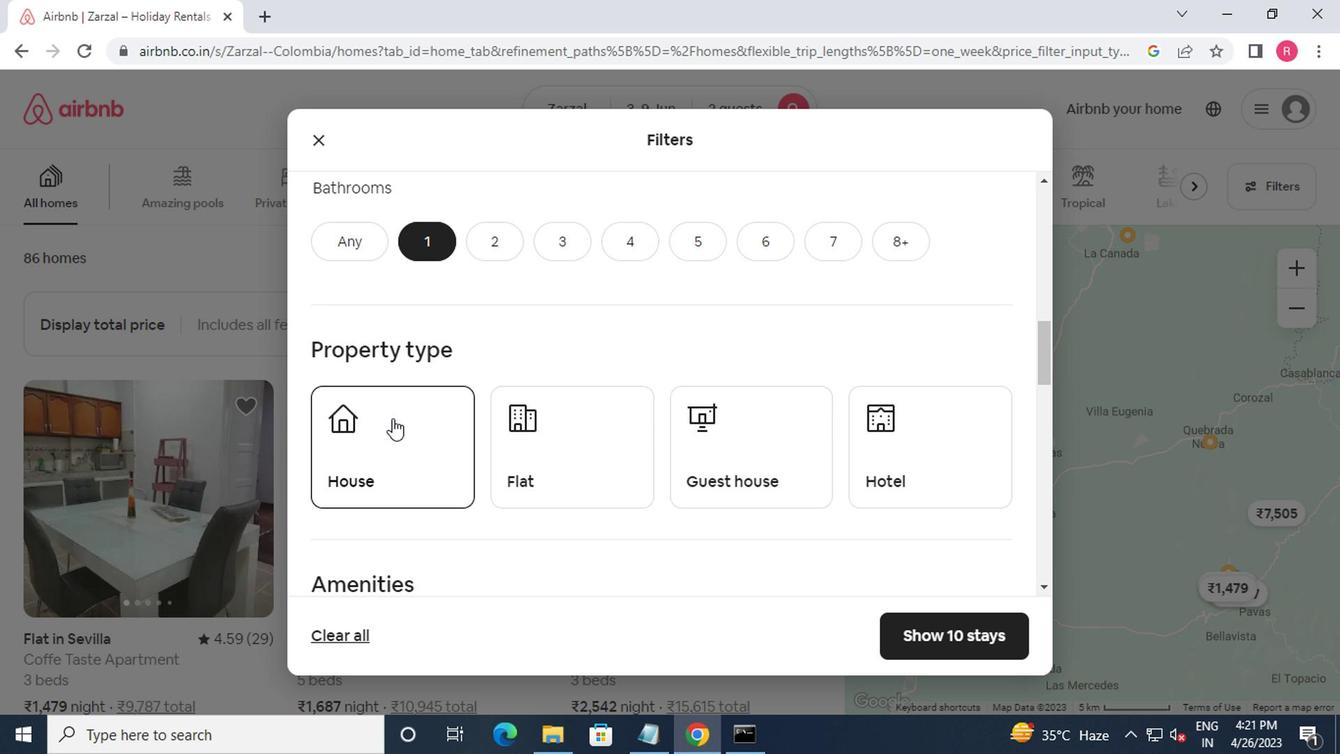 
Action: Mouse pressed left at (376, 398)
Screenshot: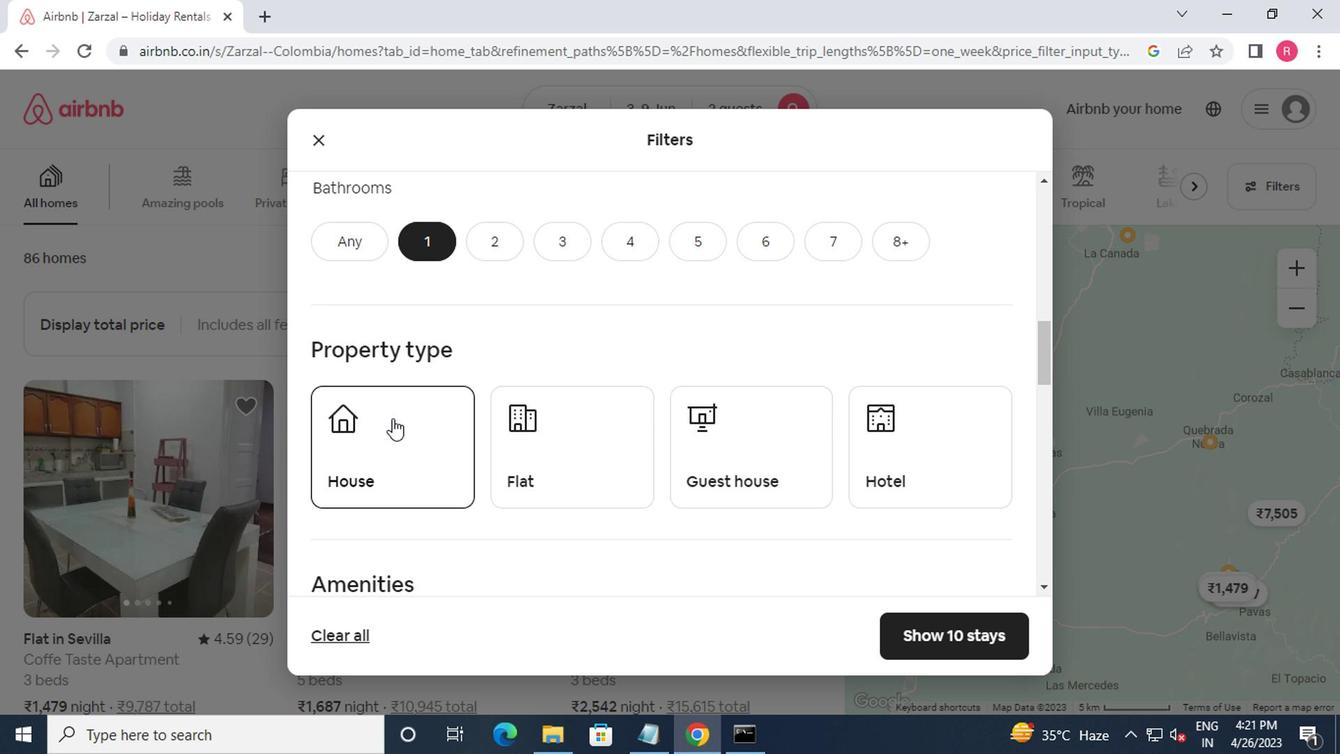
Action: Mouse moved to (473, 422)
Screenshot: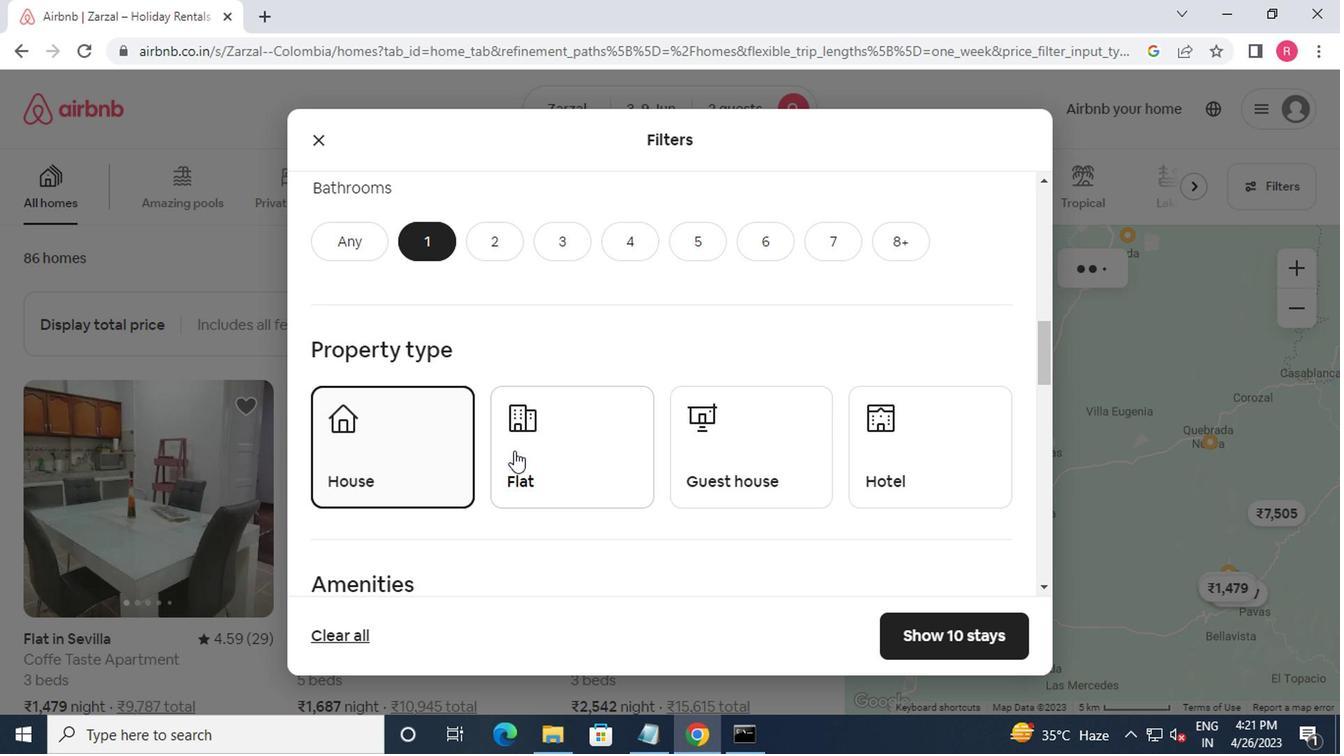 
Action: Mouse pressed left at (473, 422)
Screenshot: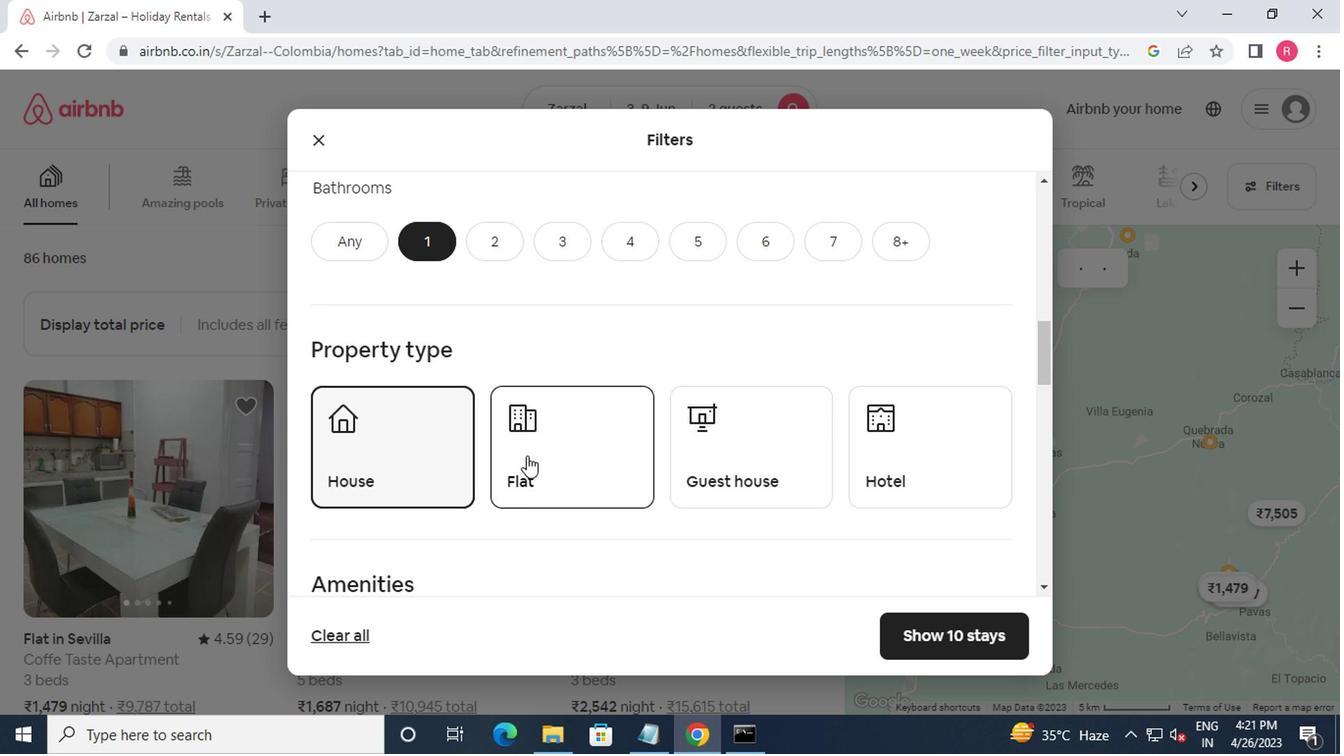 
Action: Mouse moved to (637, 430)
Screenshot: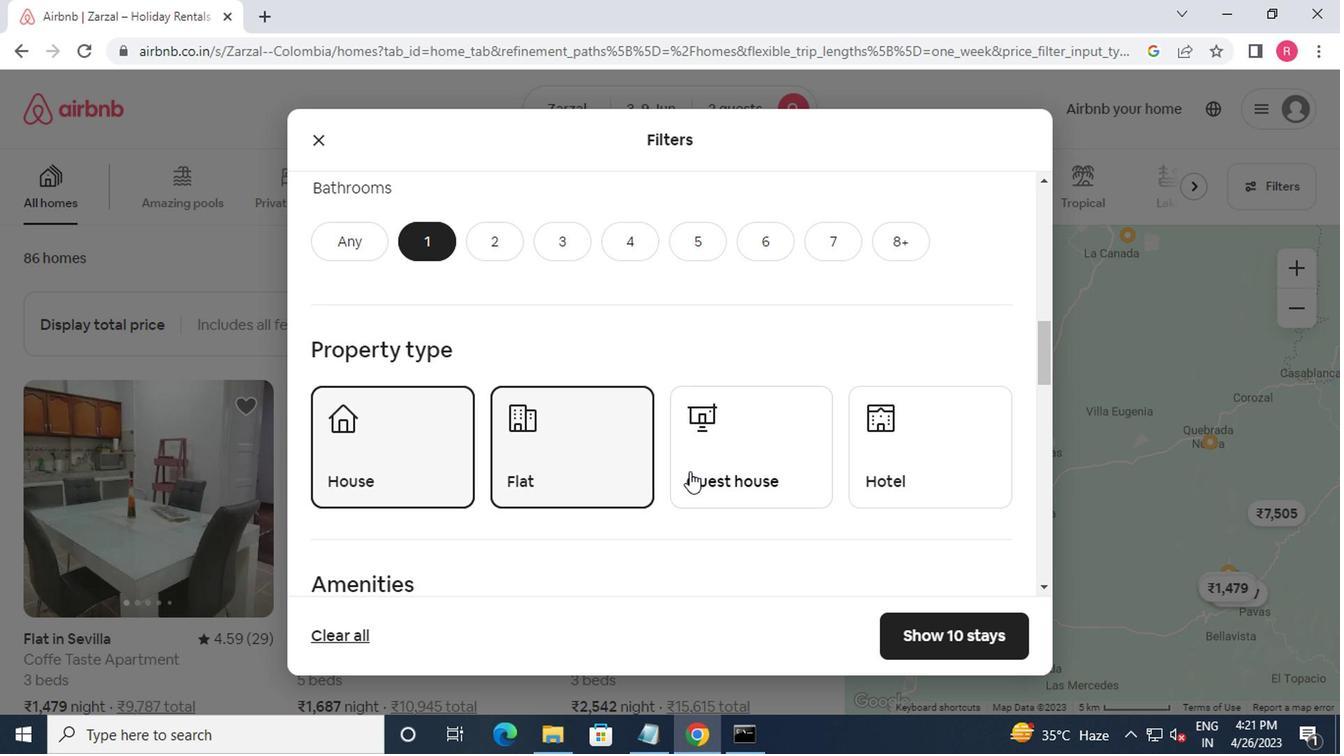
Action: Mouse pressed left at (637, 430)
Screenshot: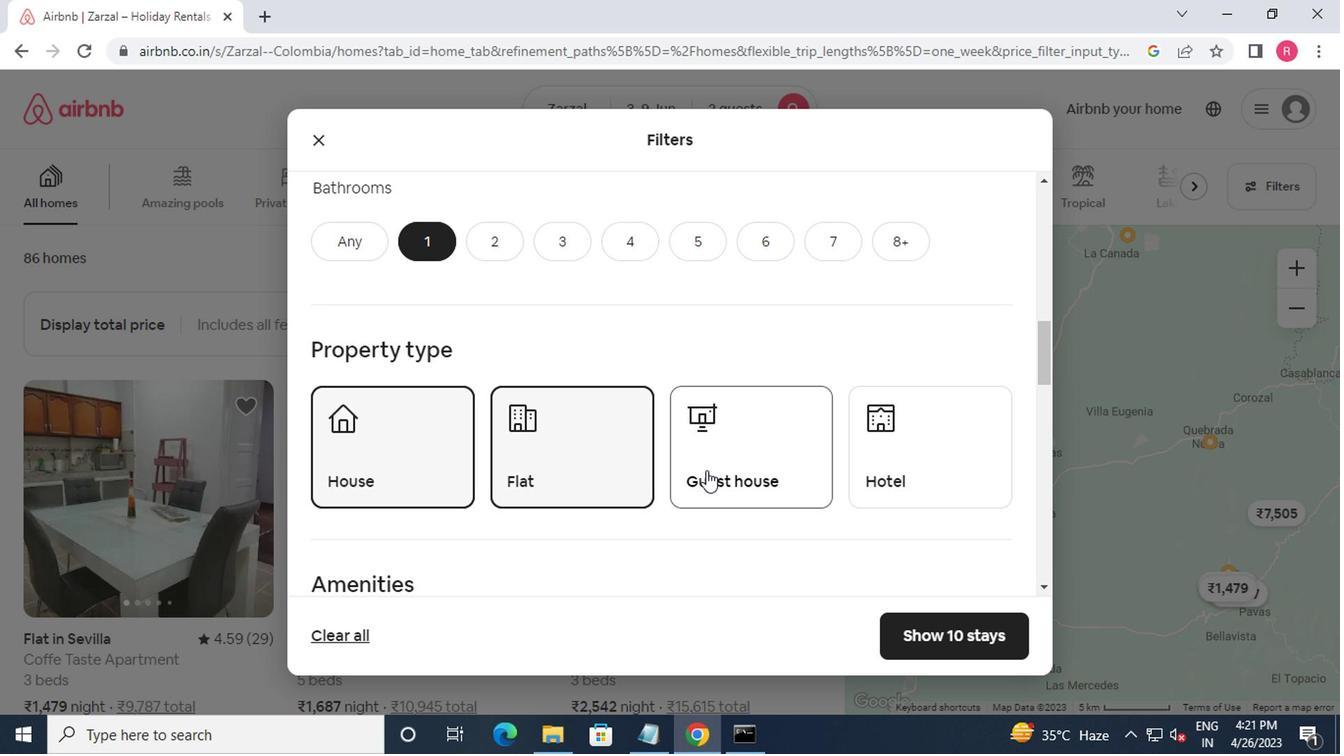 
Action: Mouse moved to (727, 438)
Screenshot: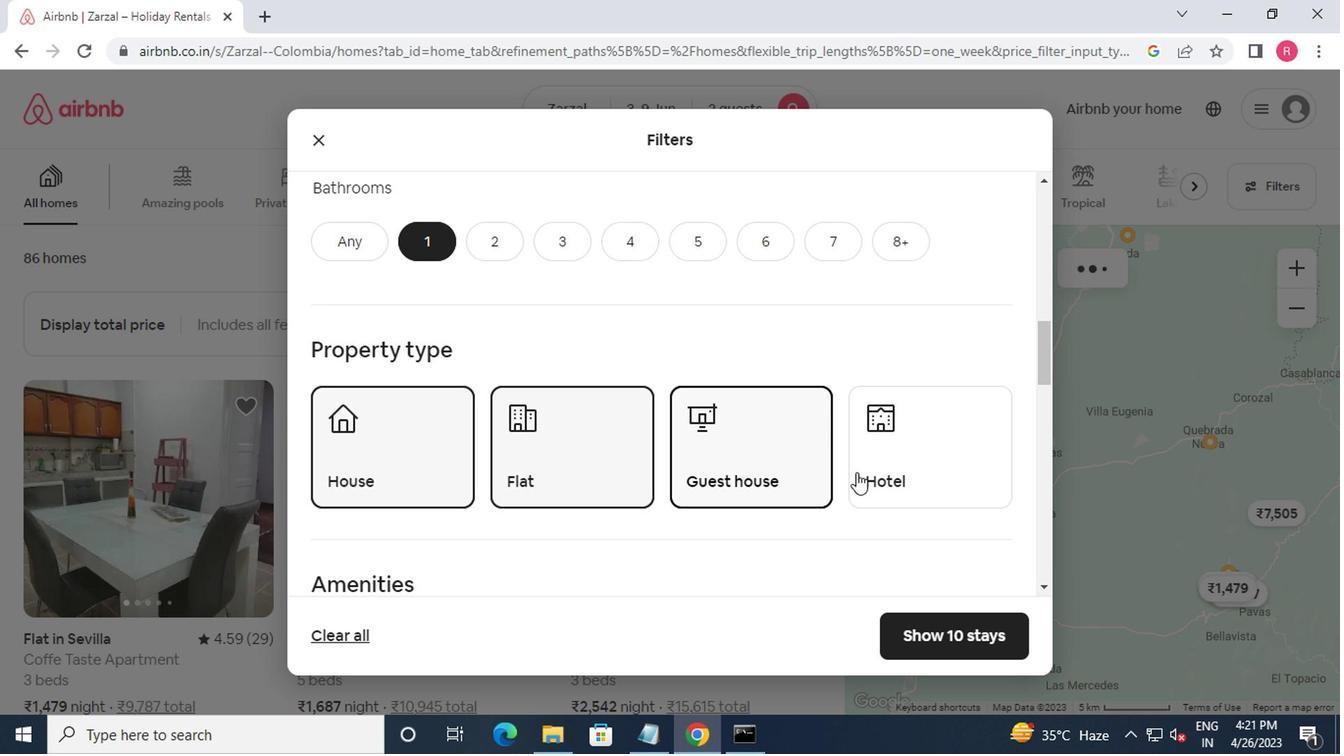 
Action: Mouse pressed left at (727, 438)
Screenshot: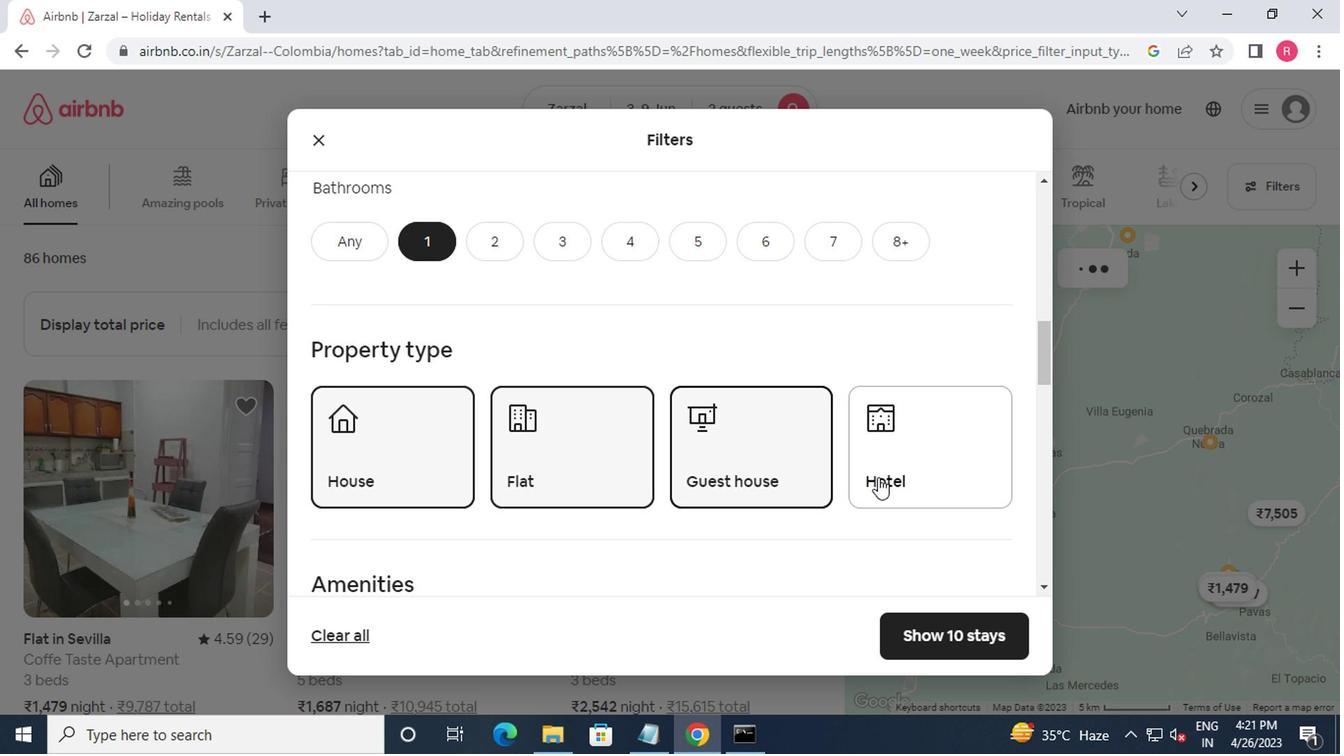 
Action: Mouse moved to (729, 439)
Screenshot: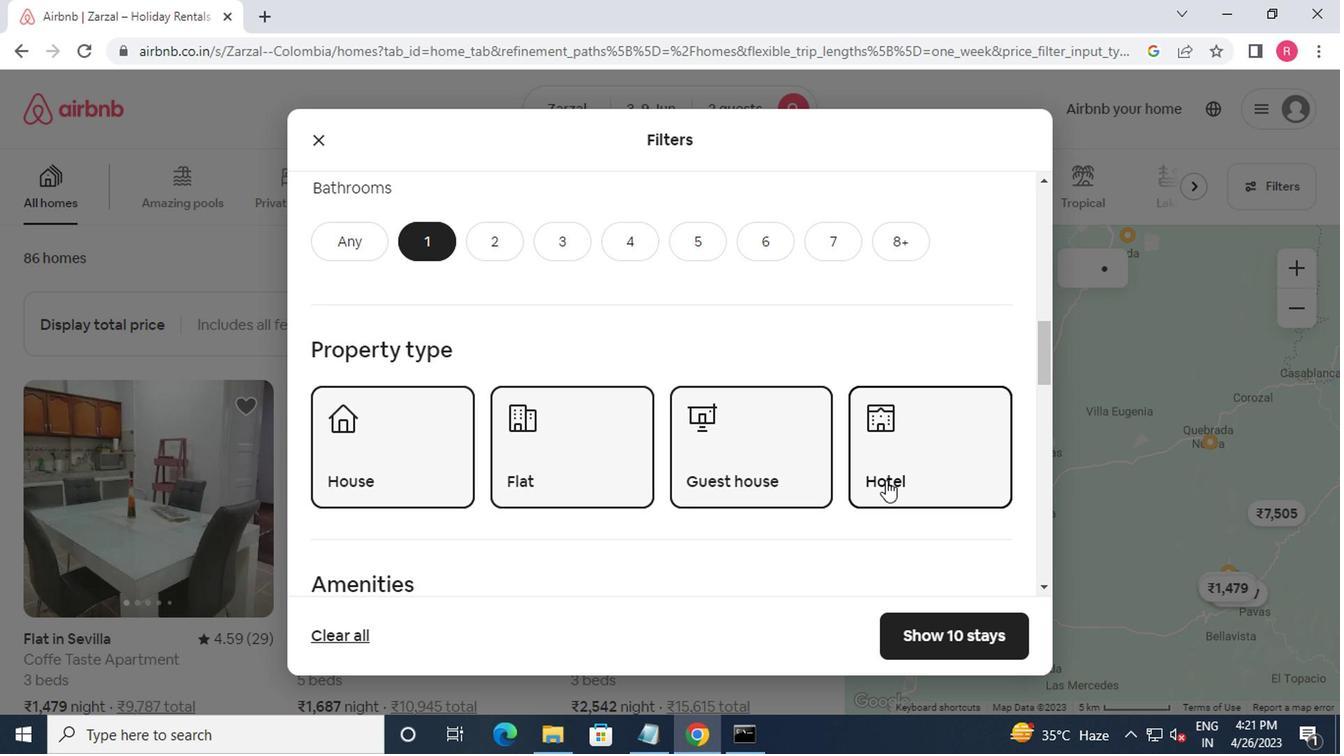 
Action: Mouse scrolled (729, 439) with delta (0, 0)
Screenshot: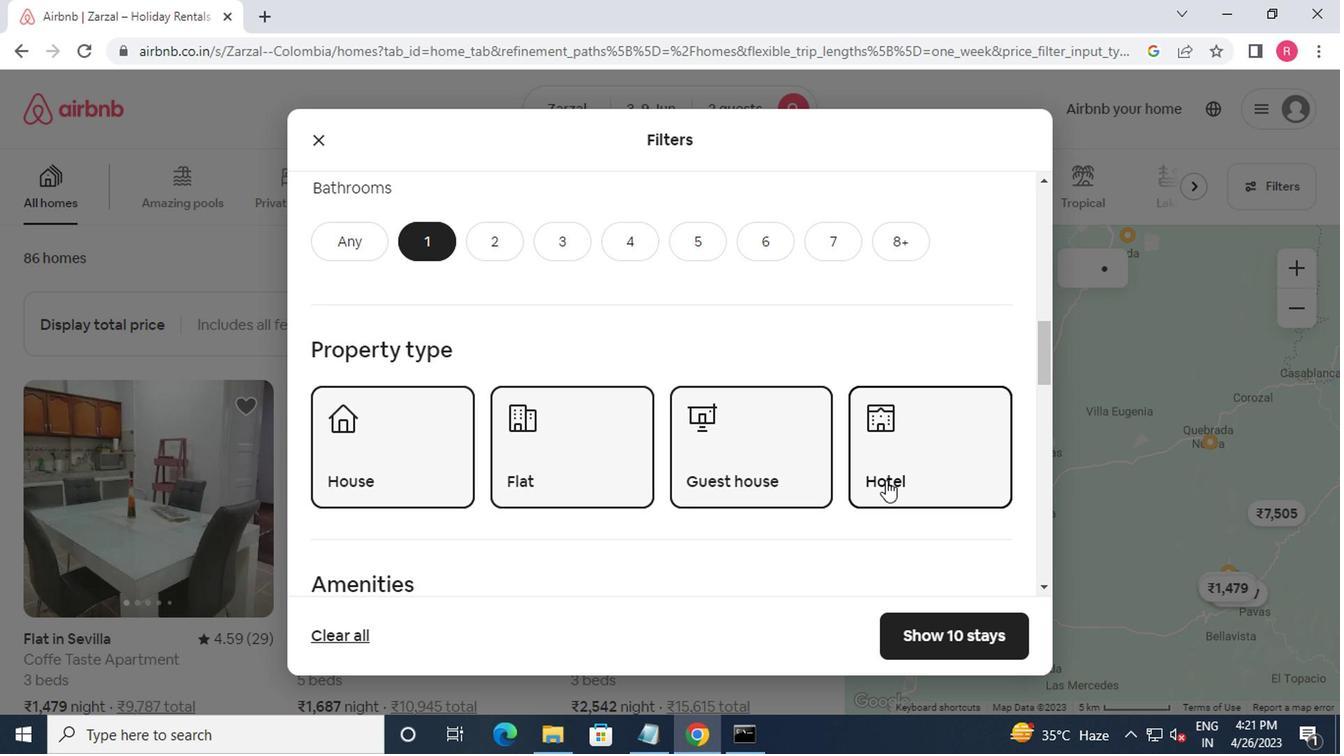 
Action: Mouse moved to (728, 440)
Screenshot: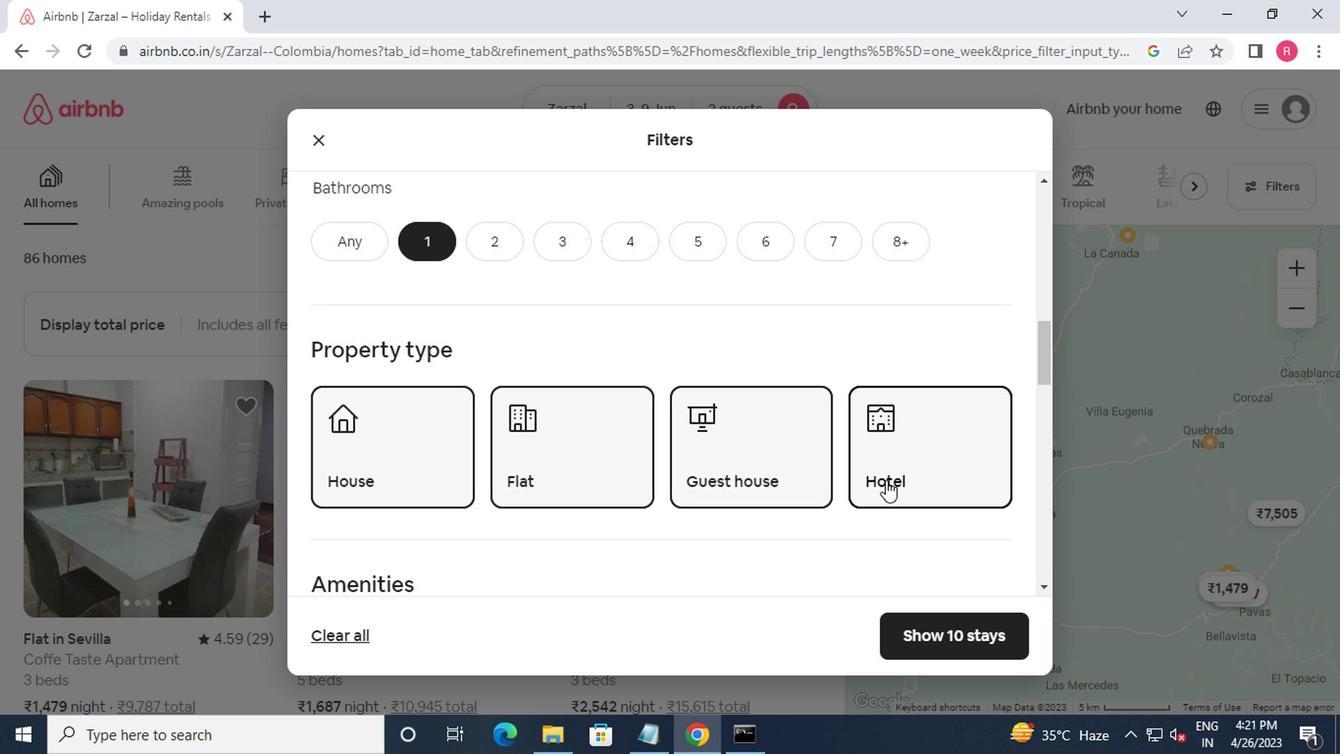 
Action: Mouse scrolled (728, 439) with delta (0, 0)
Screenshot: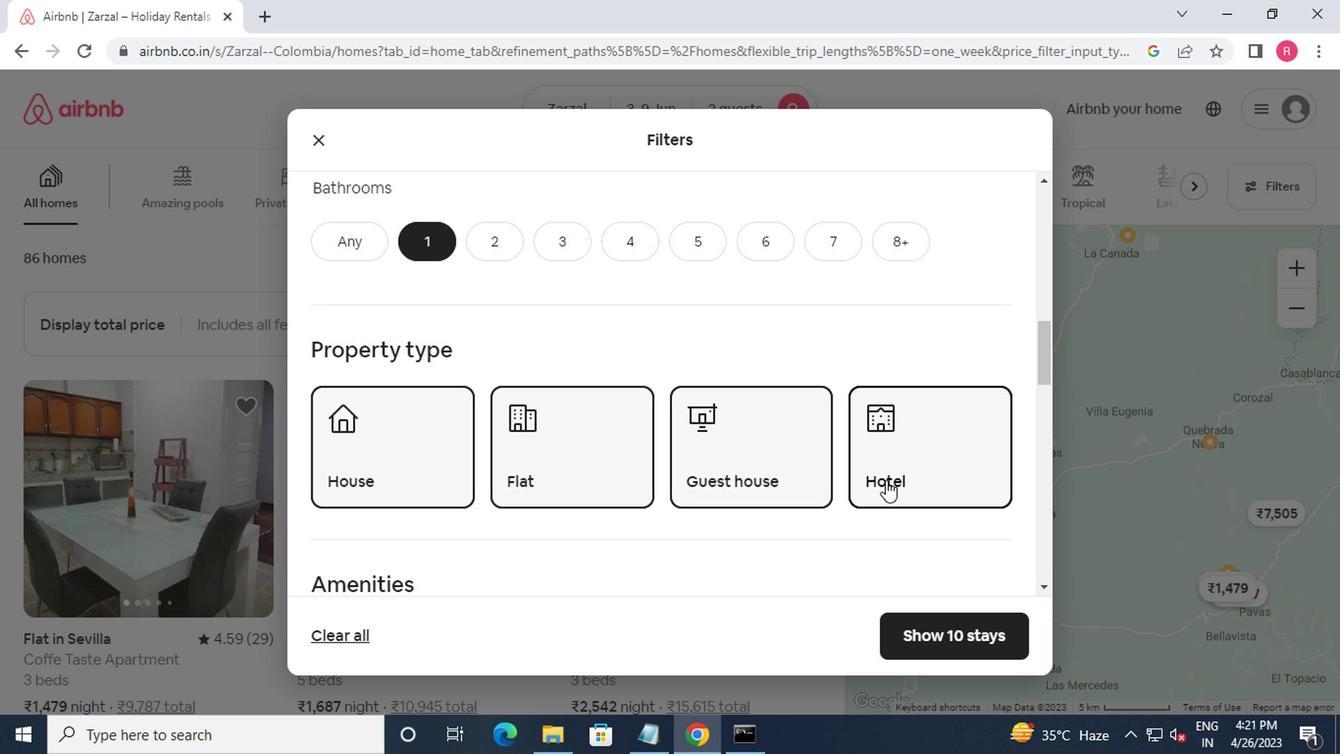 
Action: Mouse moved to (728, 441)
Screenshot: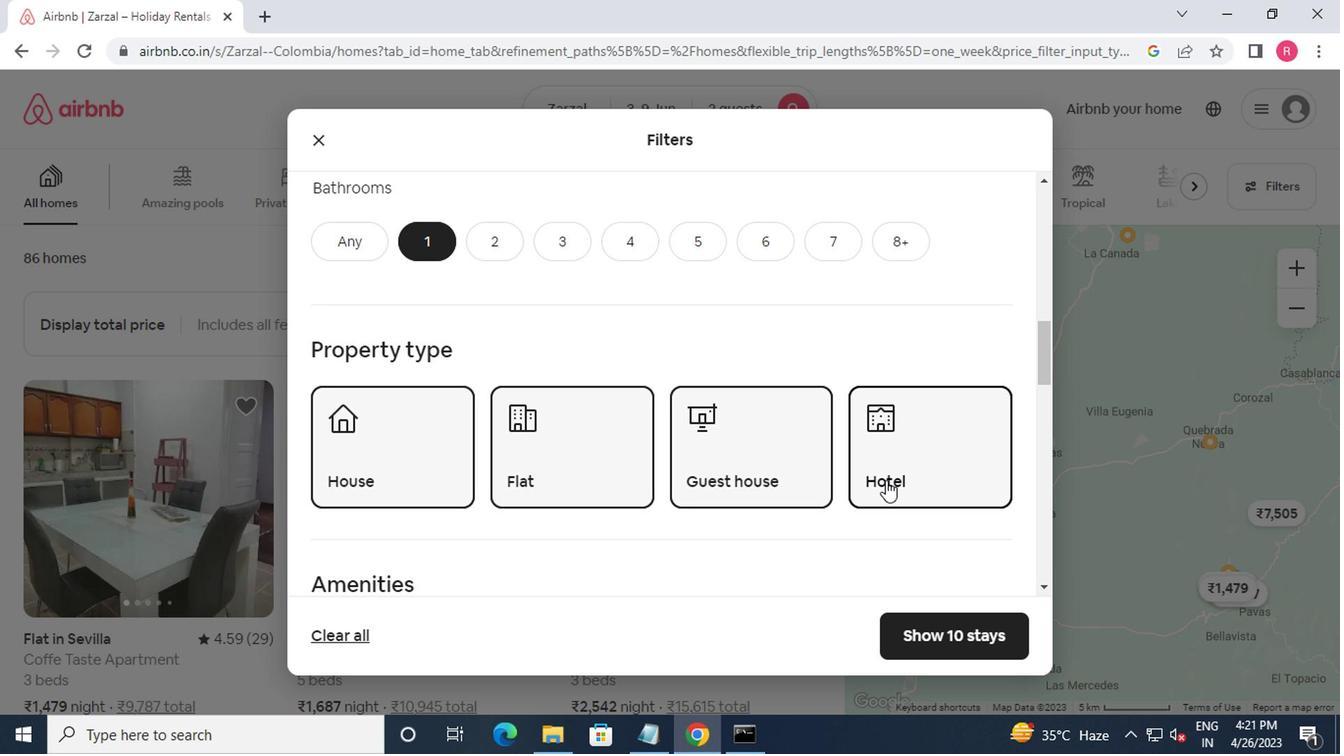 
Action: Mouse scrolled (728, 440) with delta (0, 0)
Screenshot: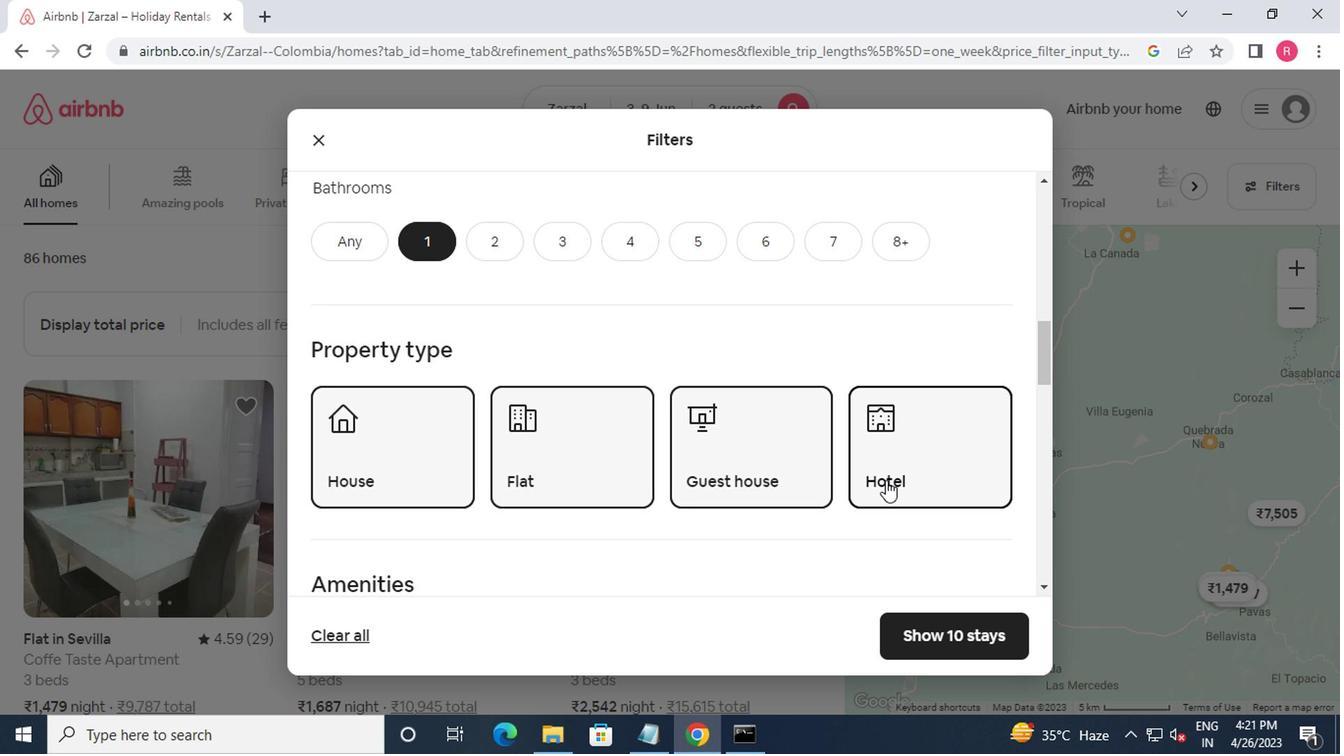 
Action: Mouse scrolled (728, 440) with delta (0, 0)
Screenshot: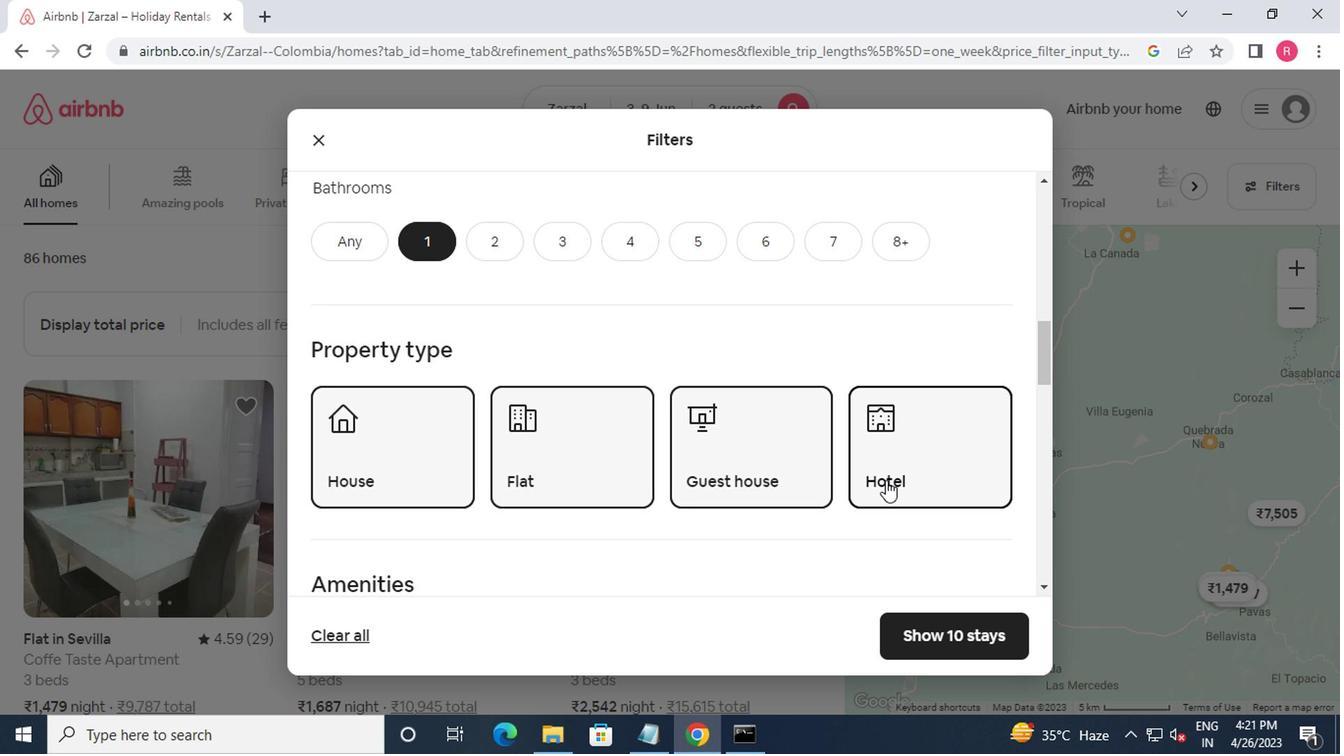 
Action: Mouse scrolled (728, 440) with delta (0, 0)
Screenshot: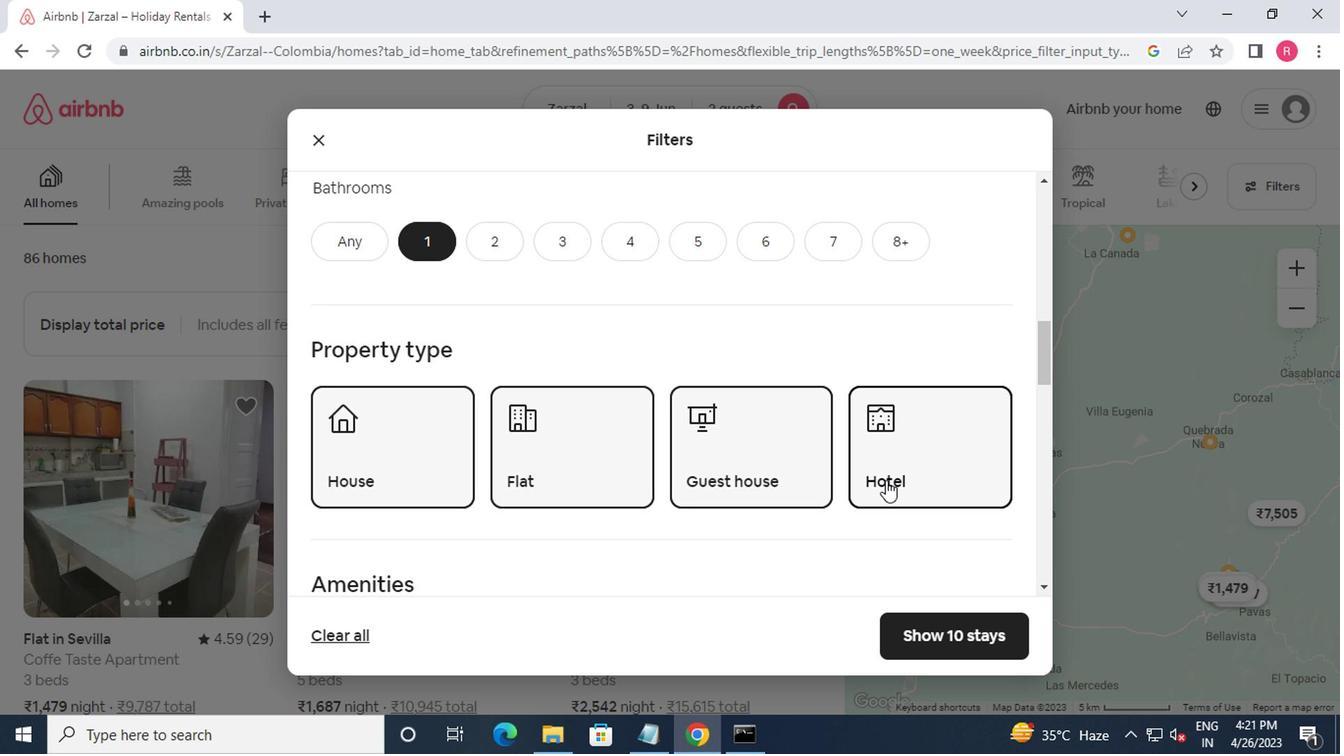 
Action: Mouse moved to (787, 486)
Screenshot: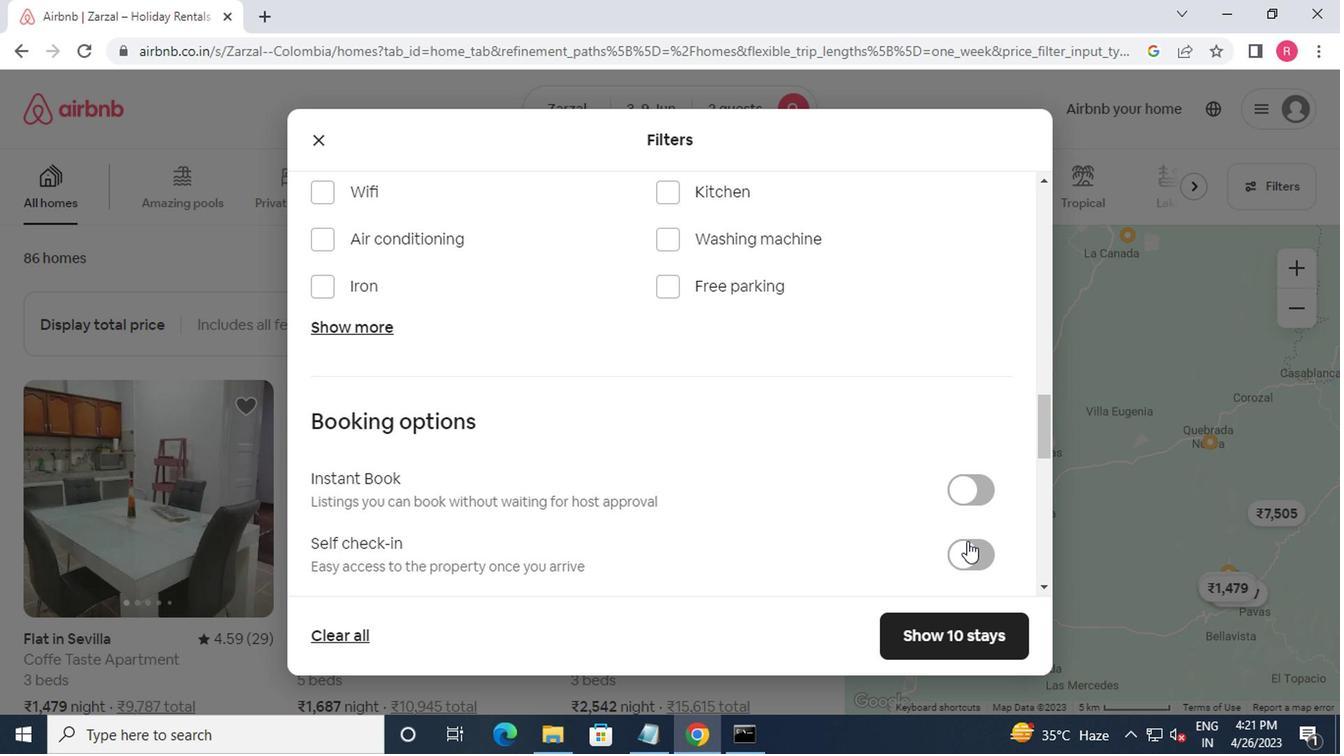 
Action: Mouse pressed left at (787, 486)
Screenshot: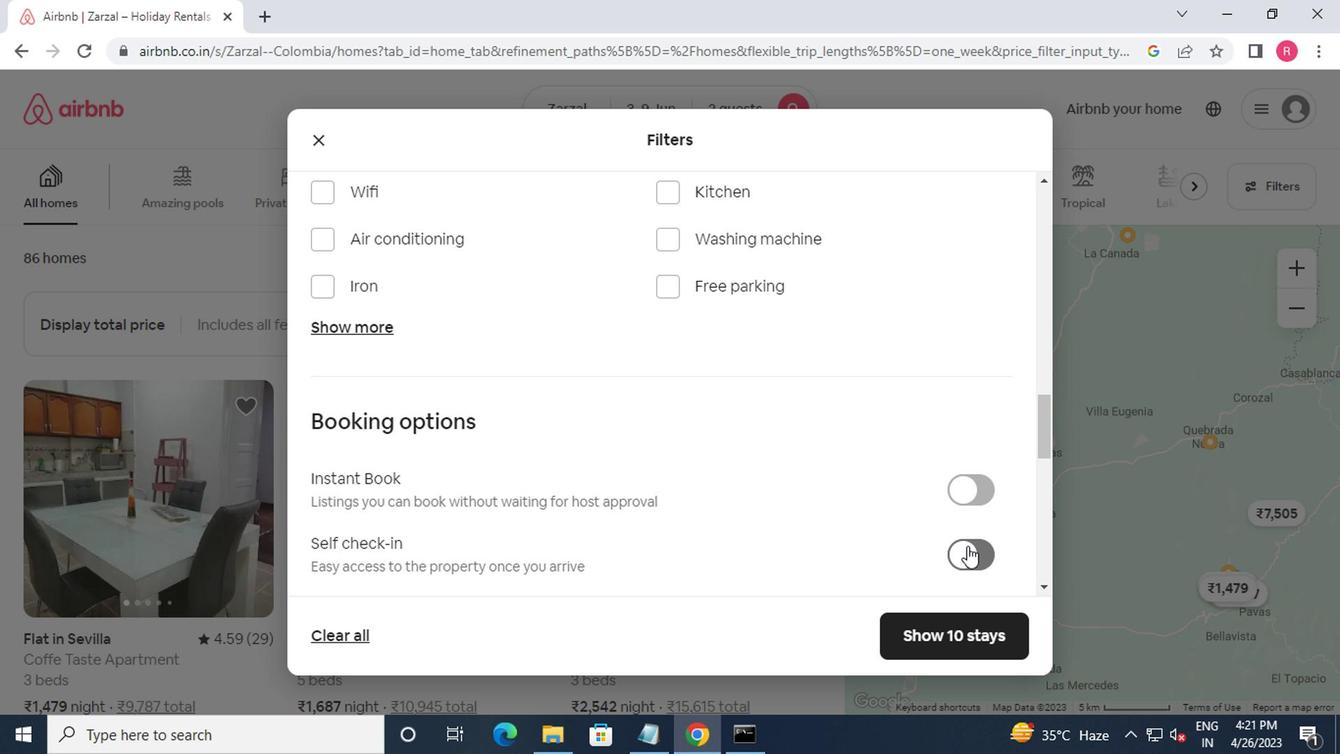 
Action: Mouse moved to (750, 471)
Screenshot: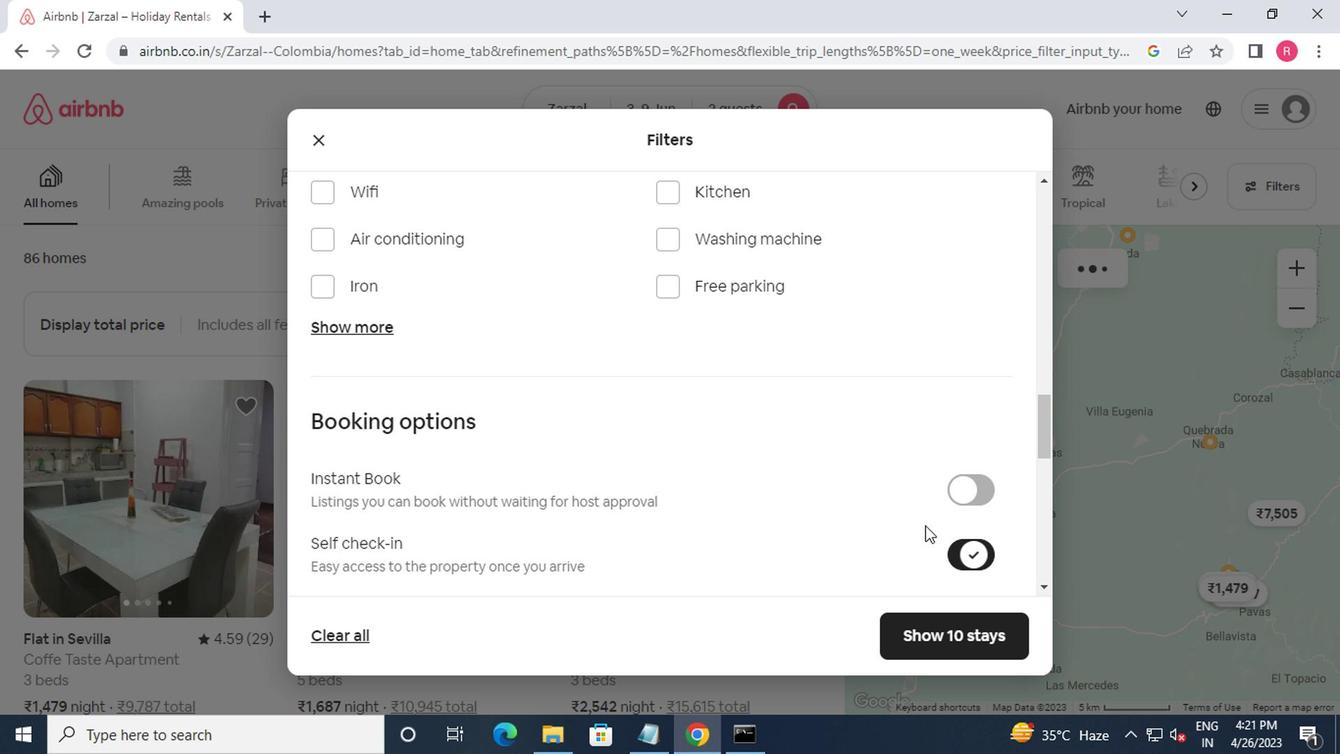 
Action: Mouse scrolled (750, 470) with delta (0, 0)
Screenshot: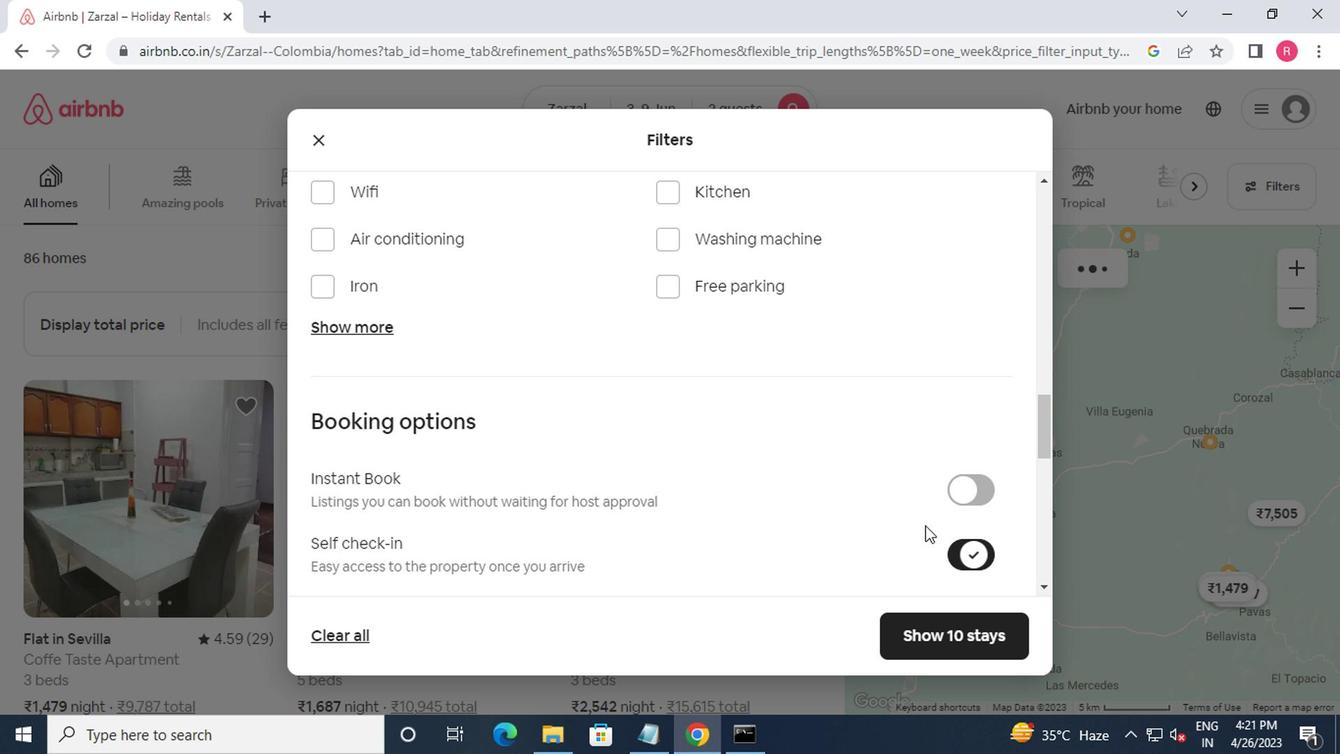 
Action: Mouse moved to (749, 471)
Screenshot: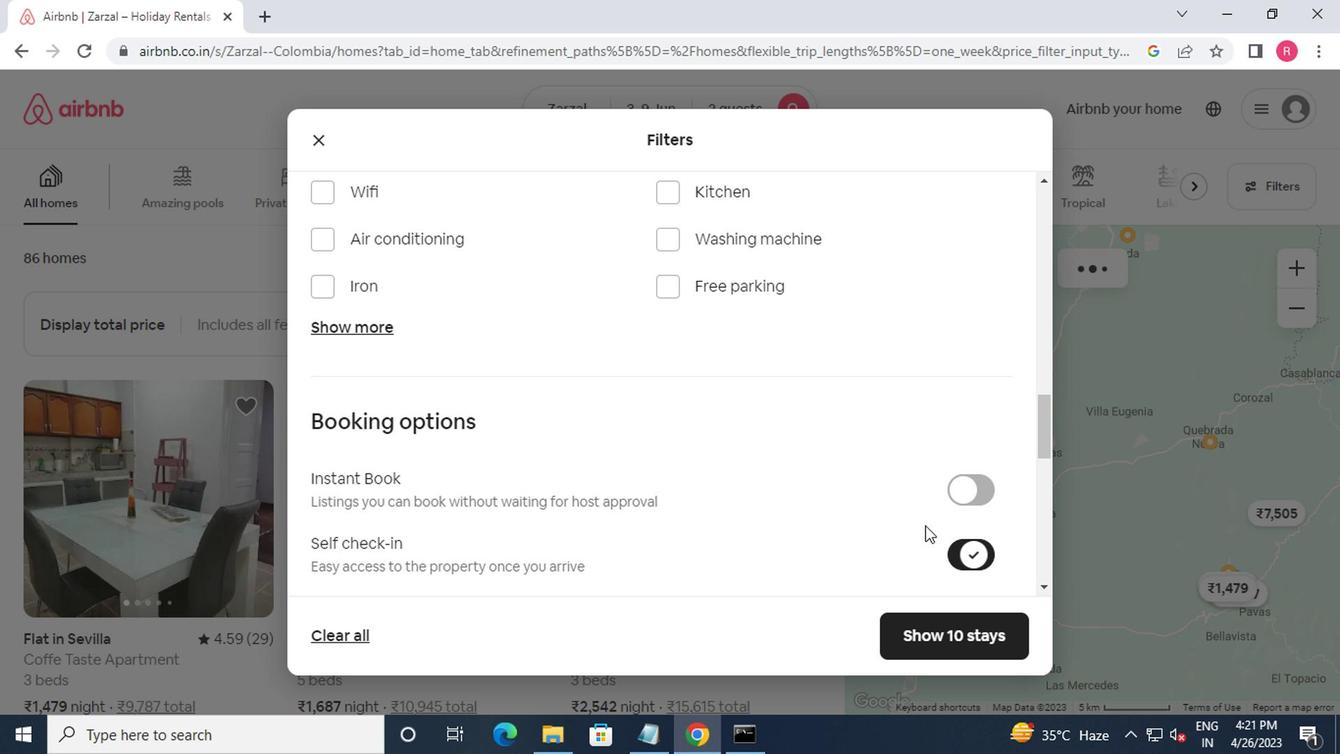 
Action: Mouse scrolled (749, 470) with delta (0, 0)
Screenshot: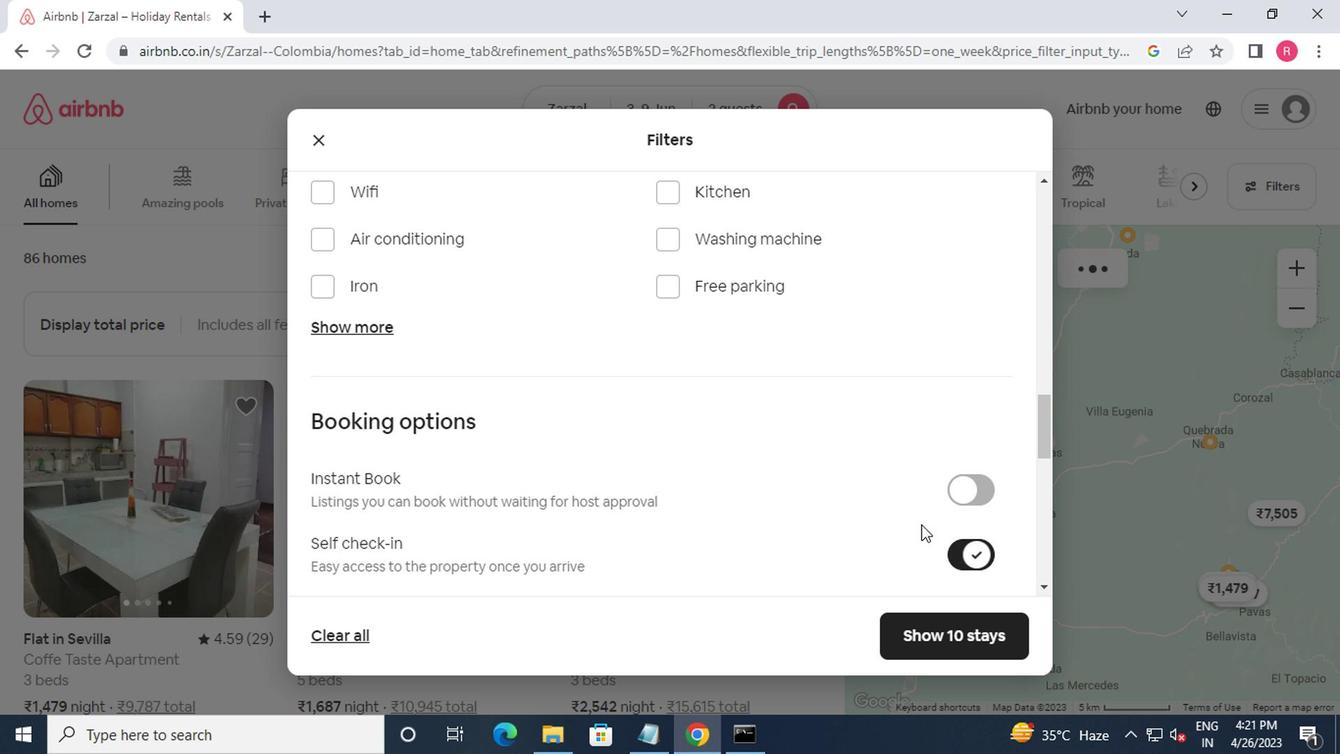 
Action: Mouse scrolled (749, 470) with delta (0, 0)
Screenshot: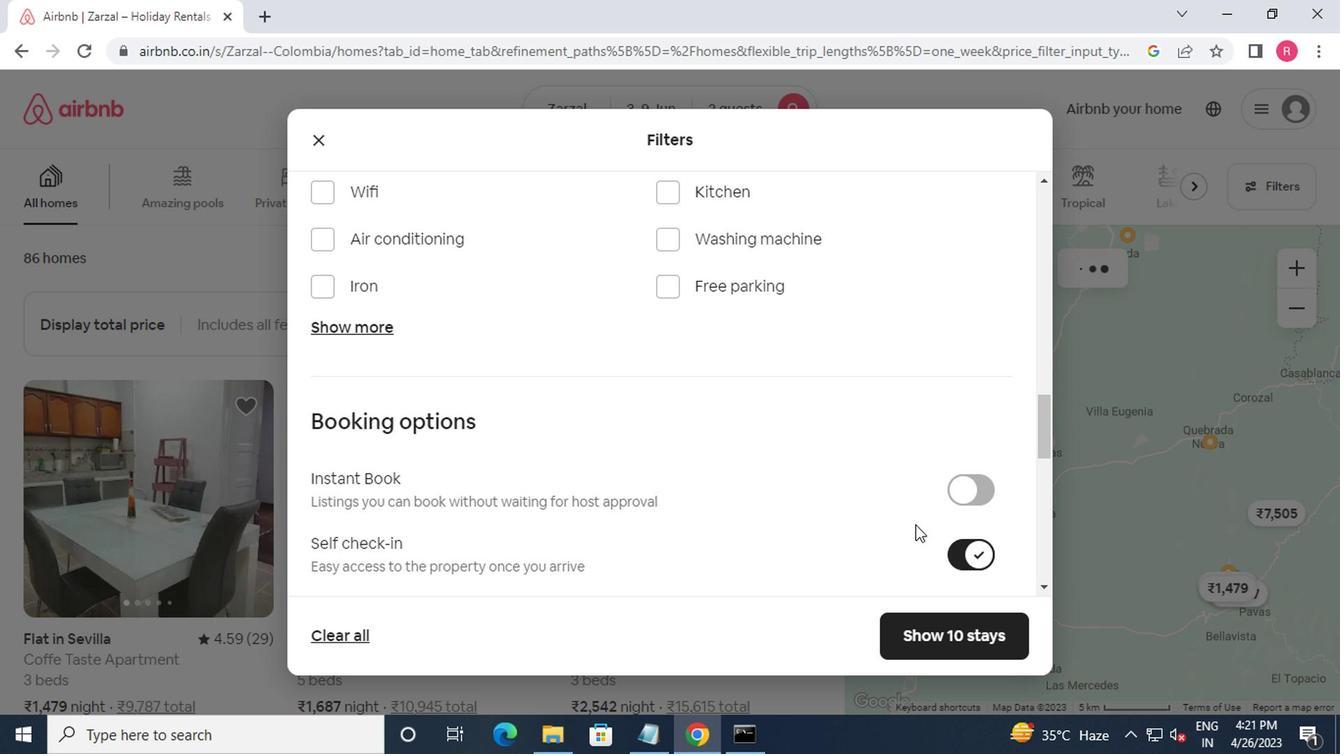 
Action: Mouse moved to (742, 465)
Screenshot: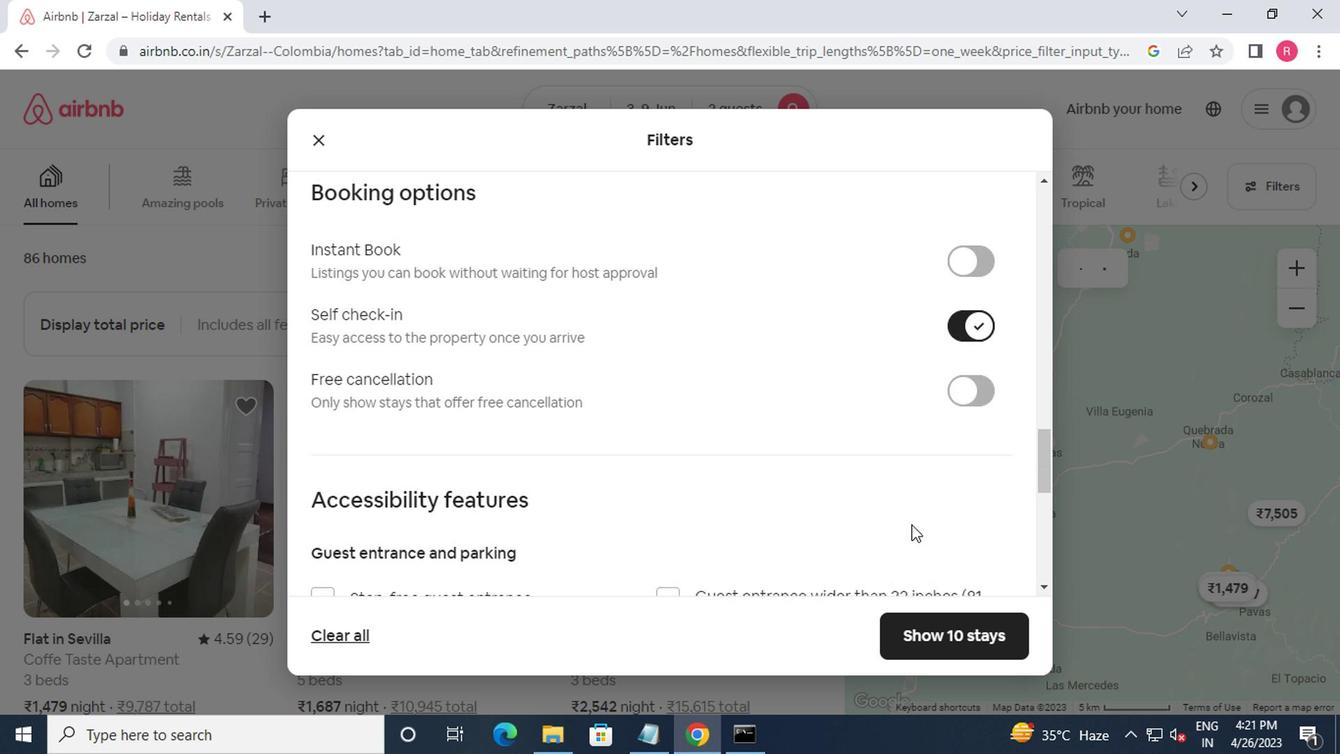 
Action: Mouse scrolled (742, 464) with delta (0, 0)
Screenshot: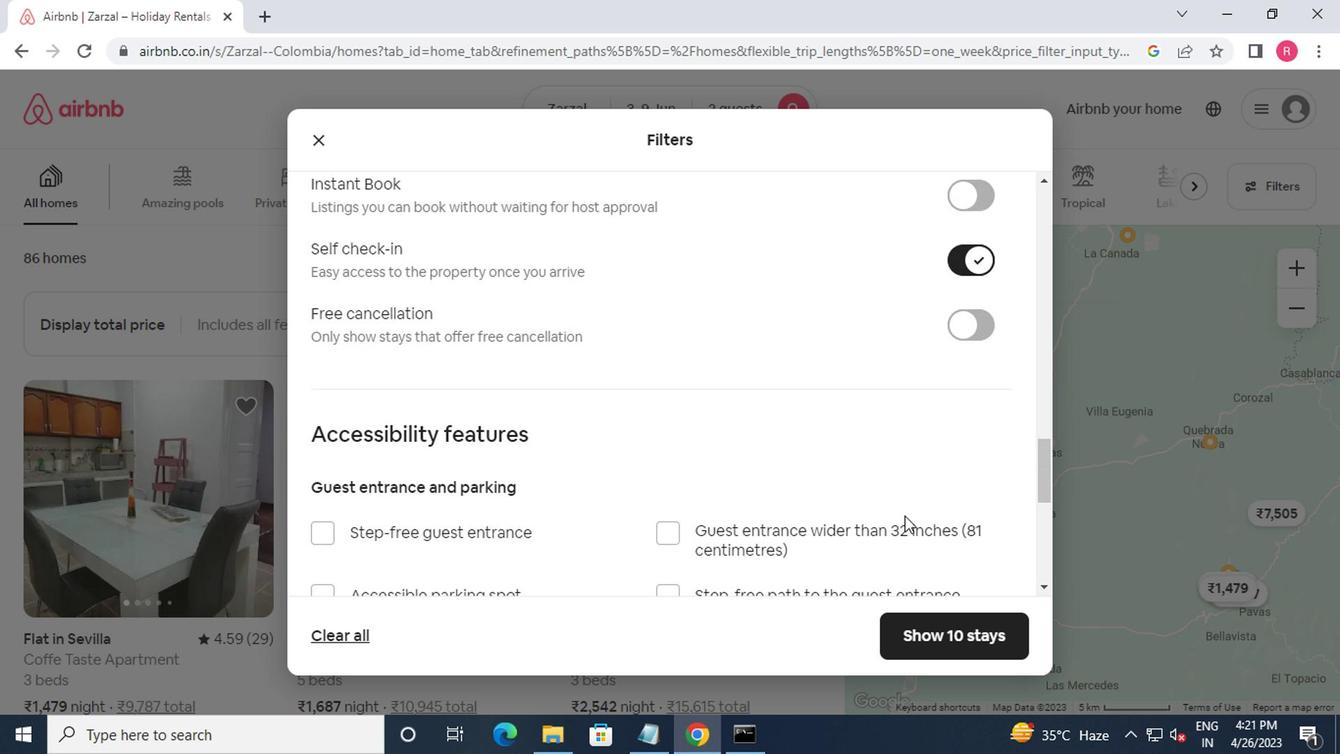 
Action: Mouse scrolled (742, 464) with delta (0, 0)
Screenshot: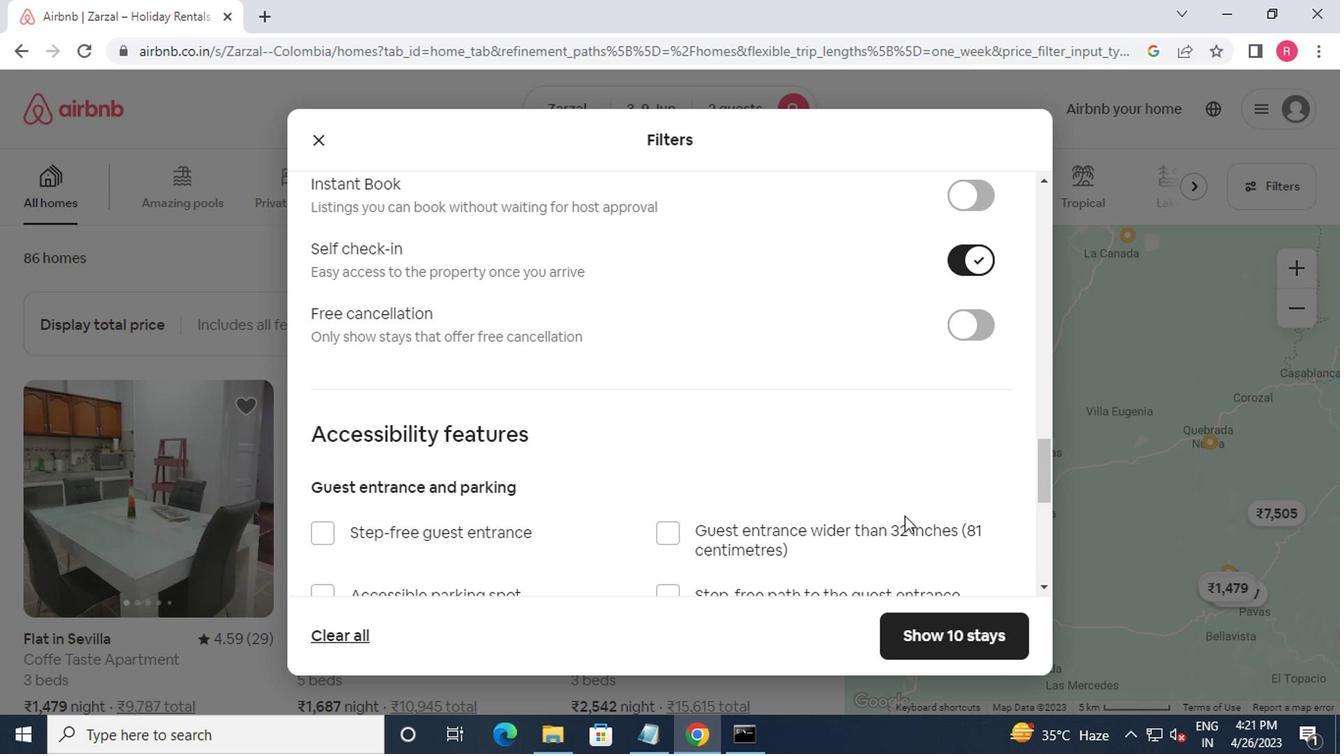 
Action: Mouse moved to (742, 464)
Screenshot: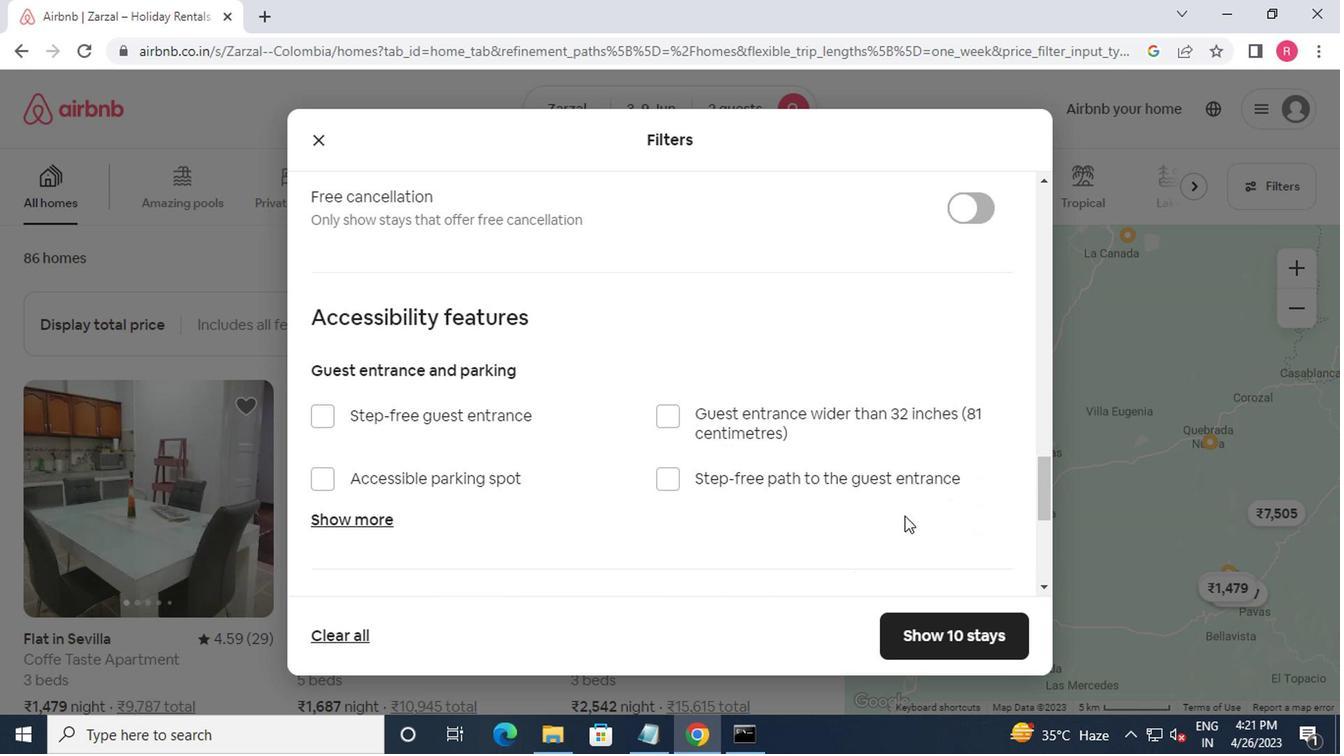 
Action: Mouse scrolled (742, 463) with delta (0, 0)
Screenshot: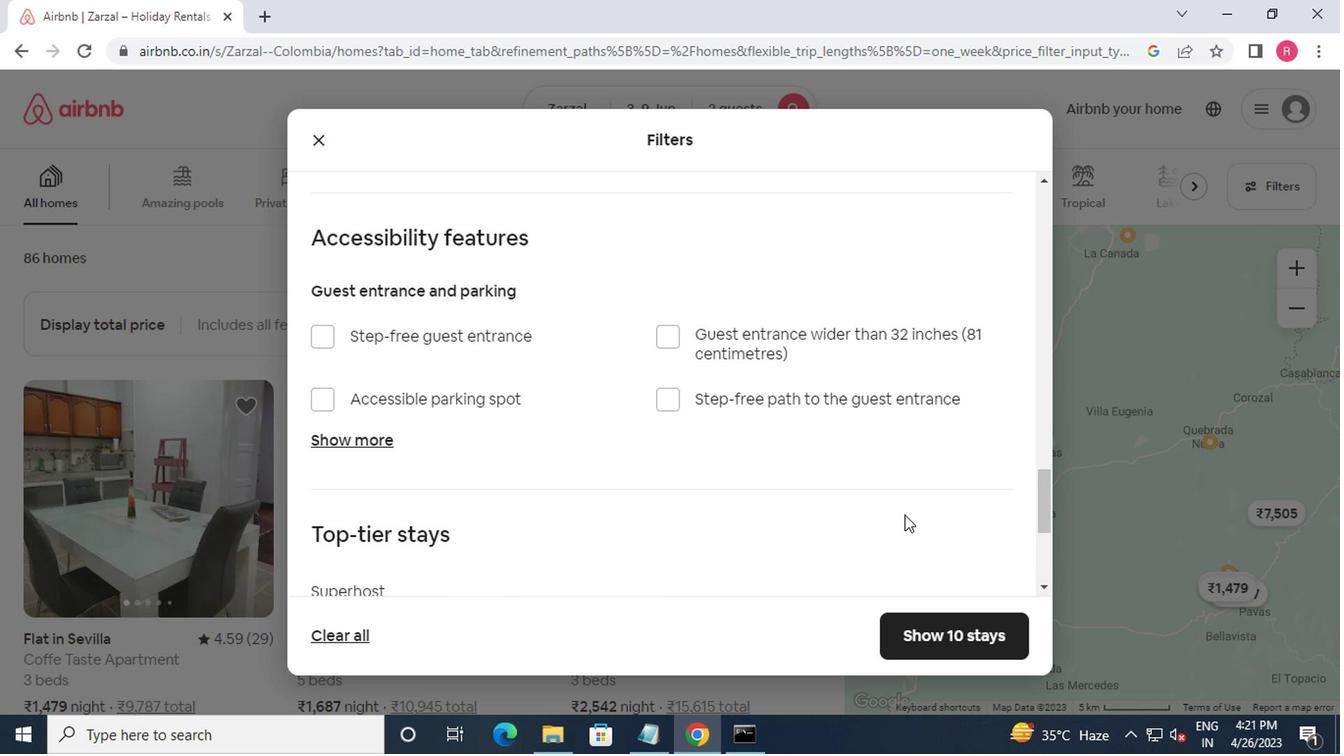 
Action: Mouse scrolled (742, 463) with delta (0, 0)
Screenshot: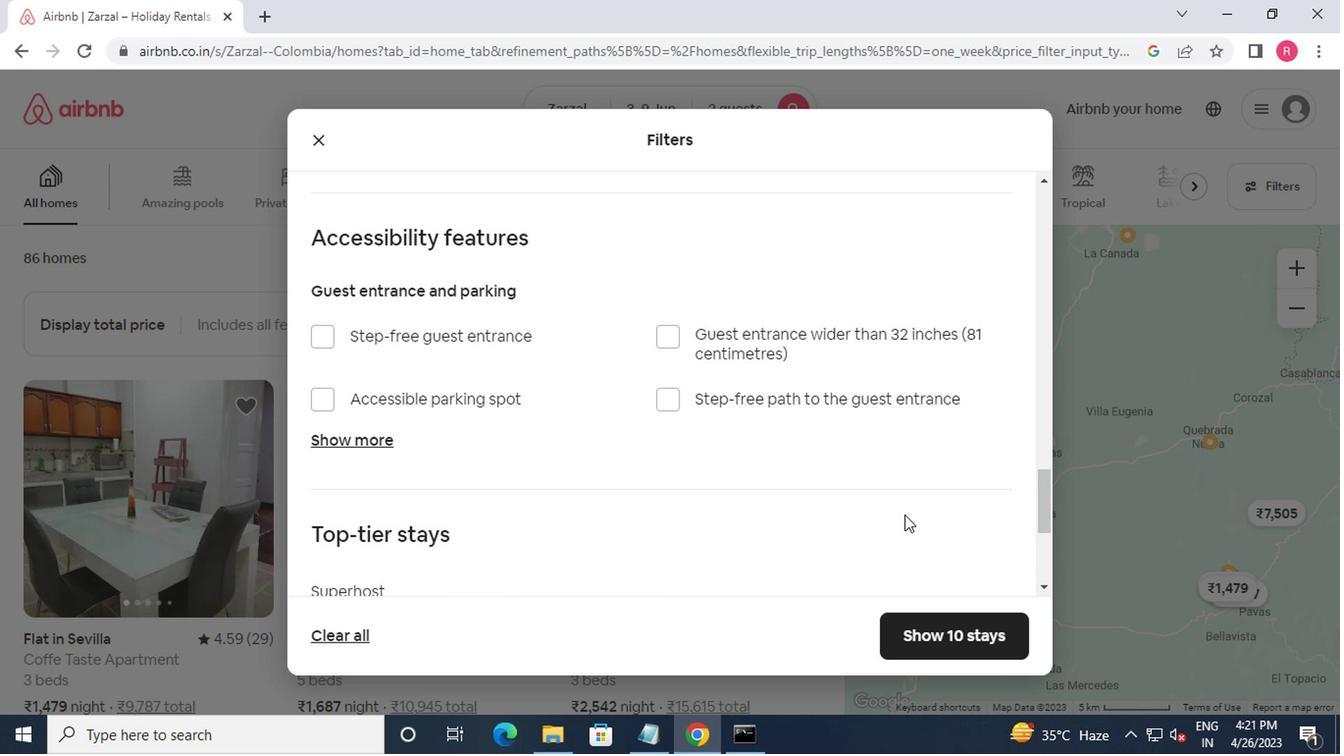 
Action: Mouse scrolled (742, 463) with delta (0, 0)
Screenshot: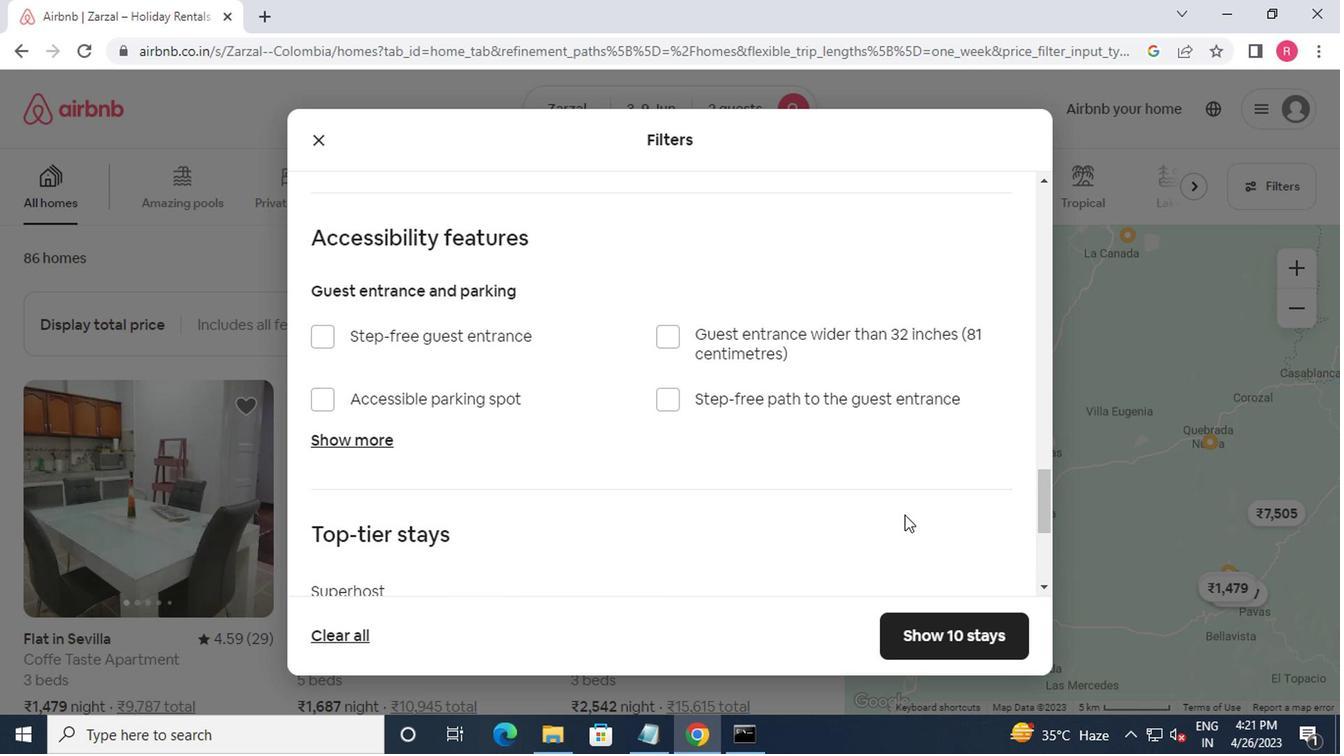 
Action: Mouse scrolled (742, 463) with delta (0, 0)
Screenshot: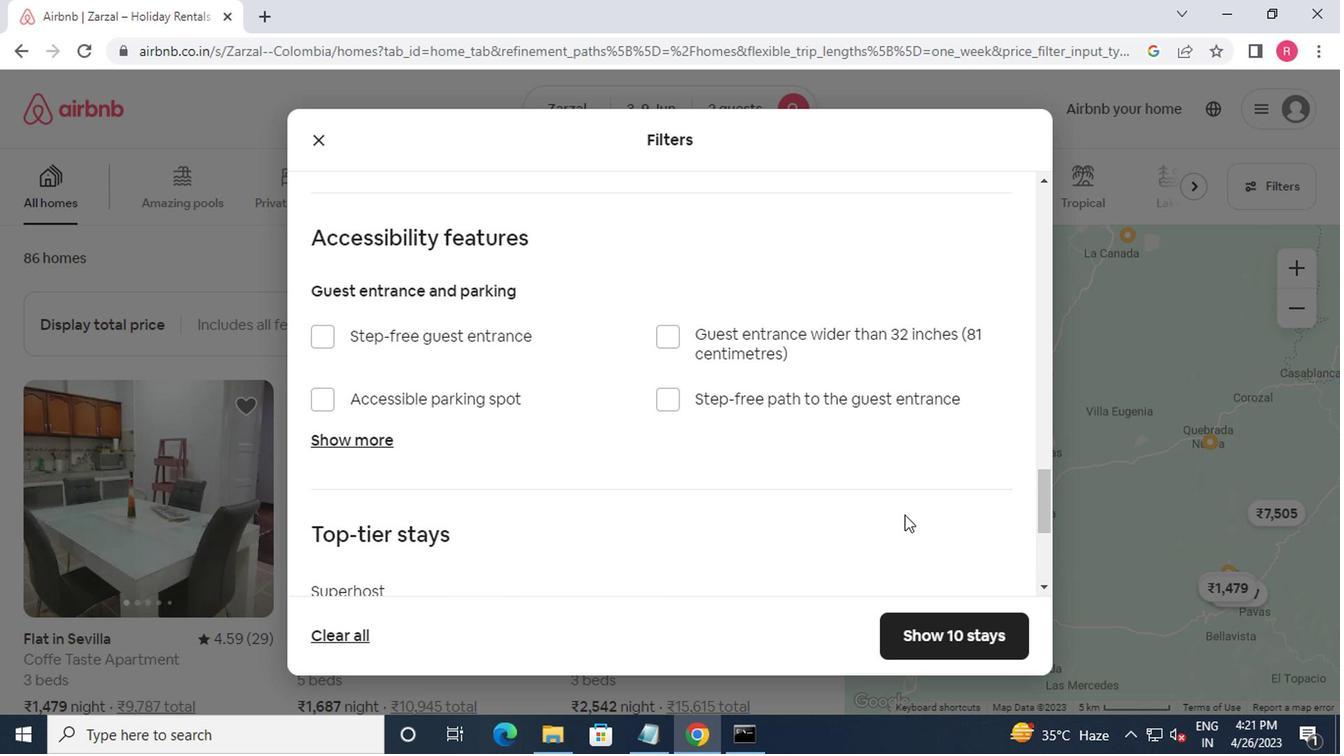 
Action: Mouse moved to (742, 463)
Screenshot: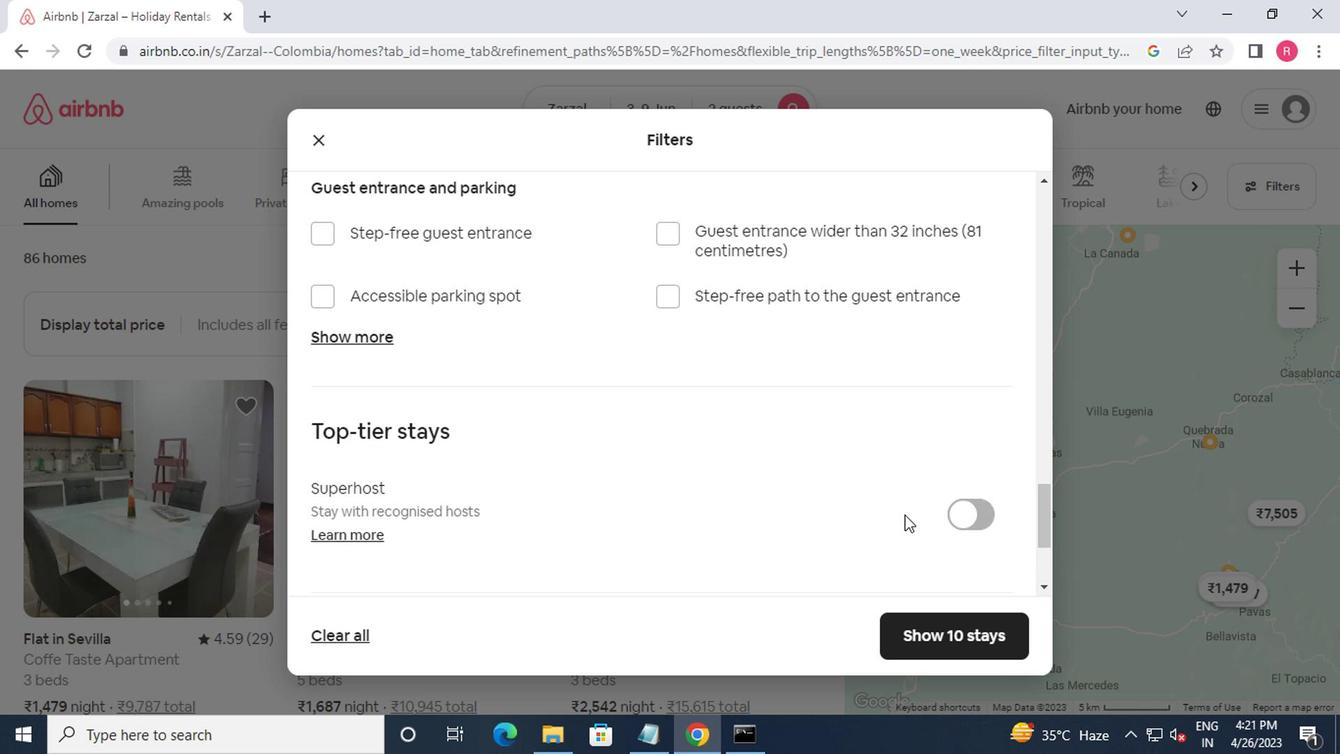 
Action: Mouse scrolled (742, 463) with delta (0, 0)
Screenshot: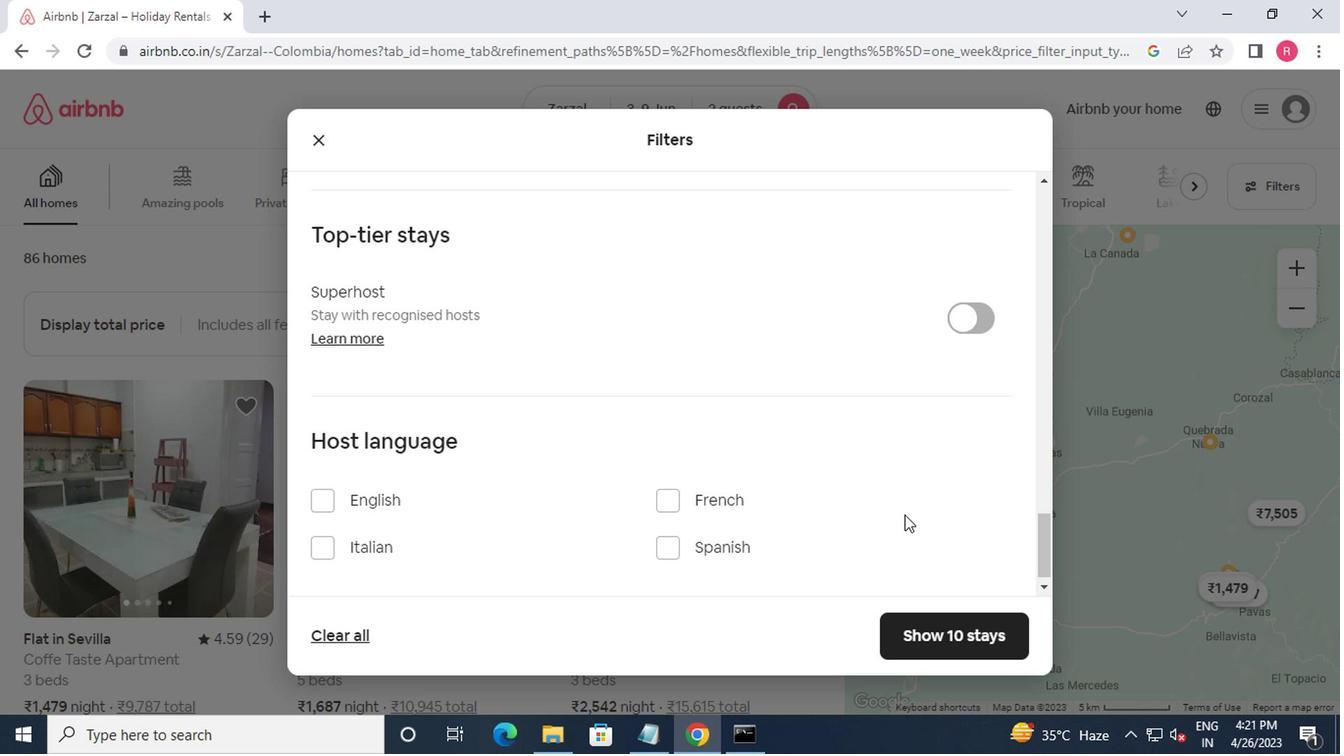 
Action: Mouse scrolled (742, 463) with delta (0, 0)
Screenshot: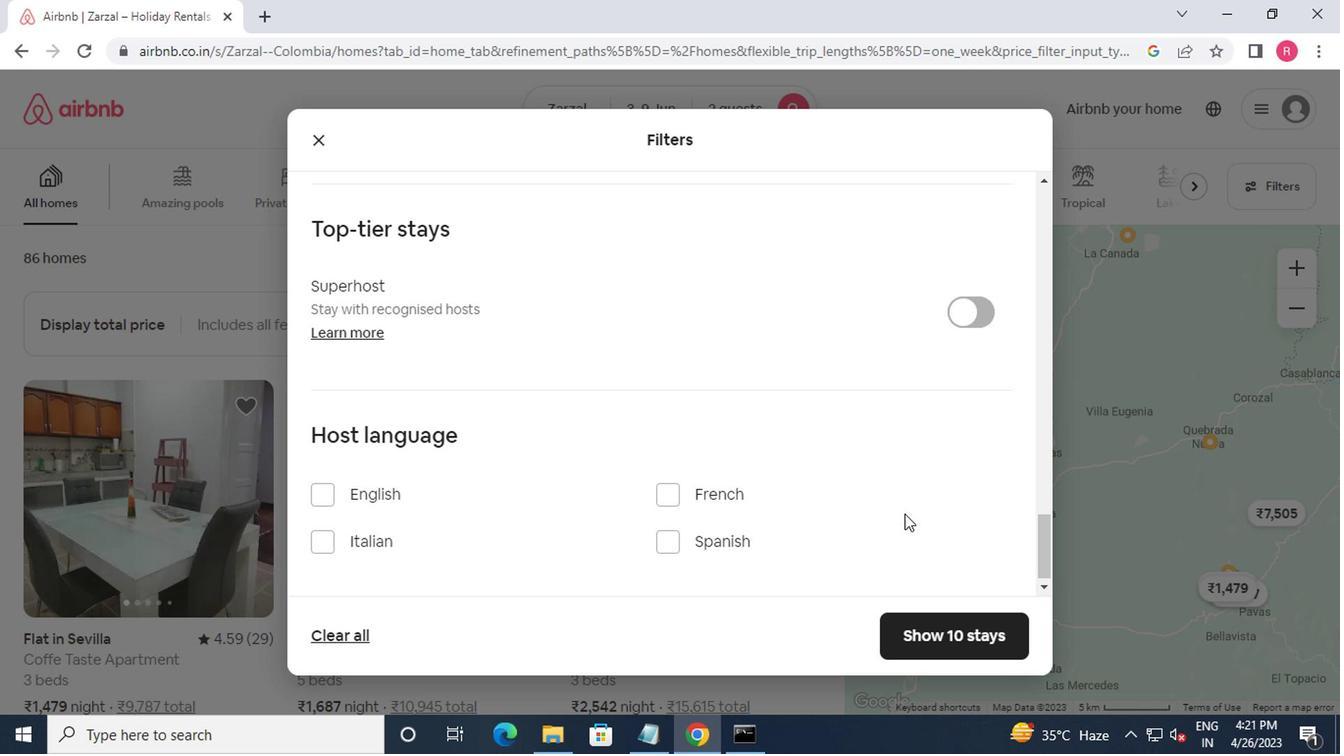 
Action: Mouse moved to (740, 463)
Screenshot: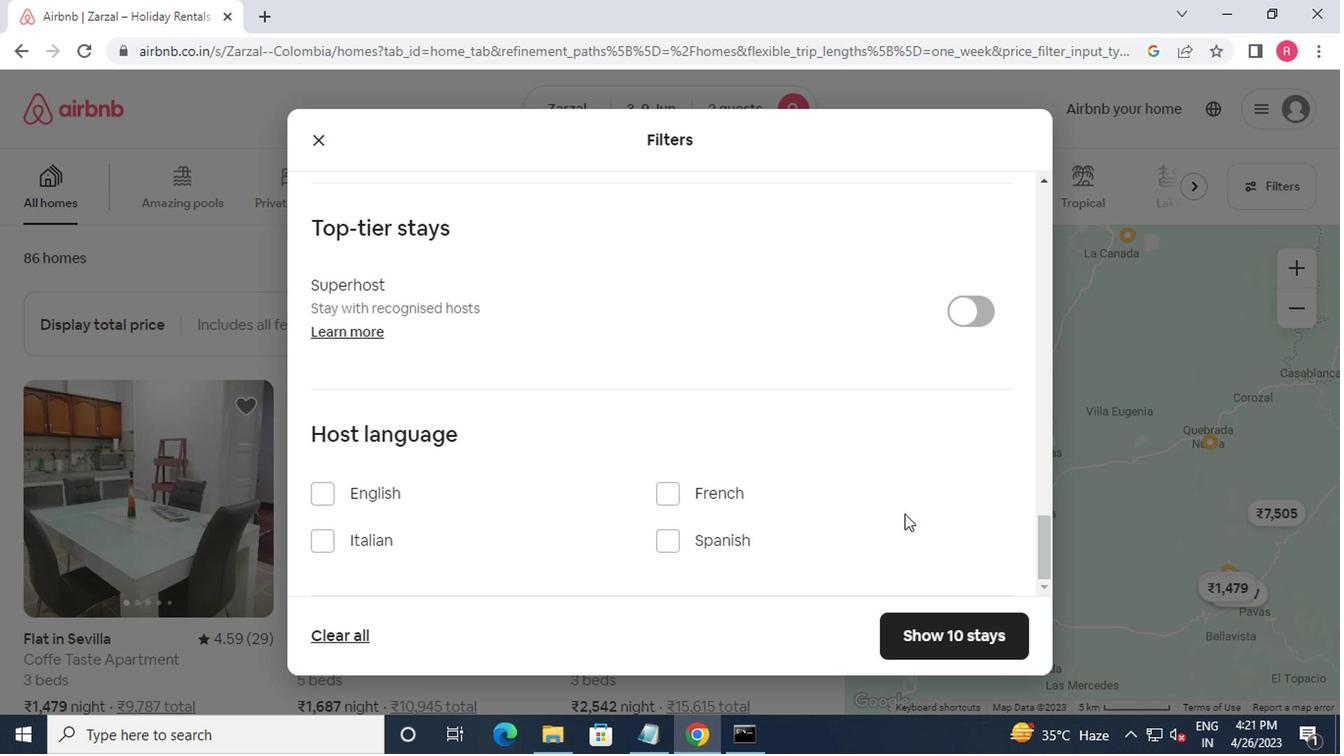 
Action: Mouse scrolled (740, 463) with delta (0, 0)
Screenshot: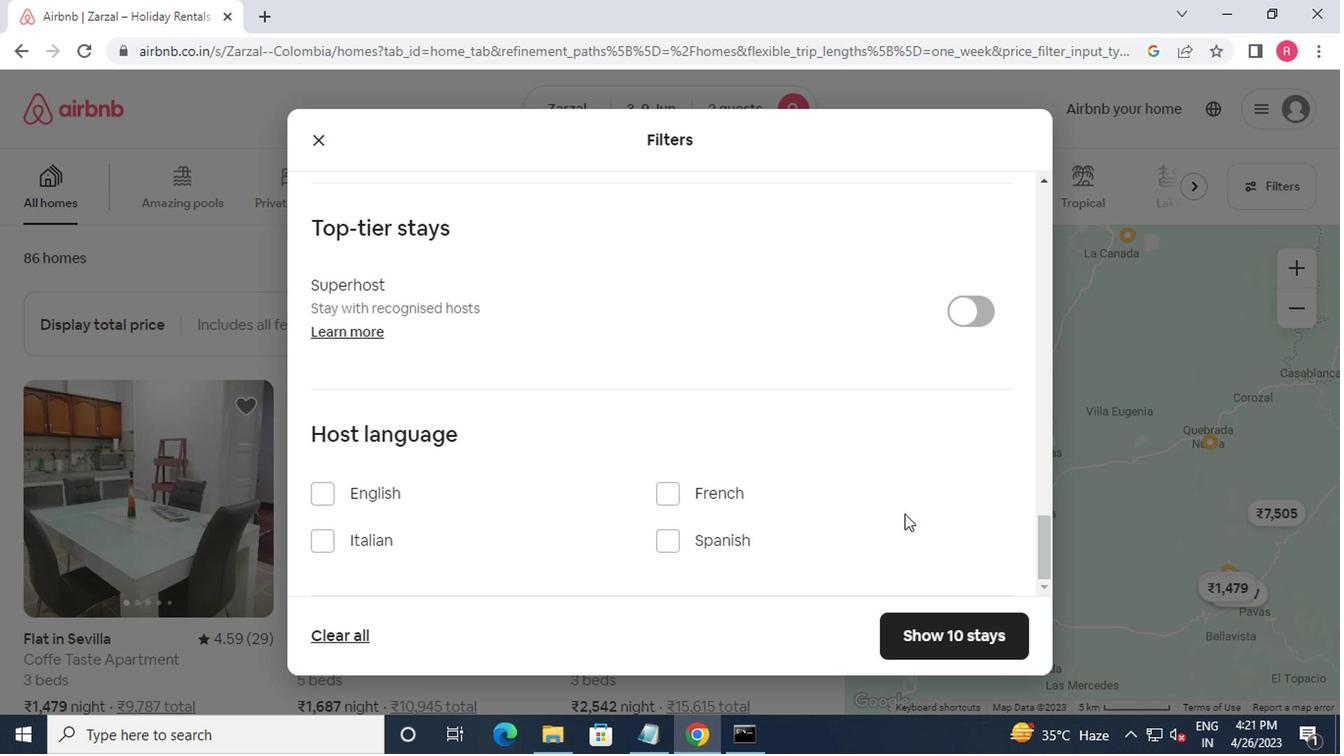 
Action: Mouse moved to (740, 463)
Screenshot: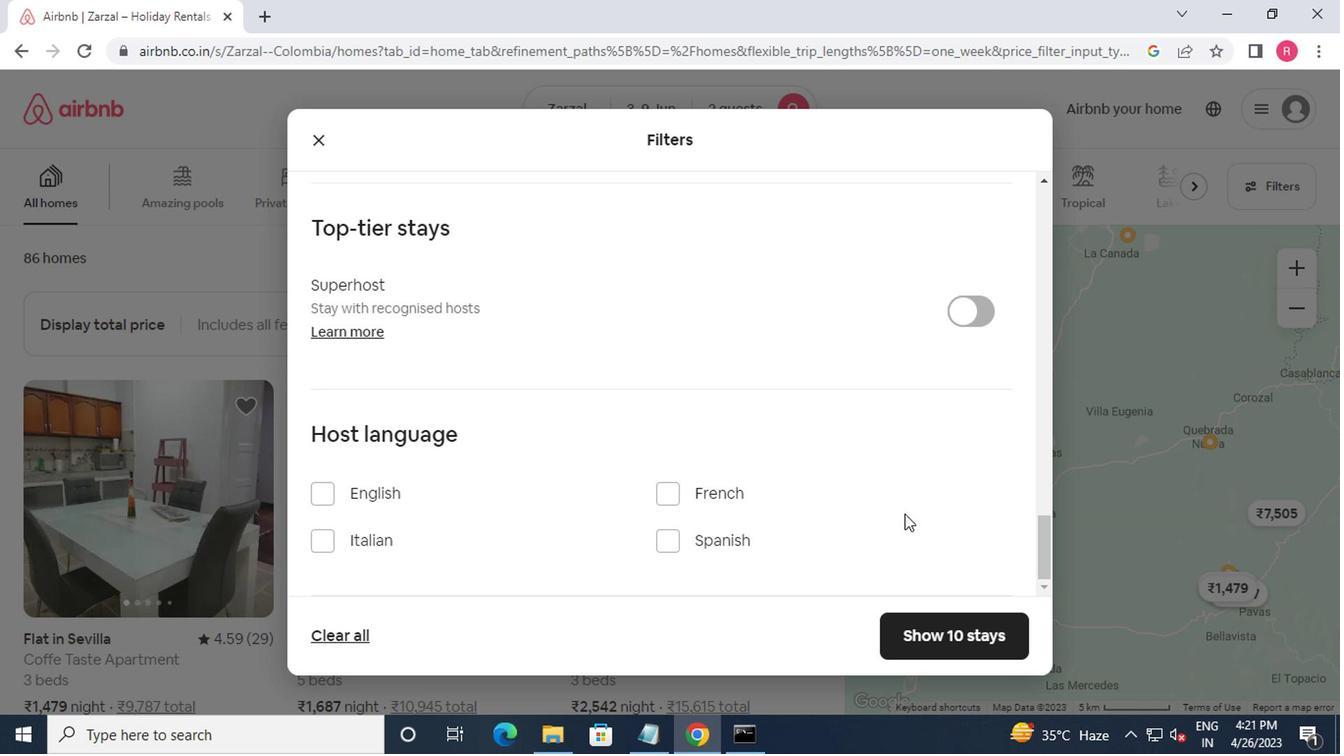 
Action: Mouse scrolled (740, 463) with delta (0, 0)
Screenshot: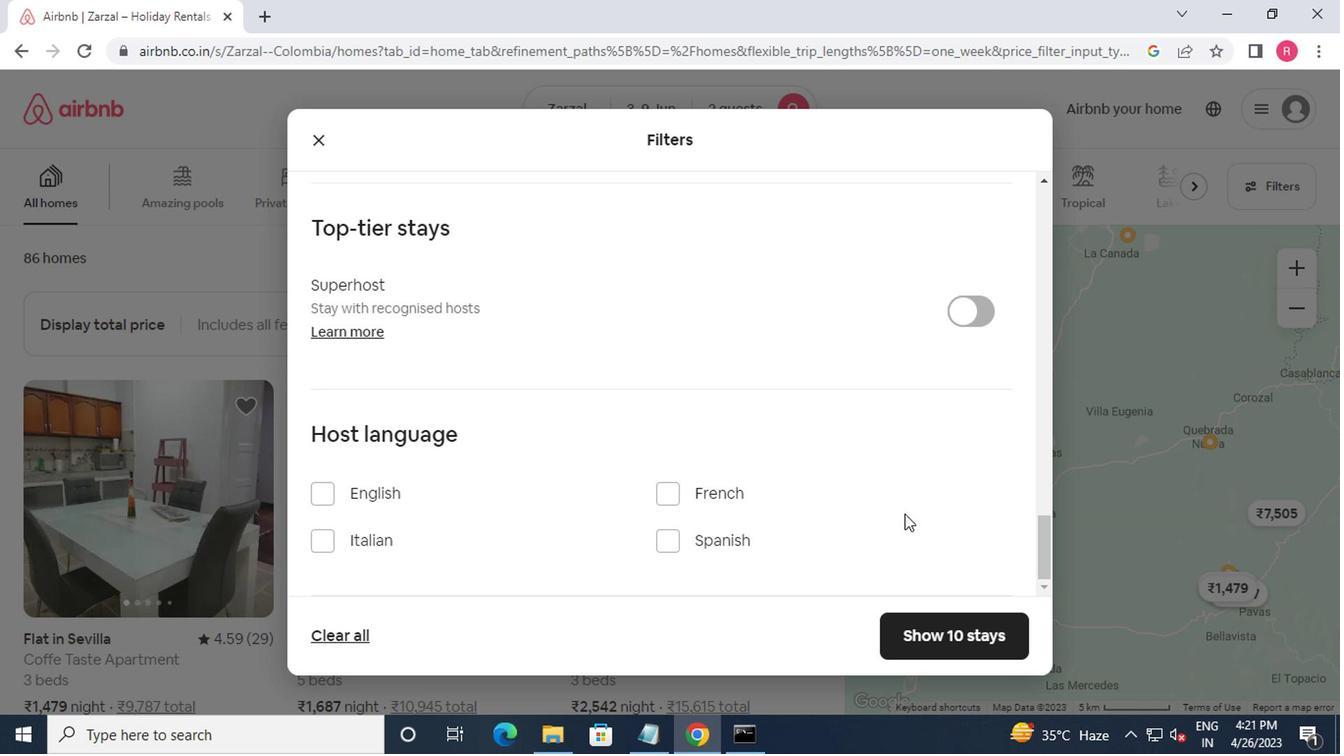 
Action: Mouse moved to (324, 446)
Screenshot: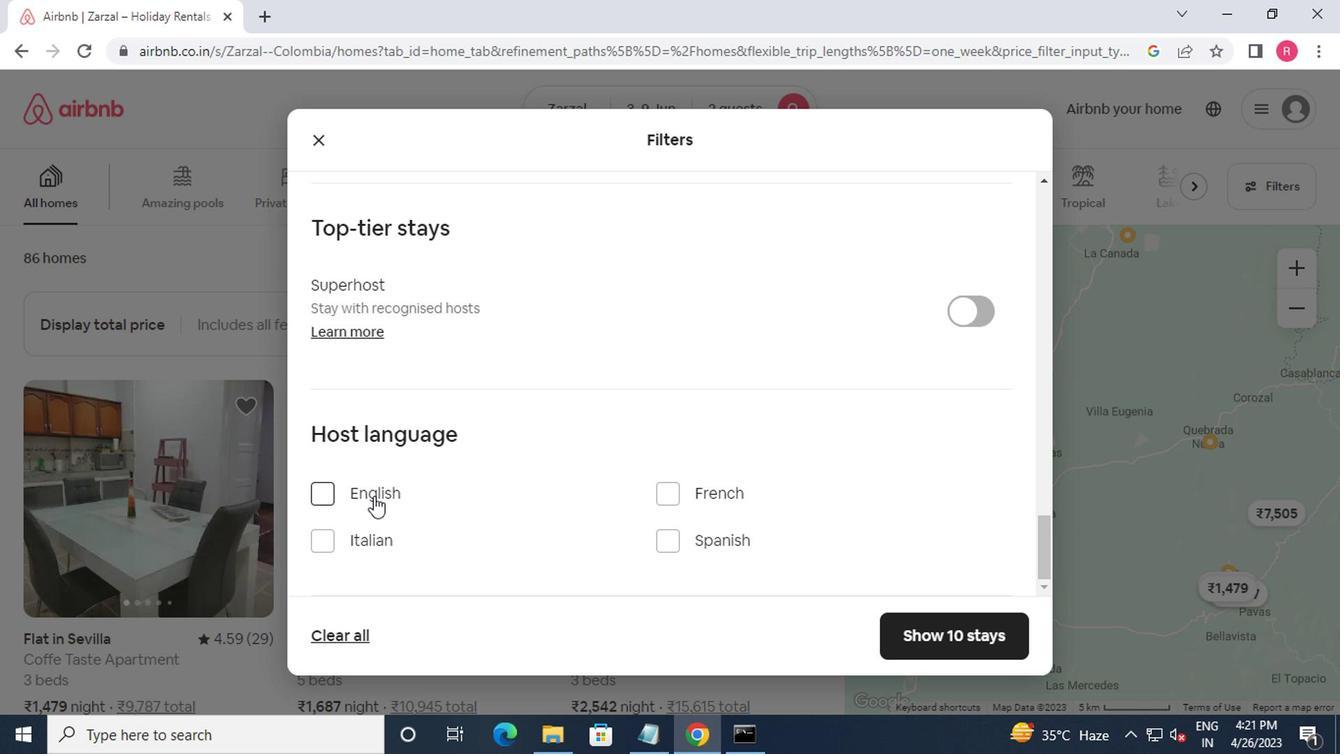 
Action: Mouse pressed left at (324, 446)
Screenshot: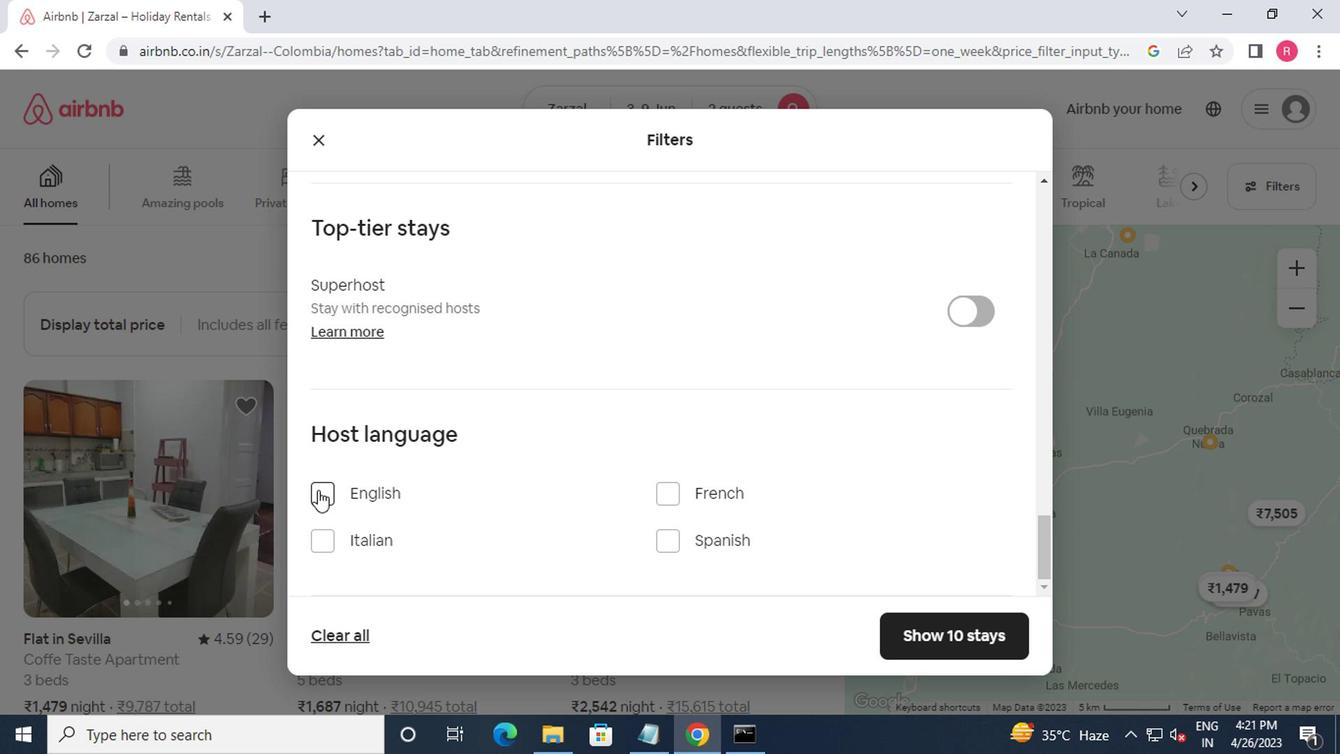 
Action: Mouse moved to (768, 545)
Screenshot: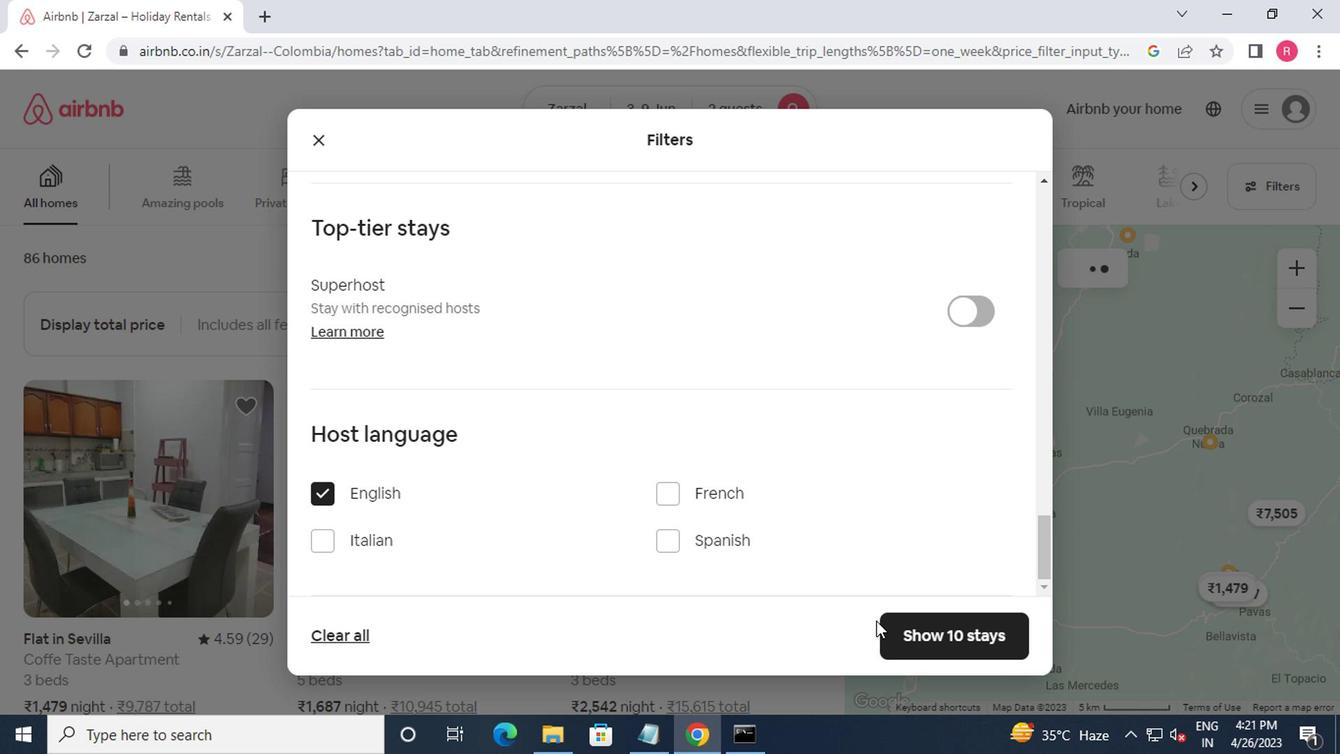 
Action: Mouse pressed left at (768, 545)
Screenshot: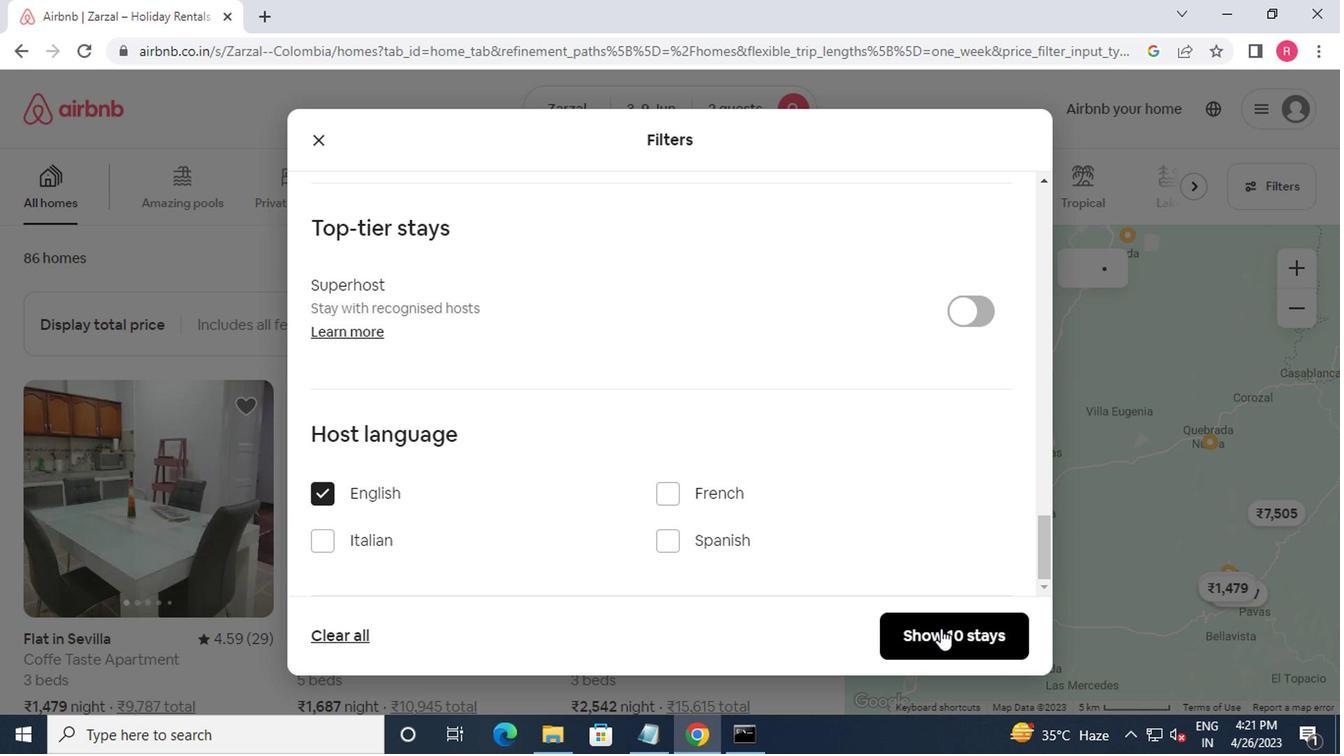 
Action: Mouse moved to (768, 545)
Screenshot: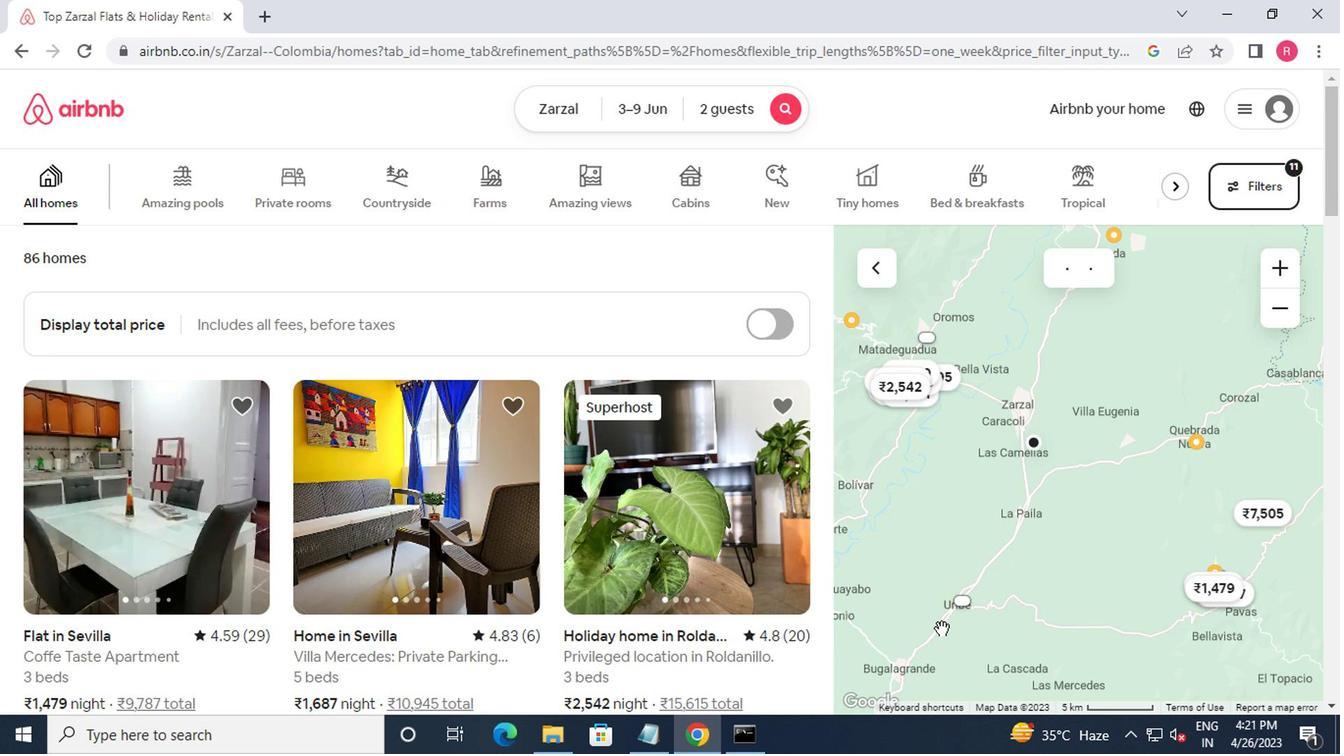 
